 Task: Find connections with filter location Kumbhrāj with filter topic #Socialmediaadvertisingwith filter profile language Spanish with filter current company InfoBeans with filter school MEERUT INSTITUTE OF TECHNOLOGY, BARAL, PARTAPUR, MEERUT with filter industry Building Finishing Contractors with filter service category Packaging Design with filter keywords title Marketing Communications Manager
Action: Mouse pressed left at (351, 292)
Screenshot: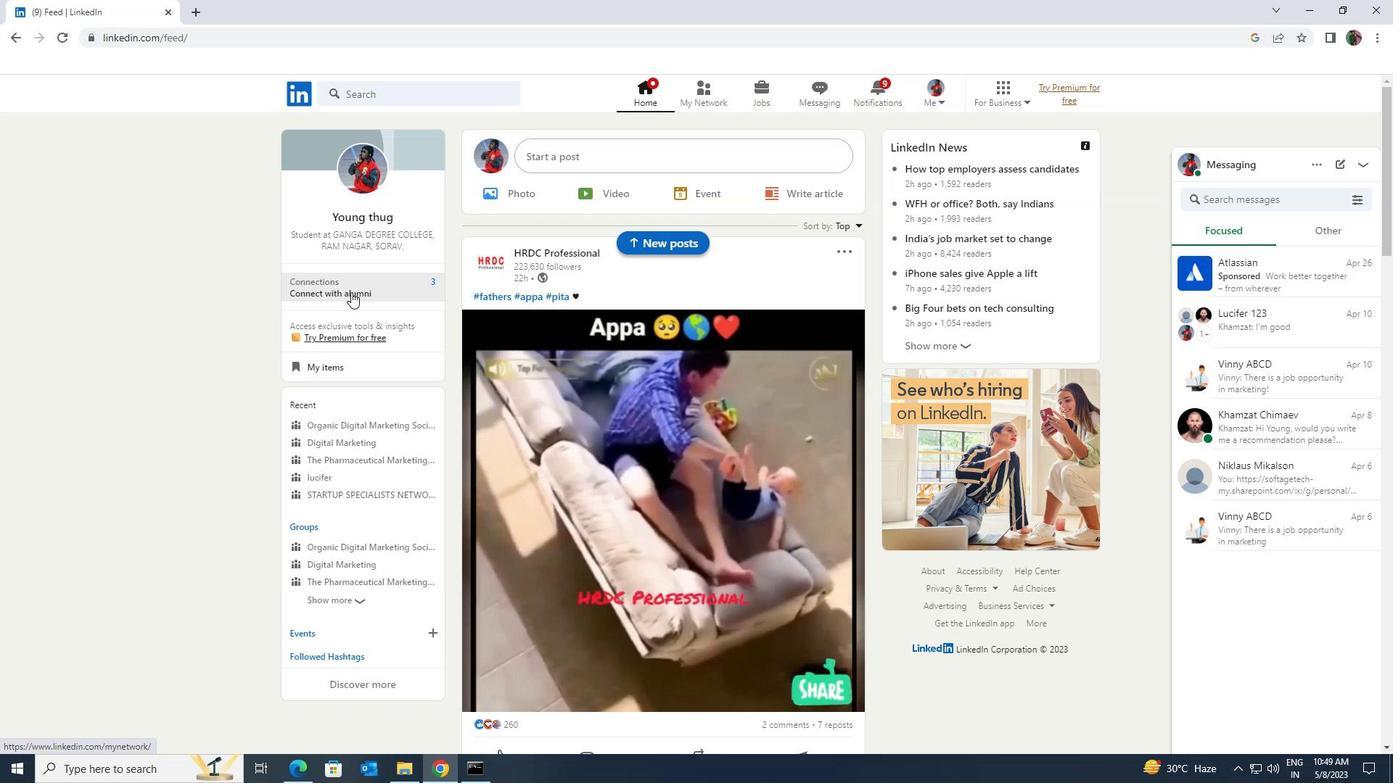 
Action: Mouse moved to (359, 177)
Screenshot: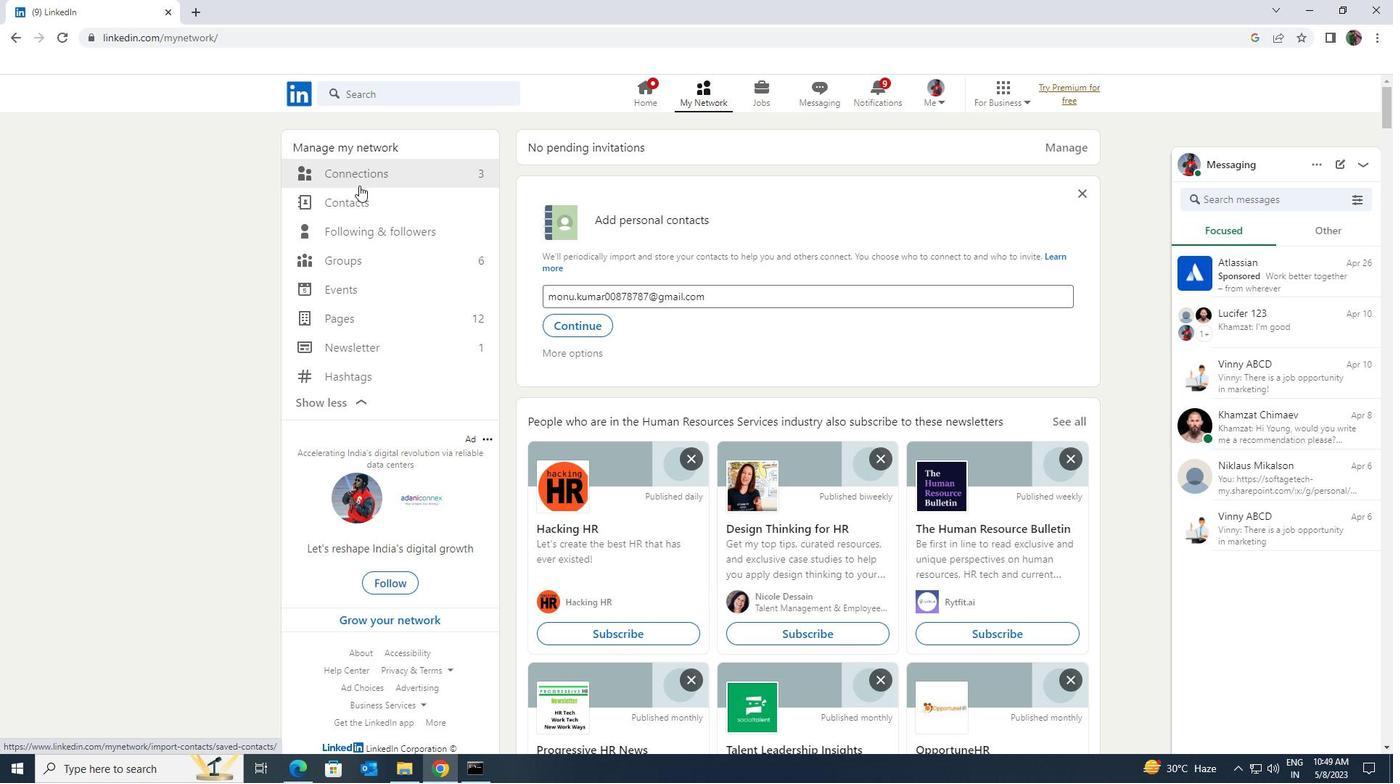 
Action: Mouse pressed left at (359, 177)
Screenshot: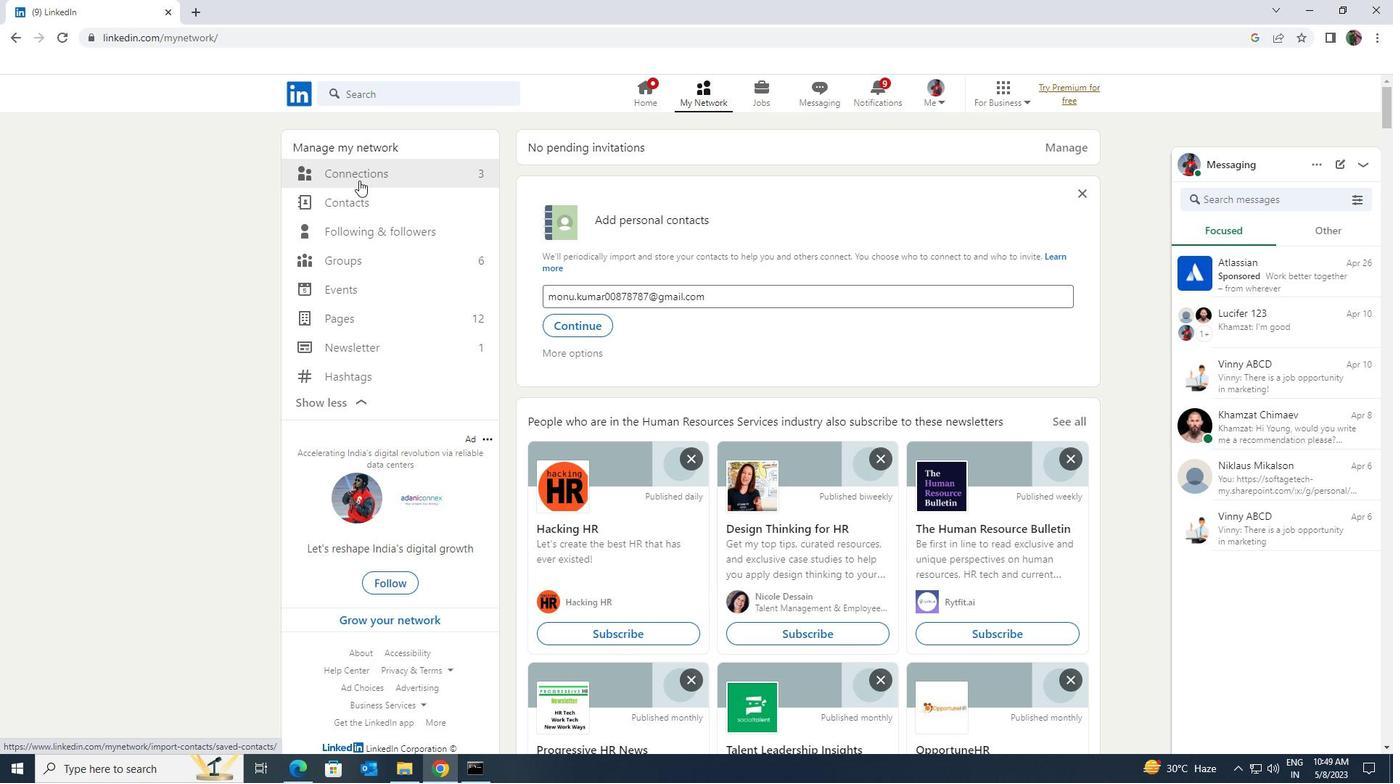 
Action: Mouse moved to (772, 173)
Screenshot: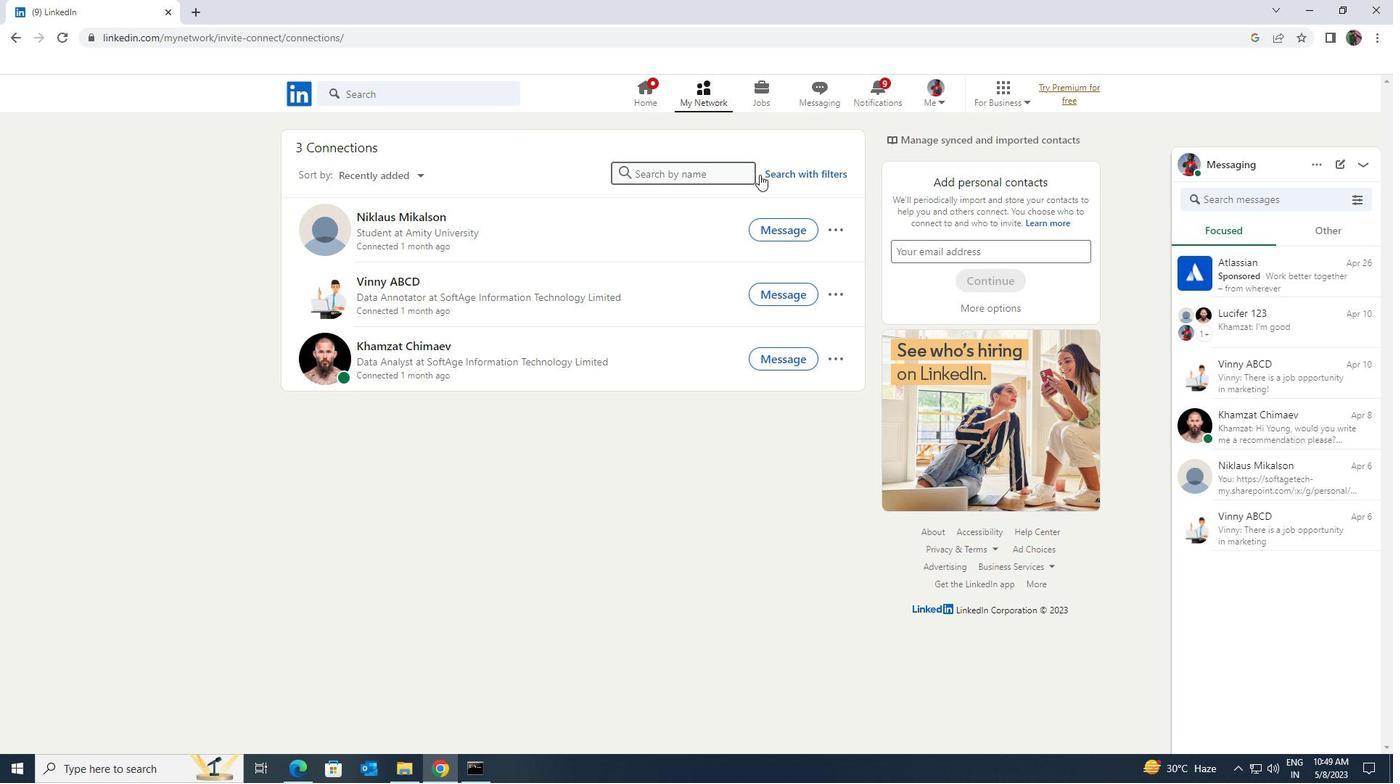 
Action: Mouse pressed left at (772, 173)
Screenshot: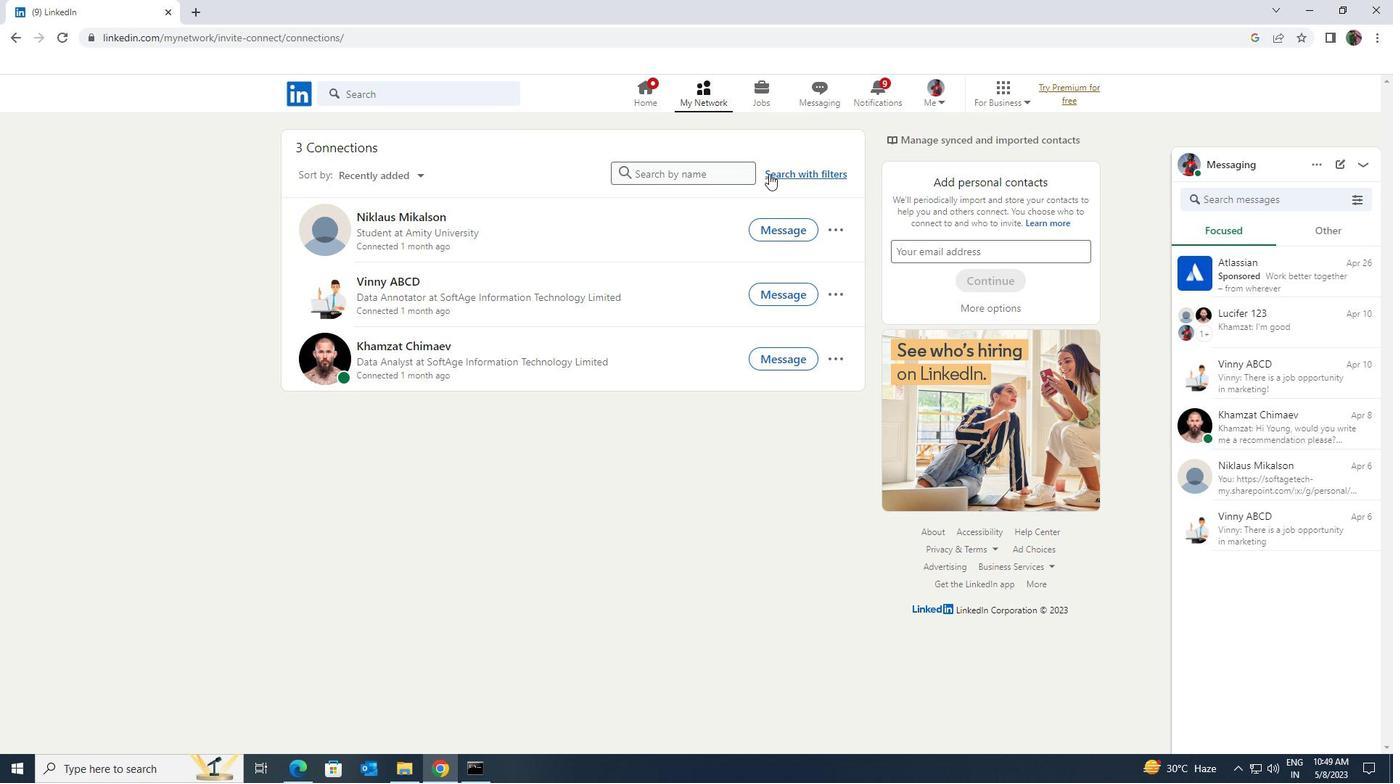 
Action: Mouse moved to (745, 133)
Screenshot: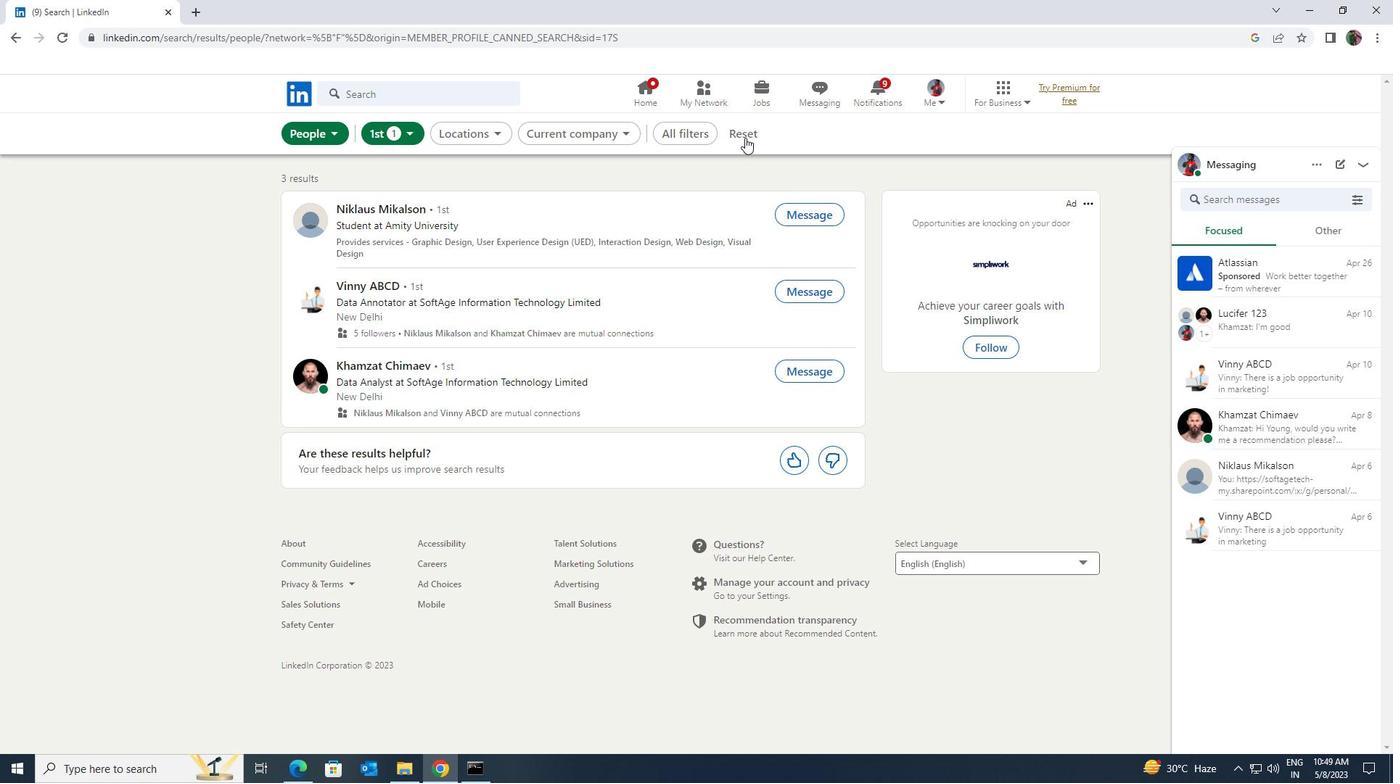 
Action: Mouse pressed left at (745, 133)
Screenshot: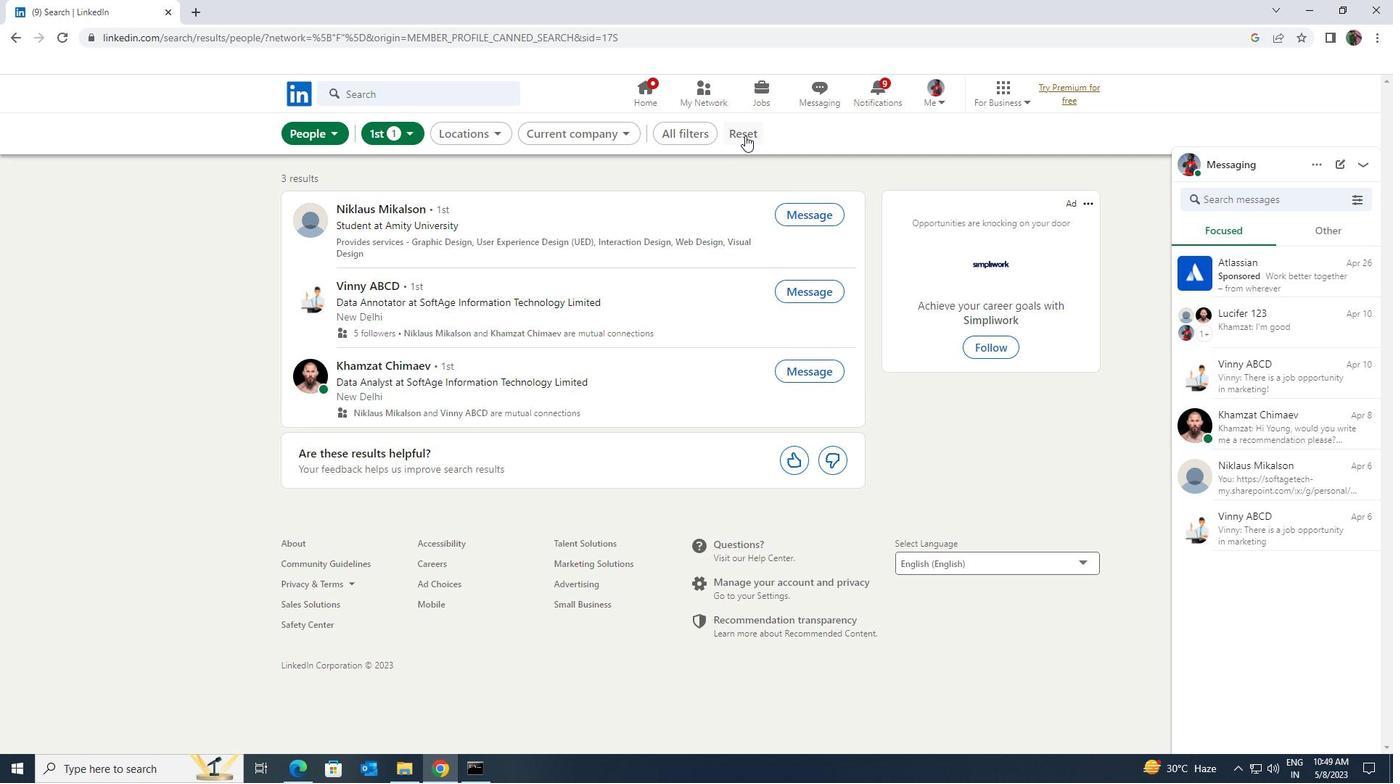 
Action: Mouse moved to (712, 130)
Screenshot: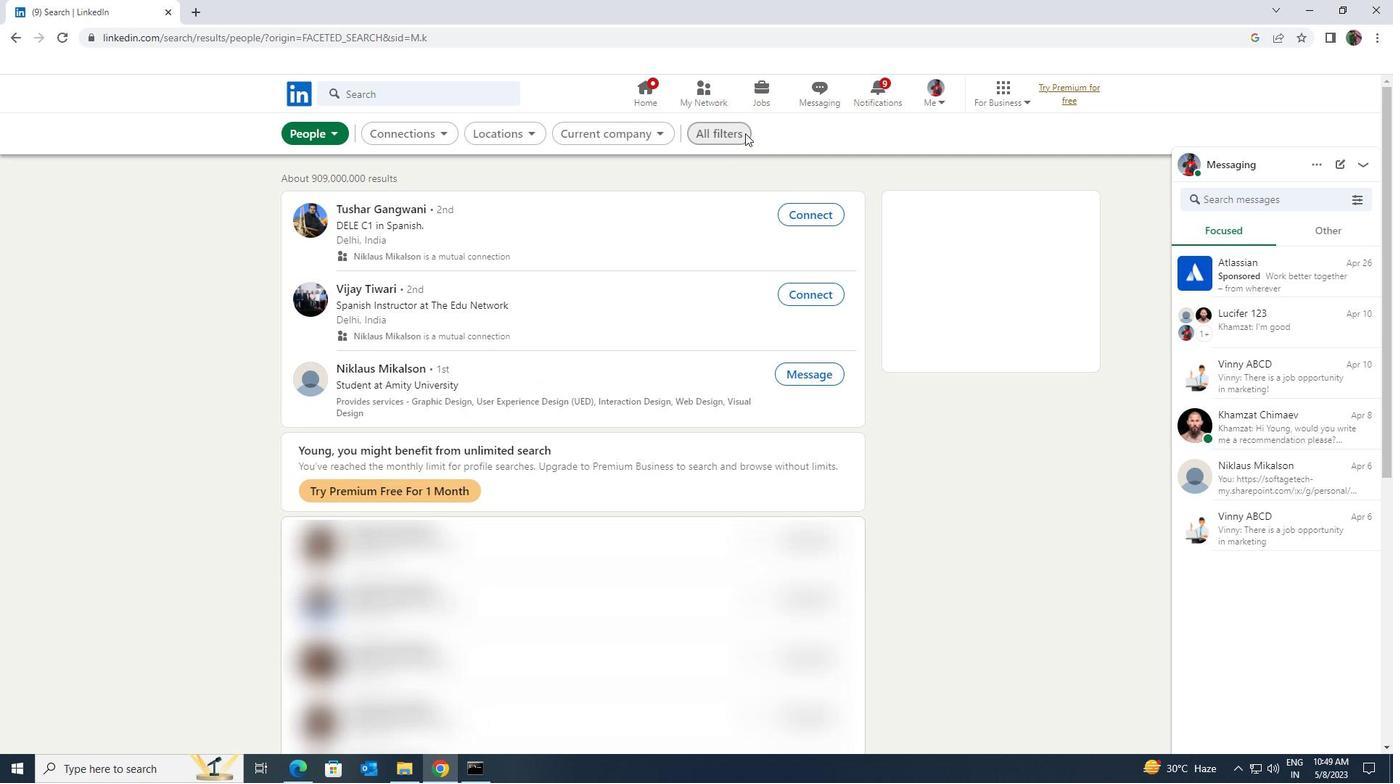 
Action: Mouse pressed left at (712, 130)
Screenshot: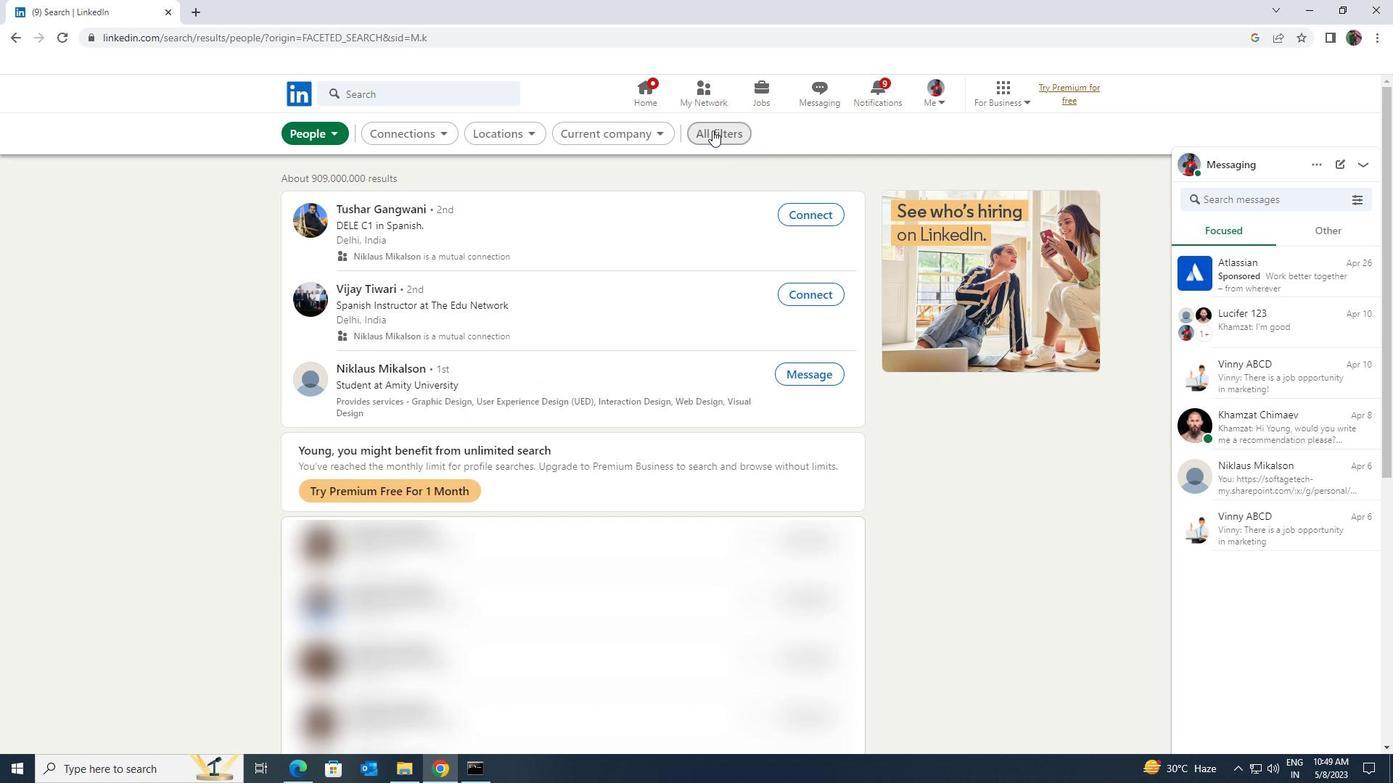 
Action: Mouse moved to (1245, 571)
Screenshot: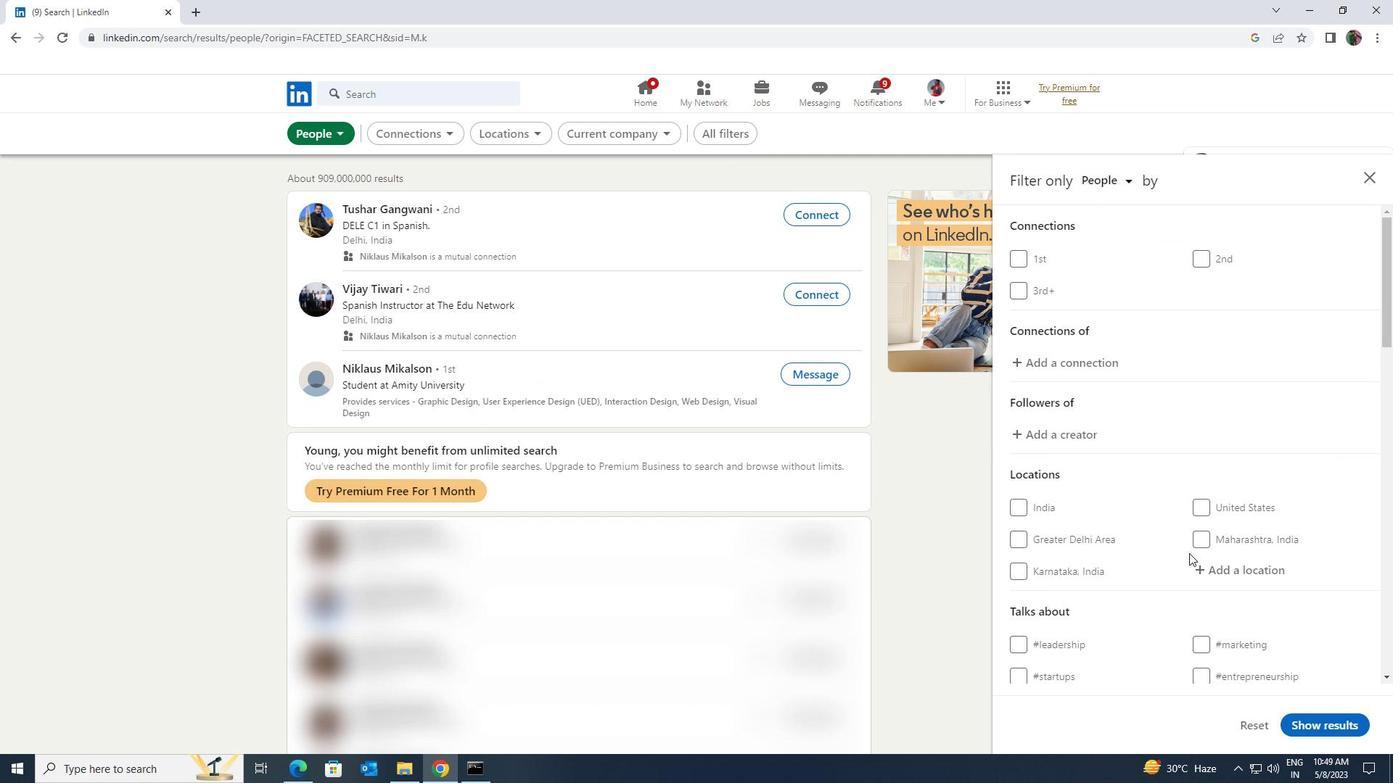 
Action: Mouse pressed left at (1245, 571)
Screenshot: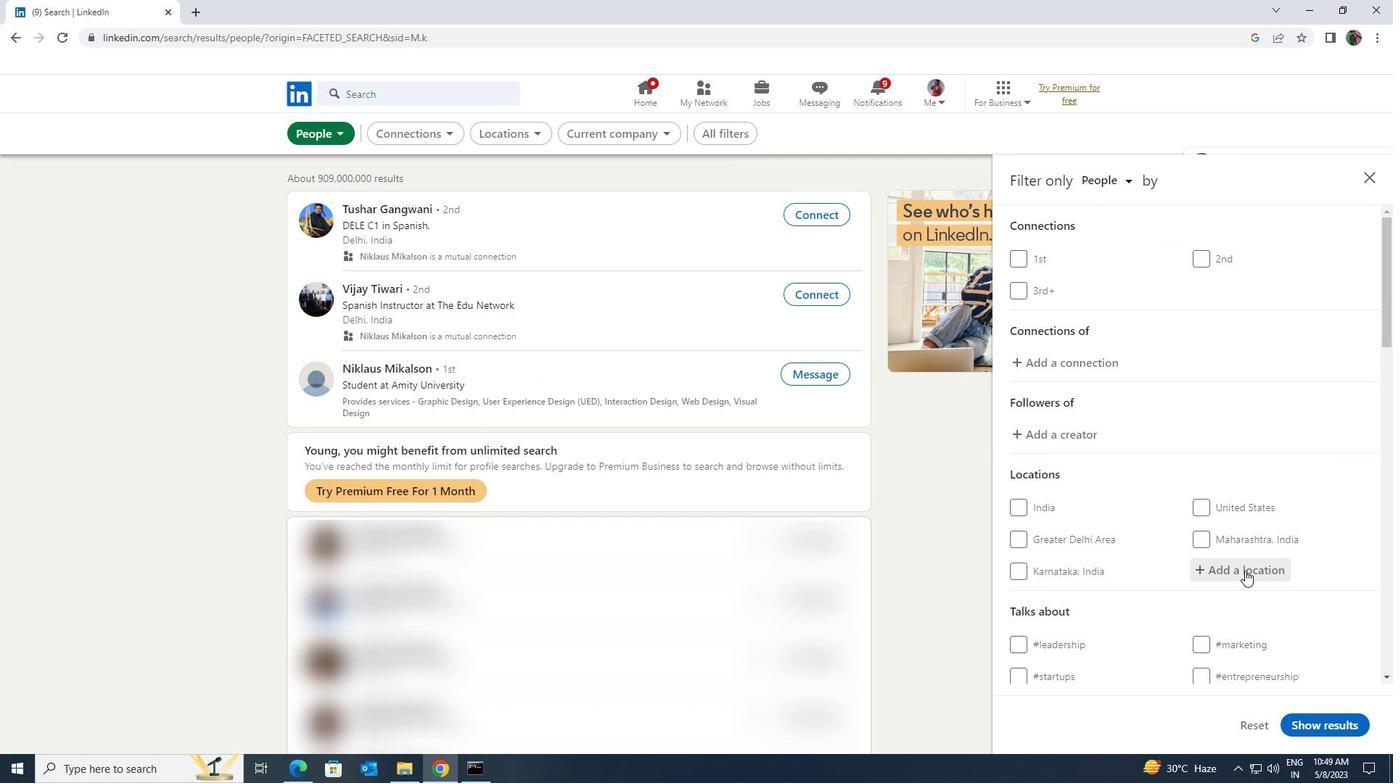 
Action: Key pressed <Key.shift>KUMBHRAJ
Screenshot: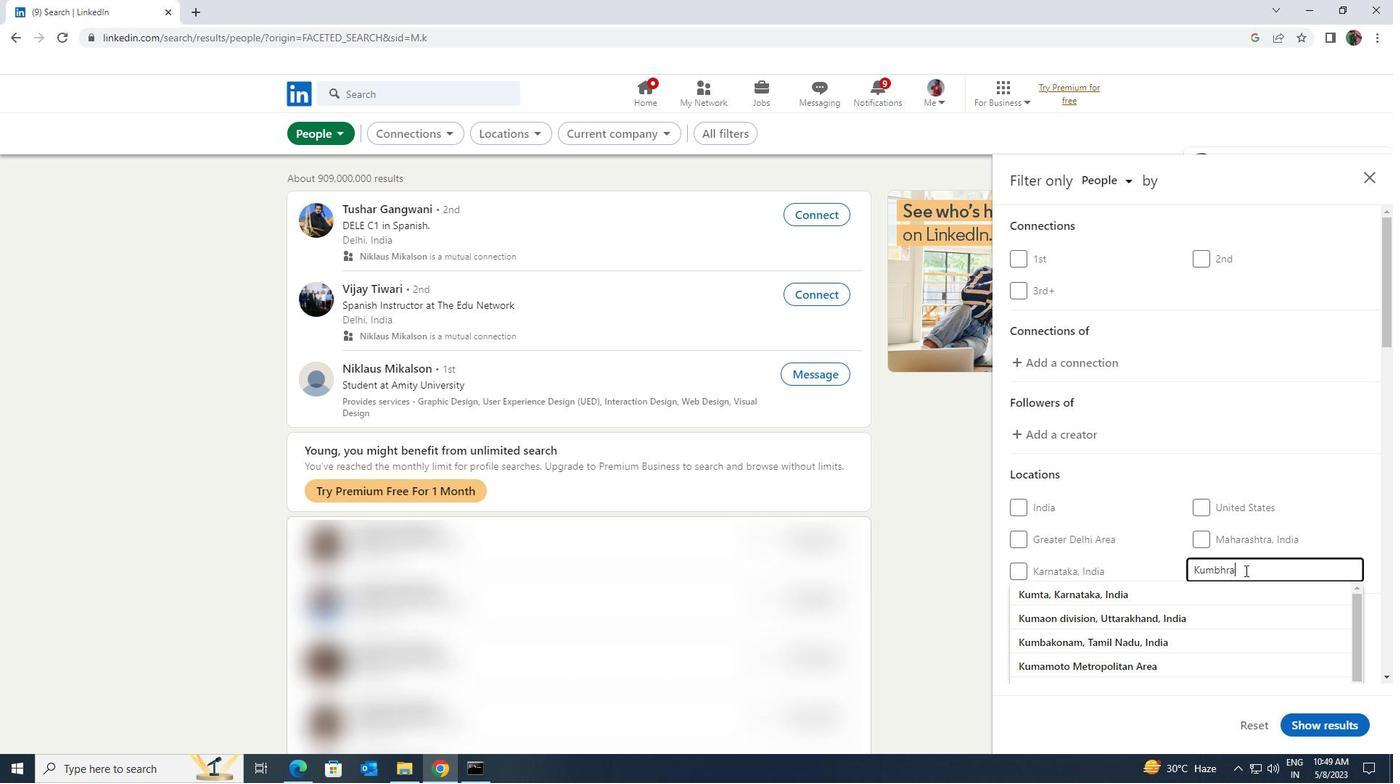 
Action: Mouse moved to (1243, 595)
Screenshot: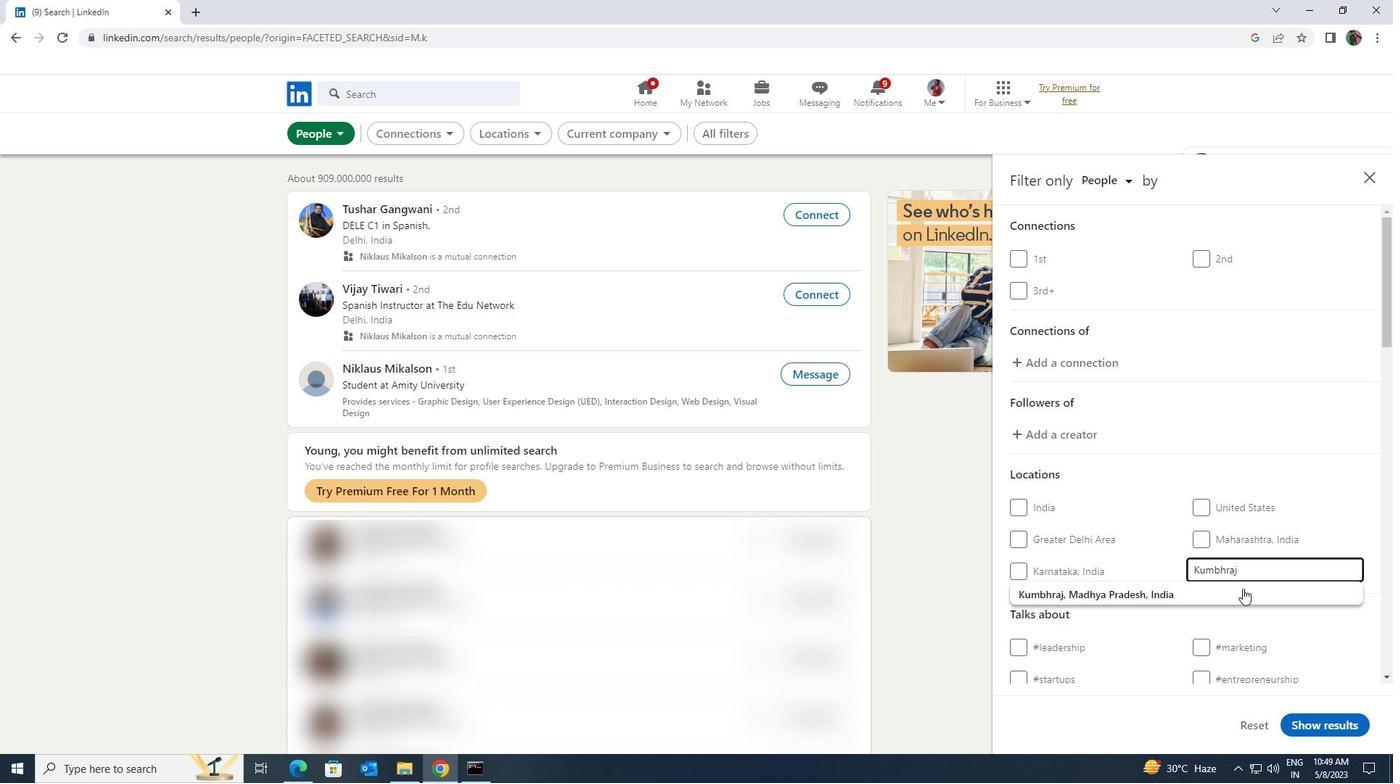
Action: Mouse pressed left at (1243, 595)
Screenshot: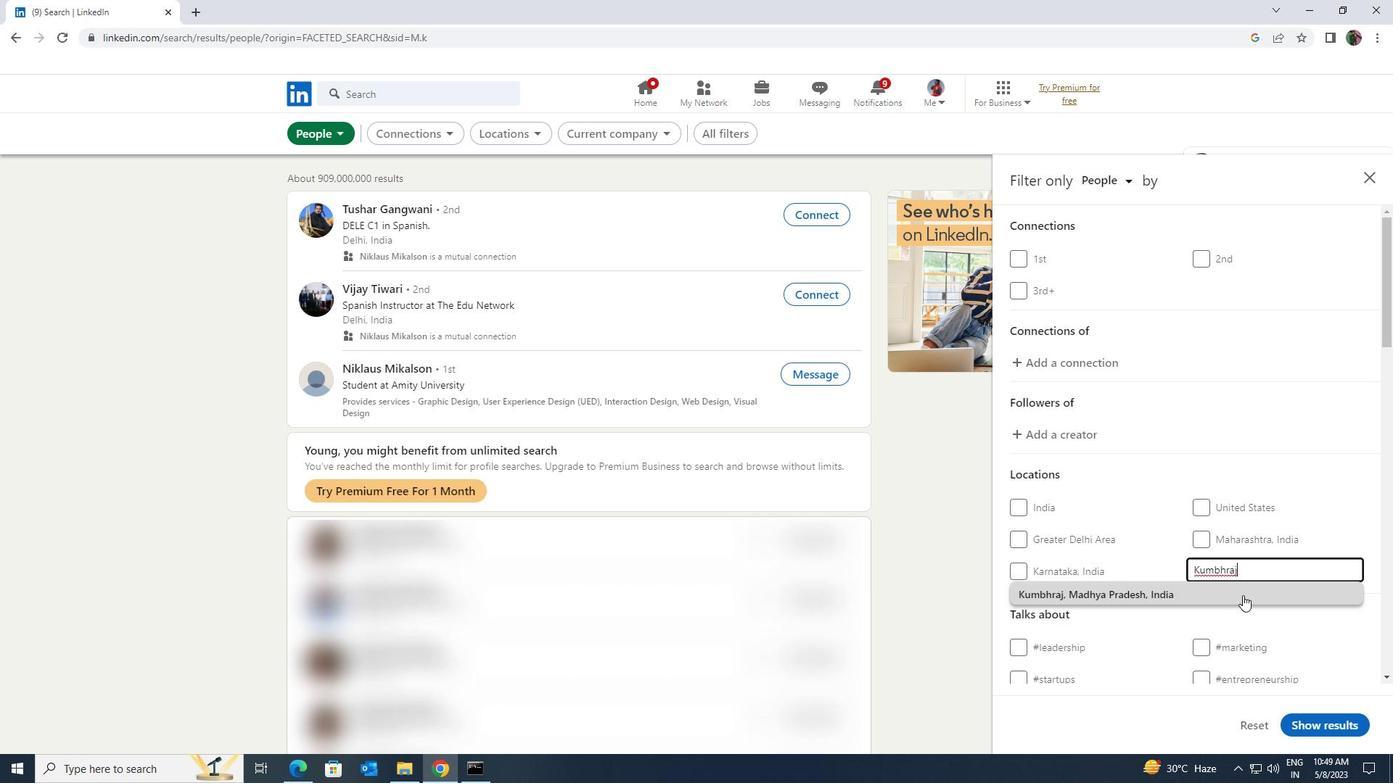 
Action: Mouse scrolled (1243, 595) with delta (0, 0)
Screenshot: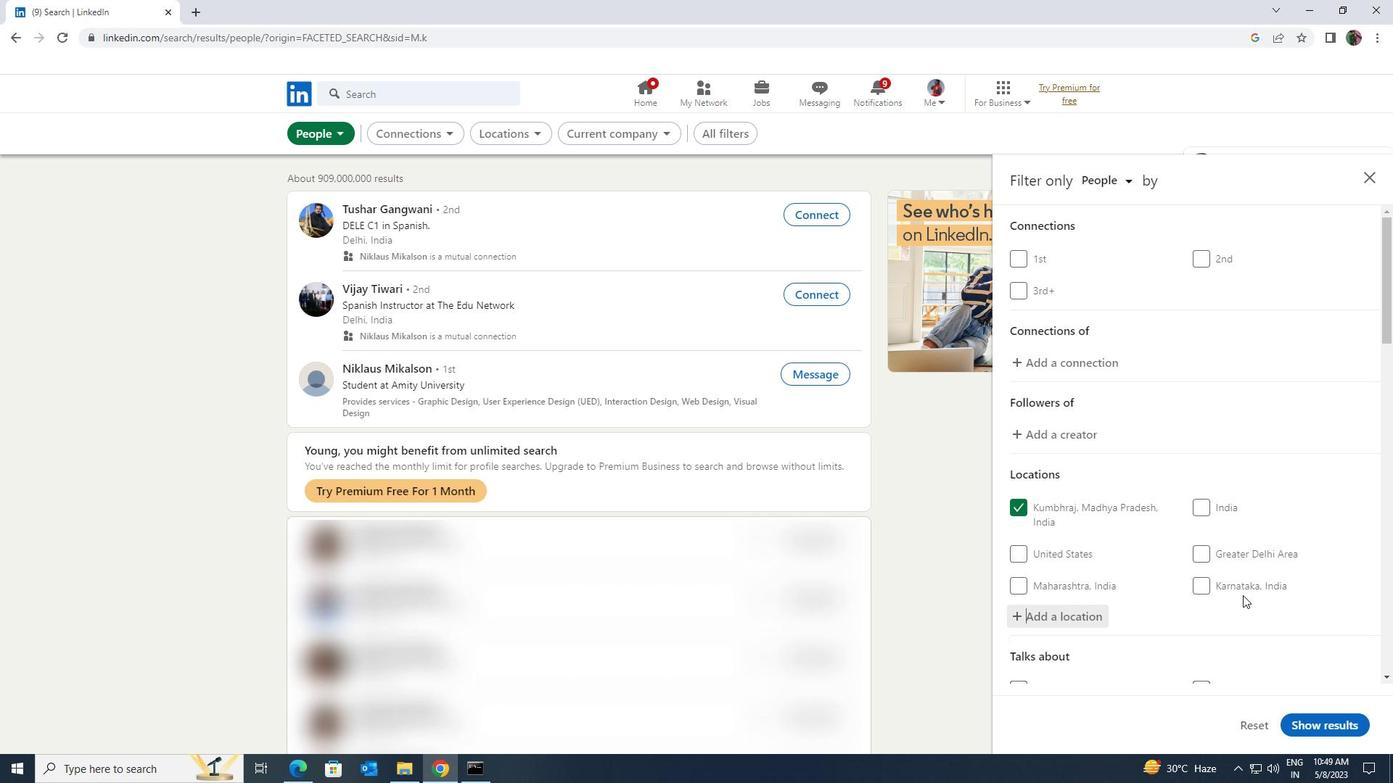 
Action: Mouse scrolled (1243, 595) with delta (0, 0)
Screenshot: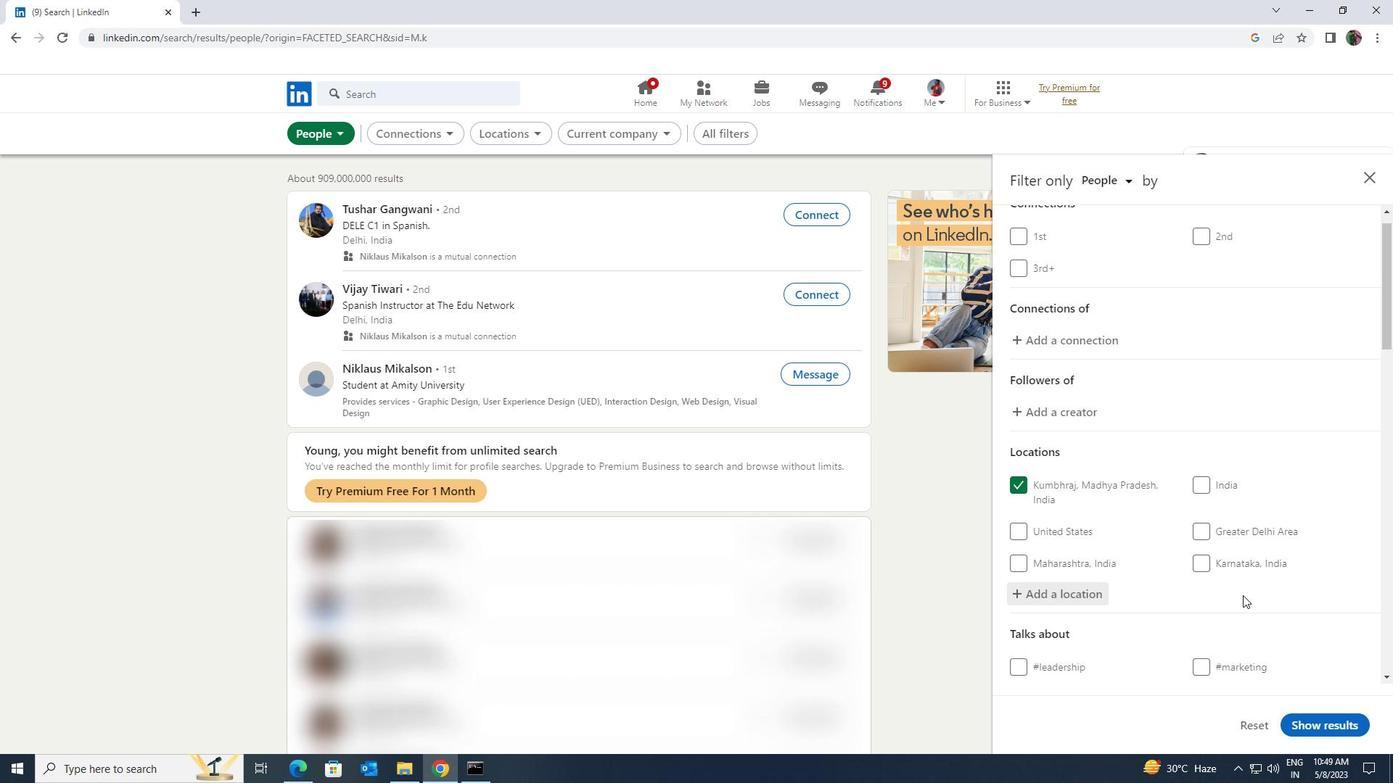 
Action: Mouse scrolled (1243, 595) with delta (0, 0)
Screenshot: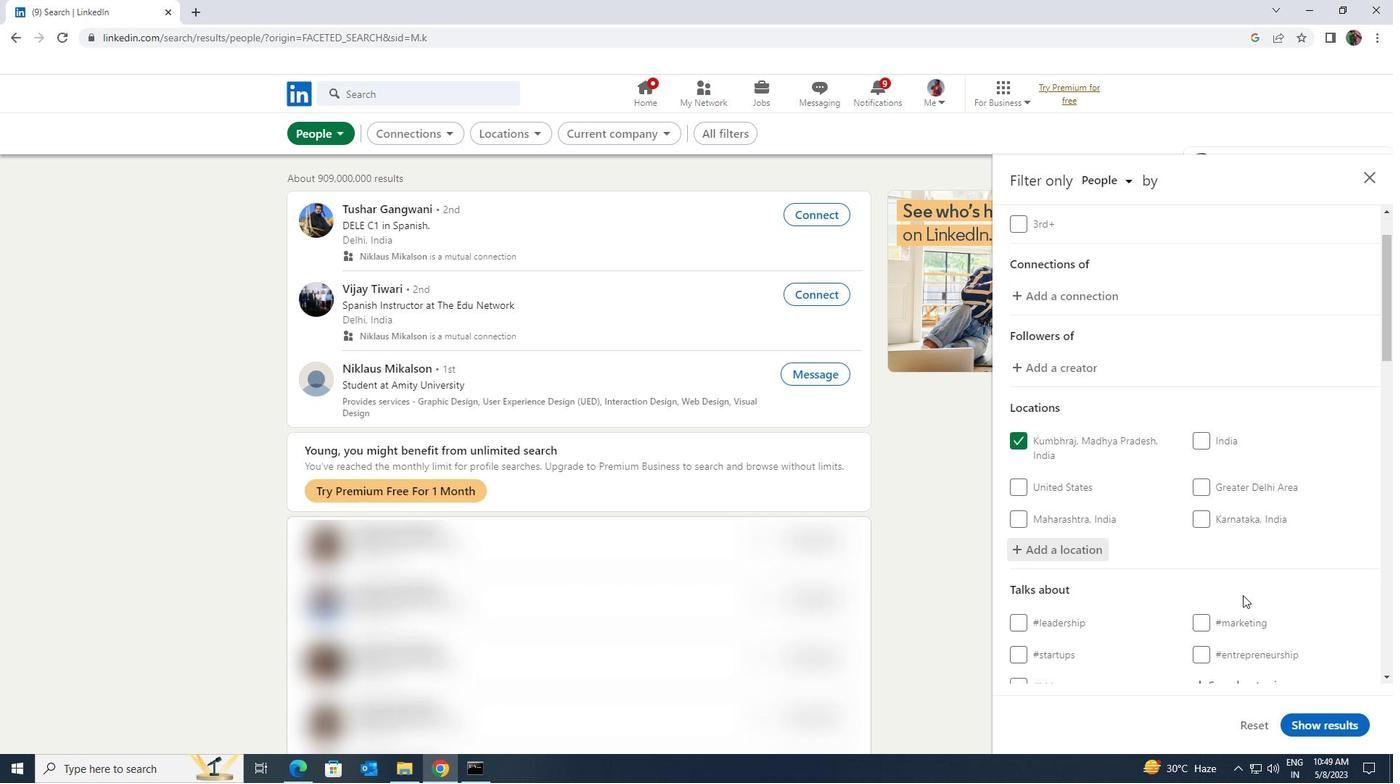 
Action: Mouse moved to (1225, 537)
Screenshot: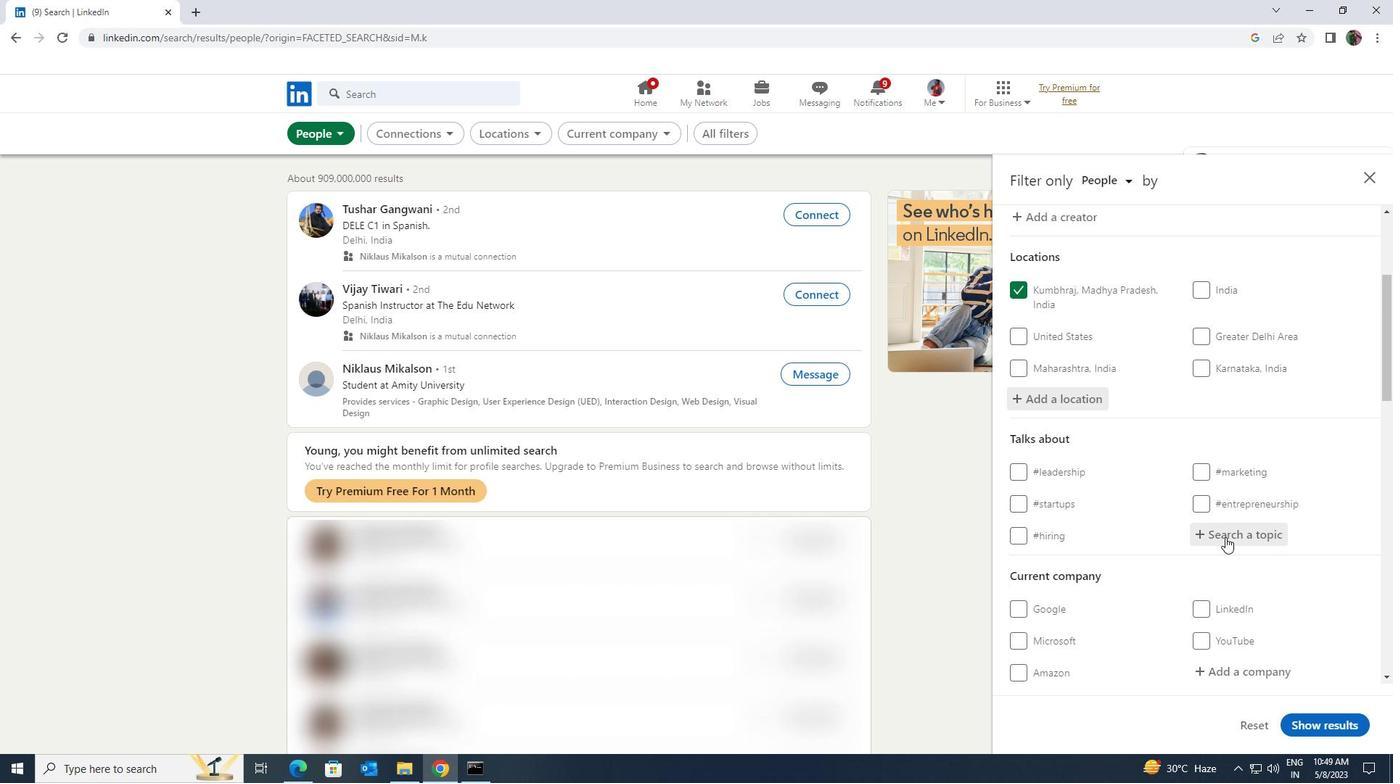 
Action: Mouse pressed left at (1225, 537)
Screenshot: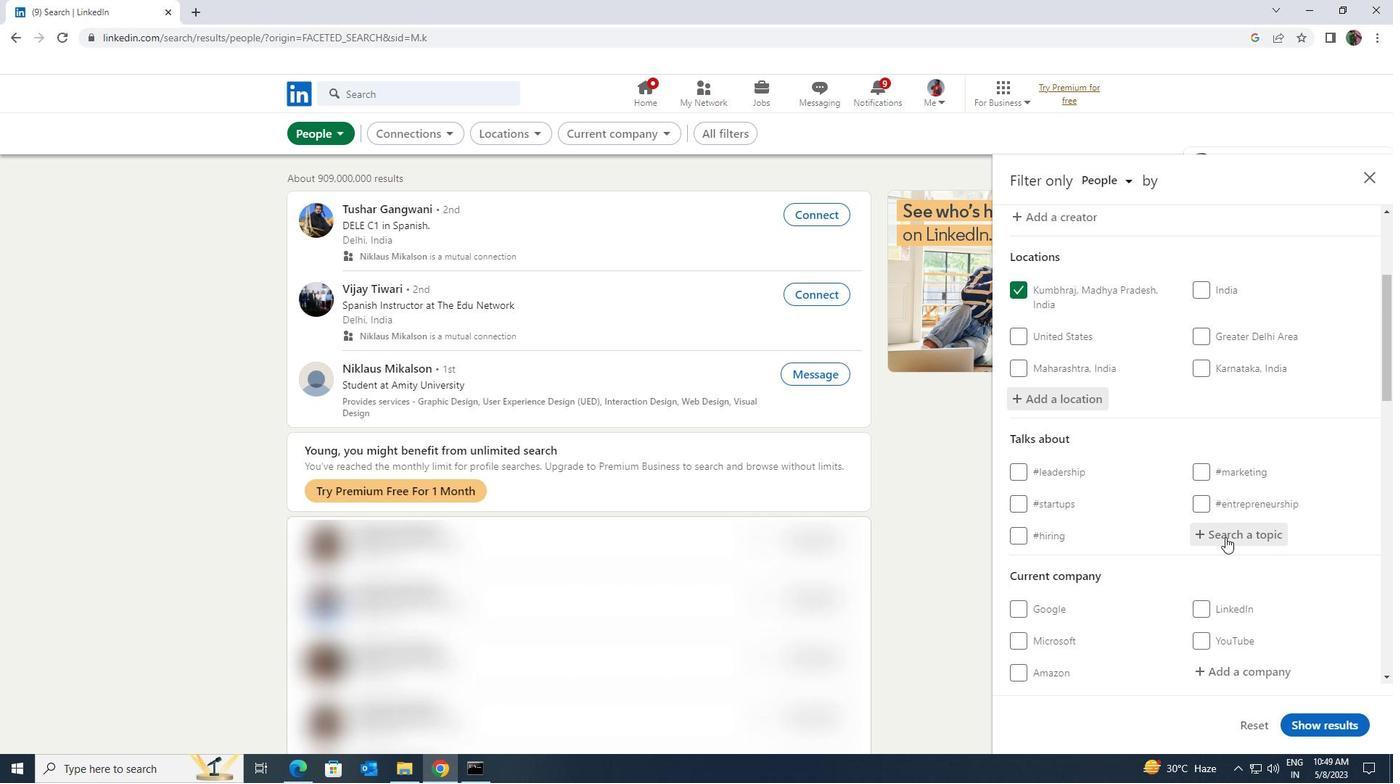 
Action: Key pressed <Key.shift>SOCIALMEDIAADVERT
Screenshot: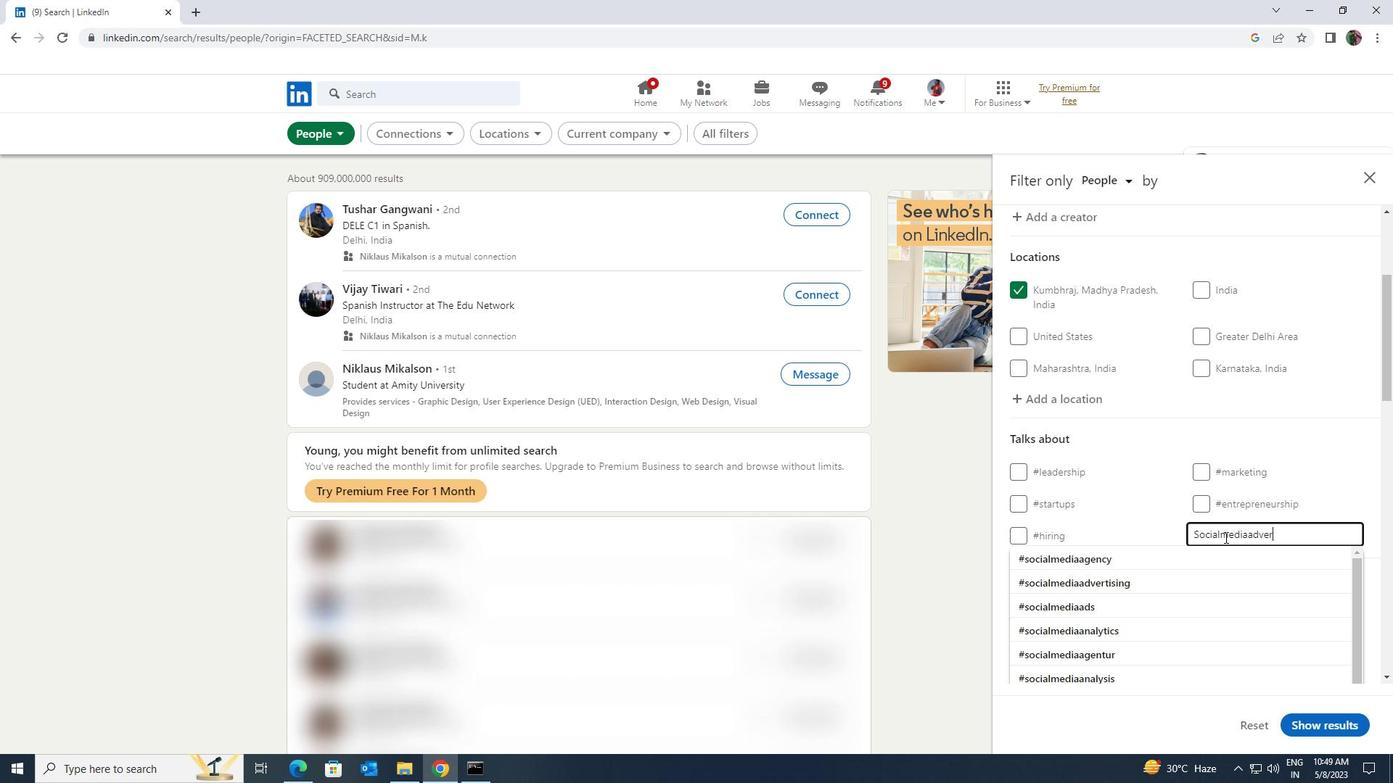 
Action: Mouse moved to (1221, 552)
Screenshot: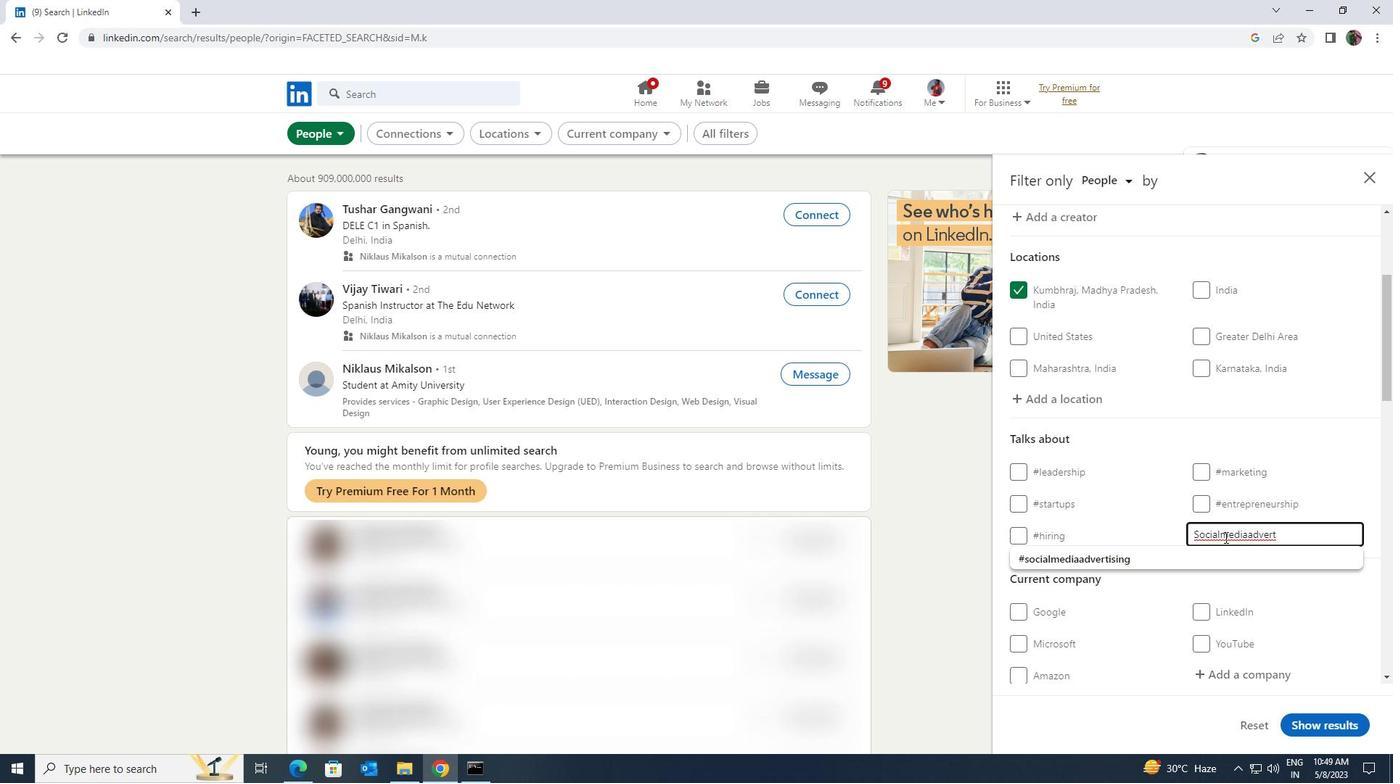 
Action: Mouse pressed left at (1221, 552)
Screenshot: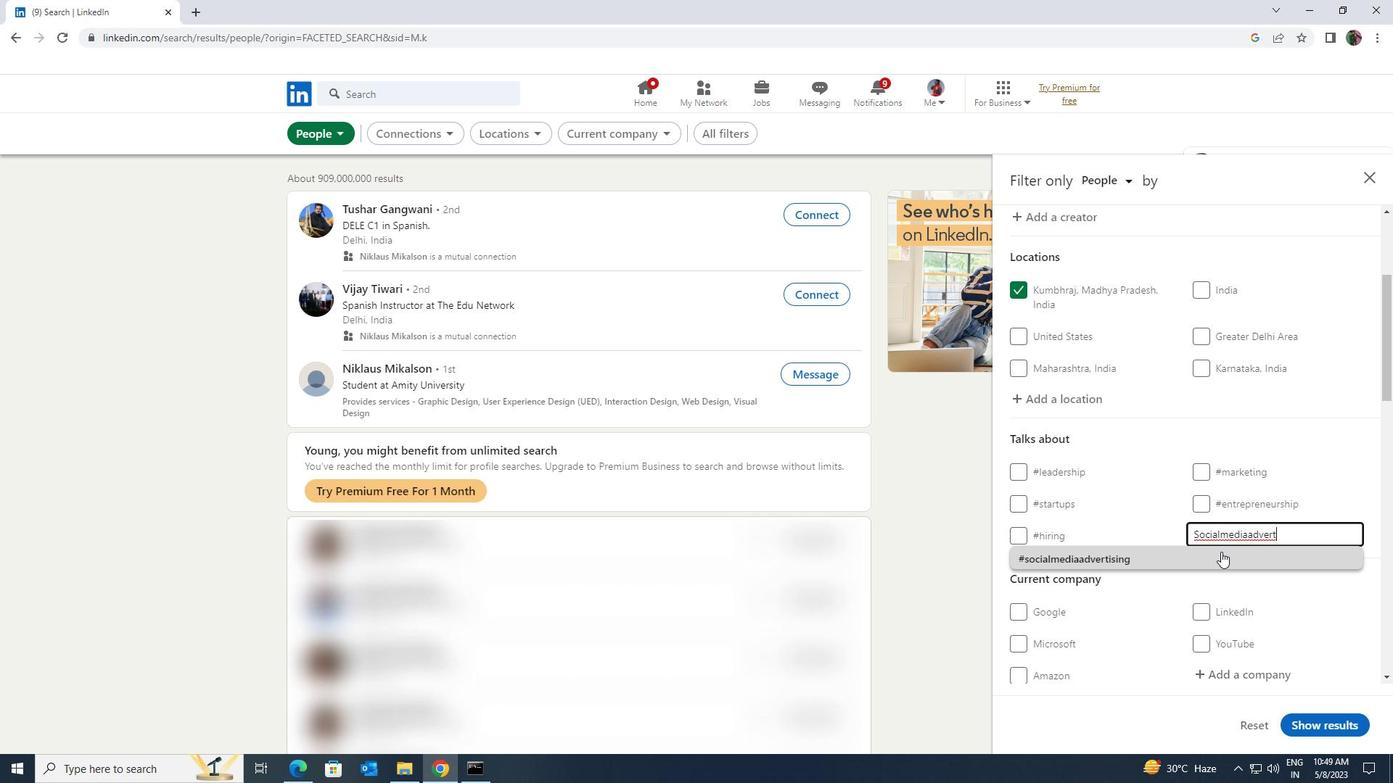 
Action: Mouse scrolled (1221, 551) with delta (0, 0)
Screenshot: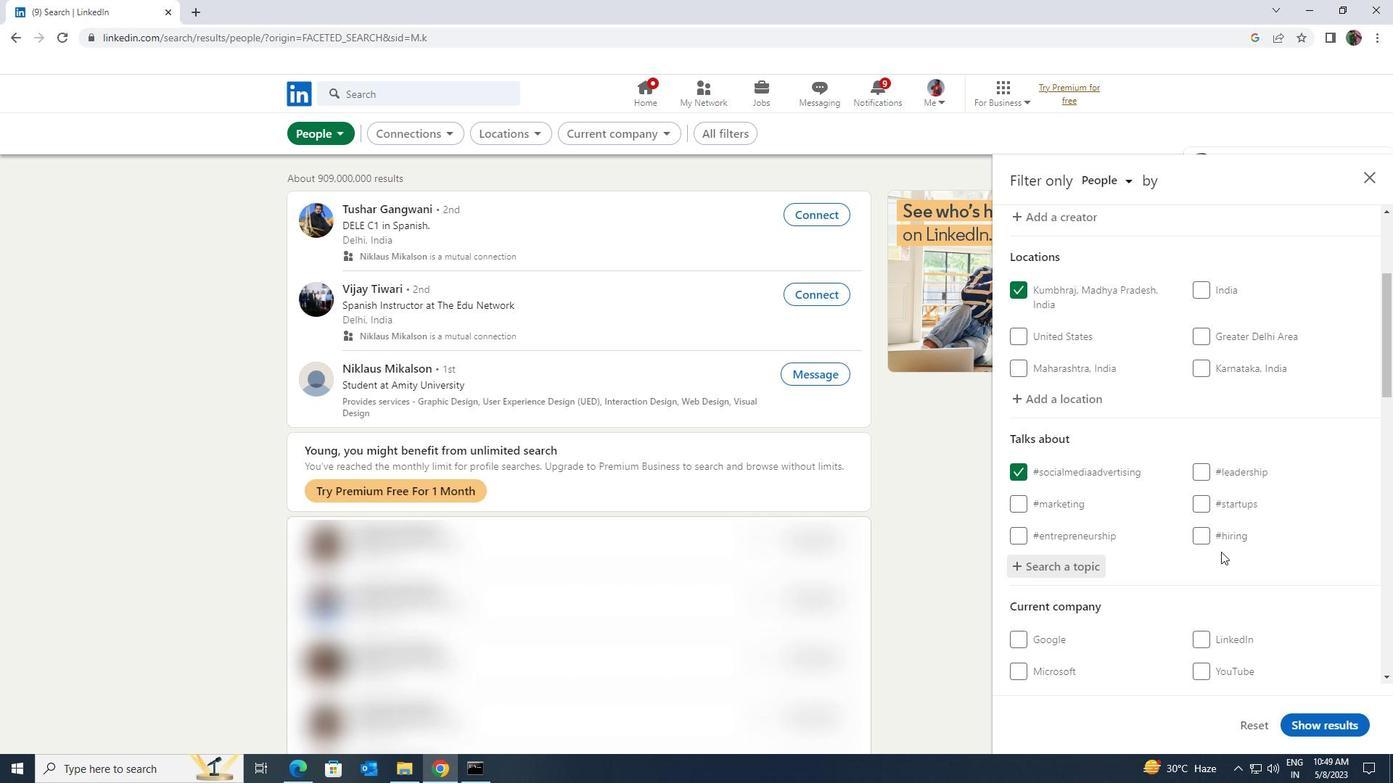 
Action: Mouse scrolled (1221, 551) with delta (0, 0)
Screenshot: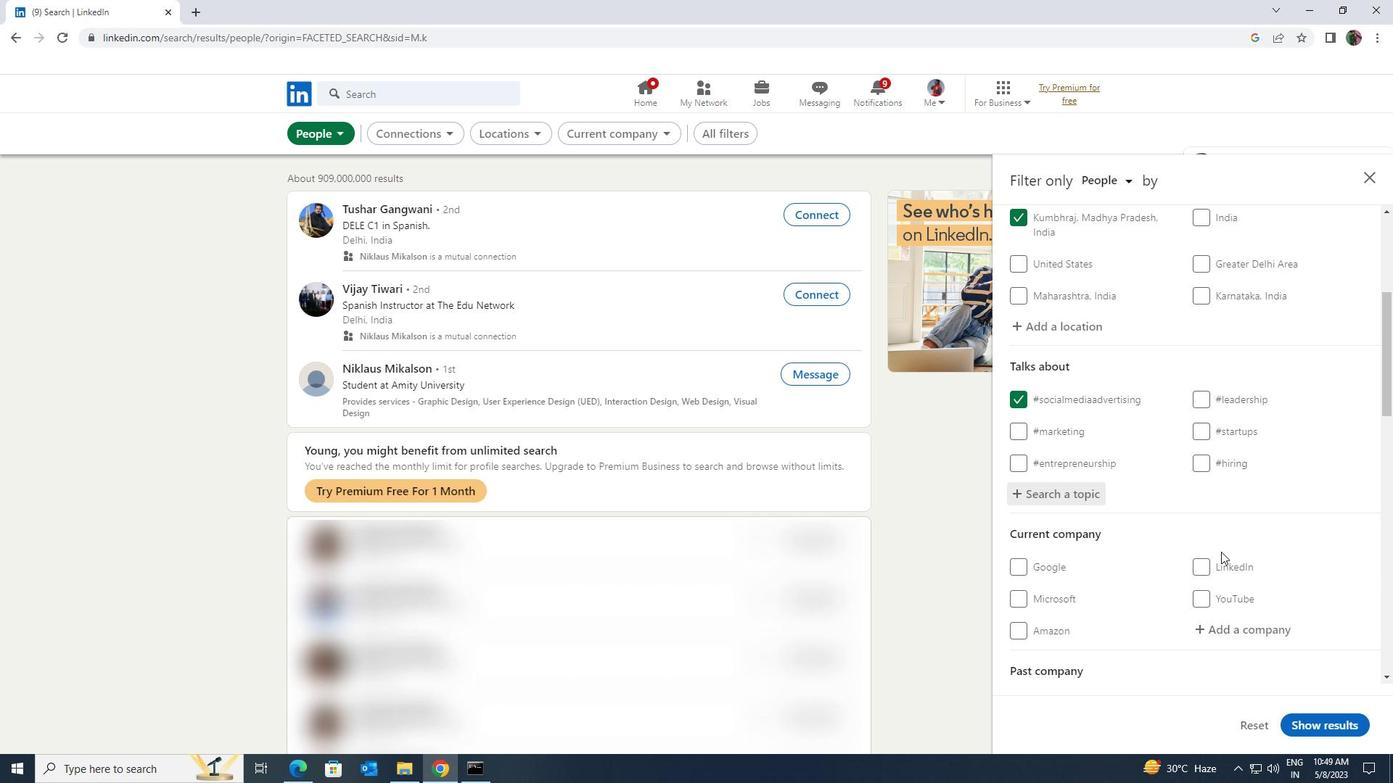 
Action: Mouse scrolled (1221, 551) with delta (0, 0)
Screenshot: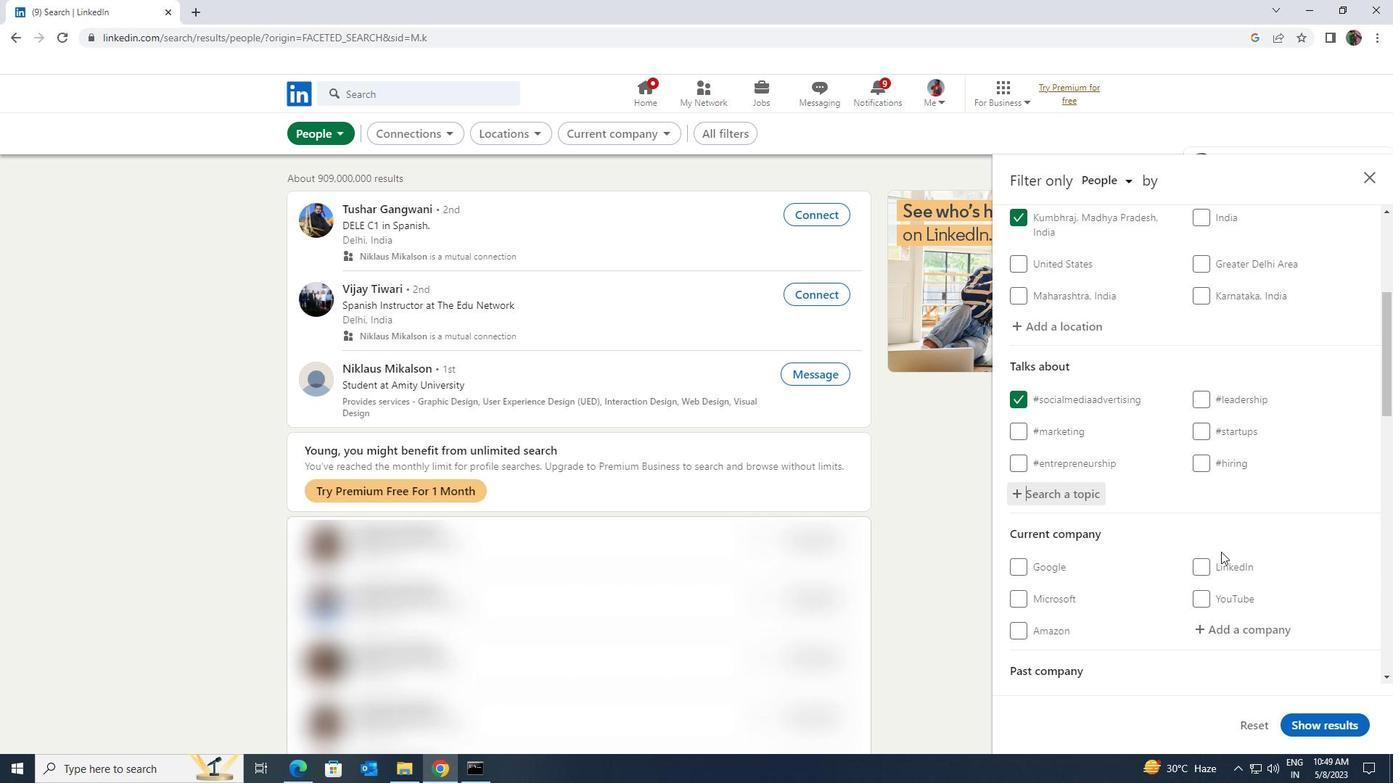
Action: Mouse moved to (1220, 552)
Screenshot: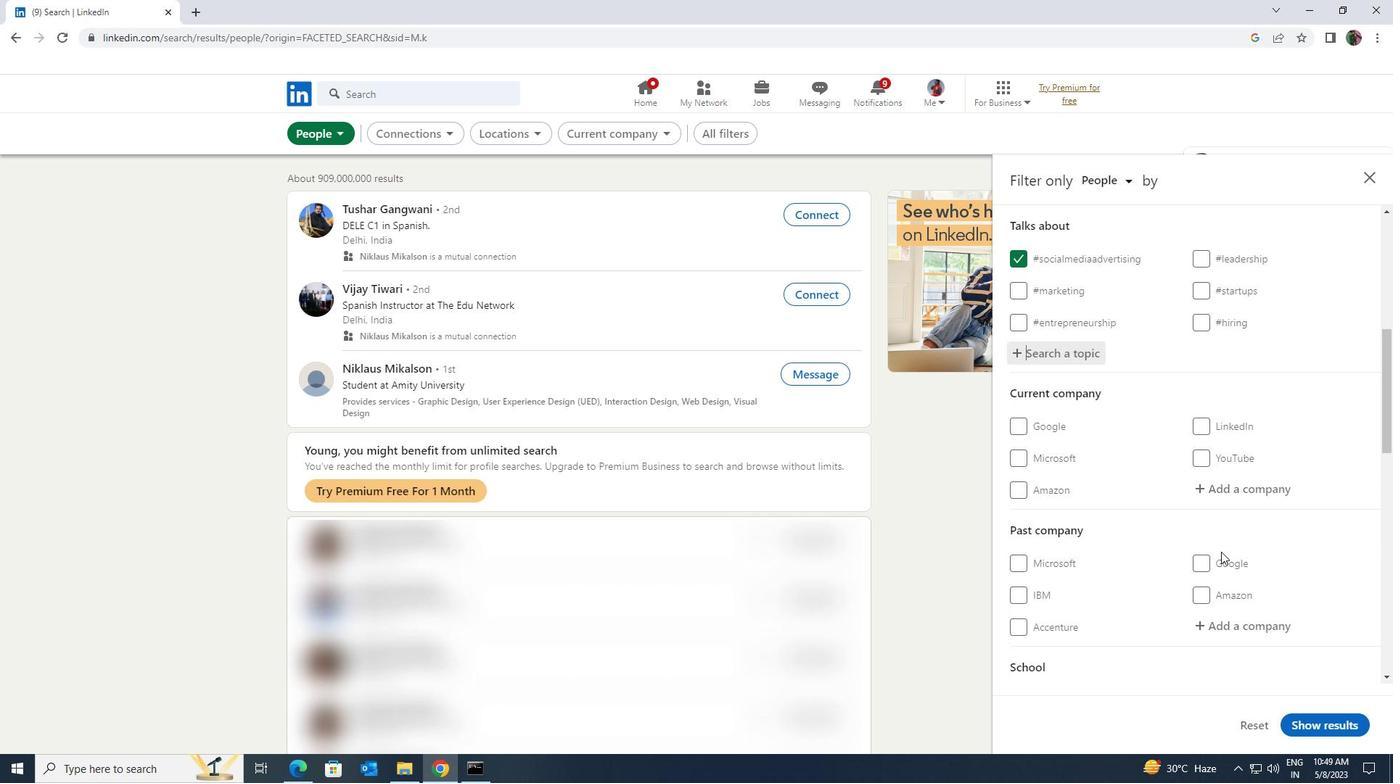 
Action: Mouse scrolled (1220, 552) with delta (0, 0)
Screenshot: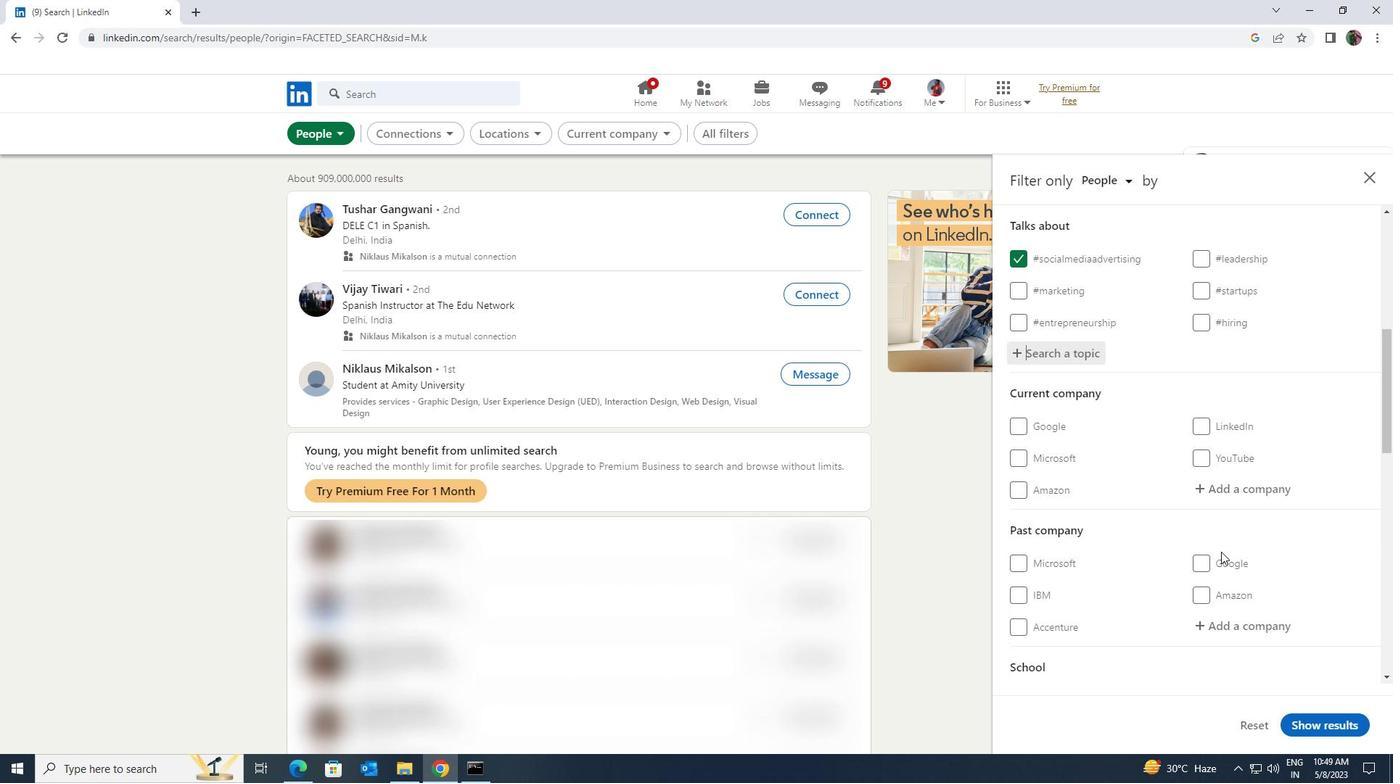 
Action: Mouse scrolled (1220, 552) with delta (0, 0)
Screenshot: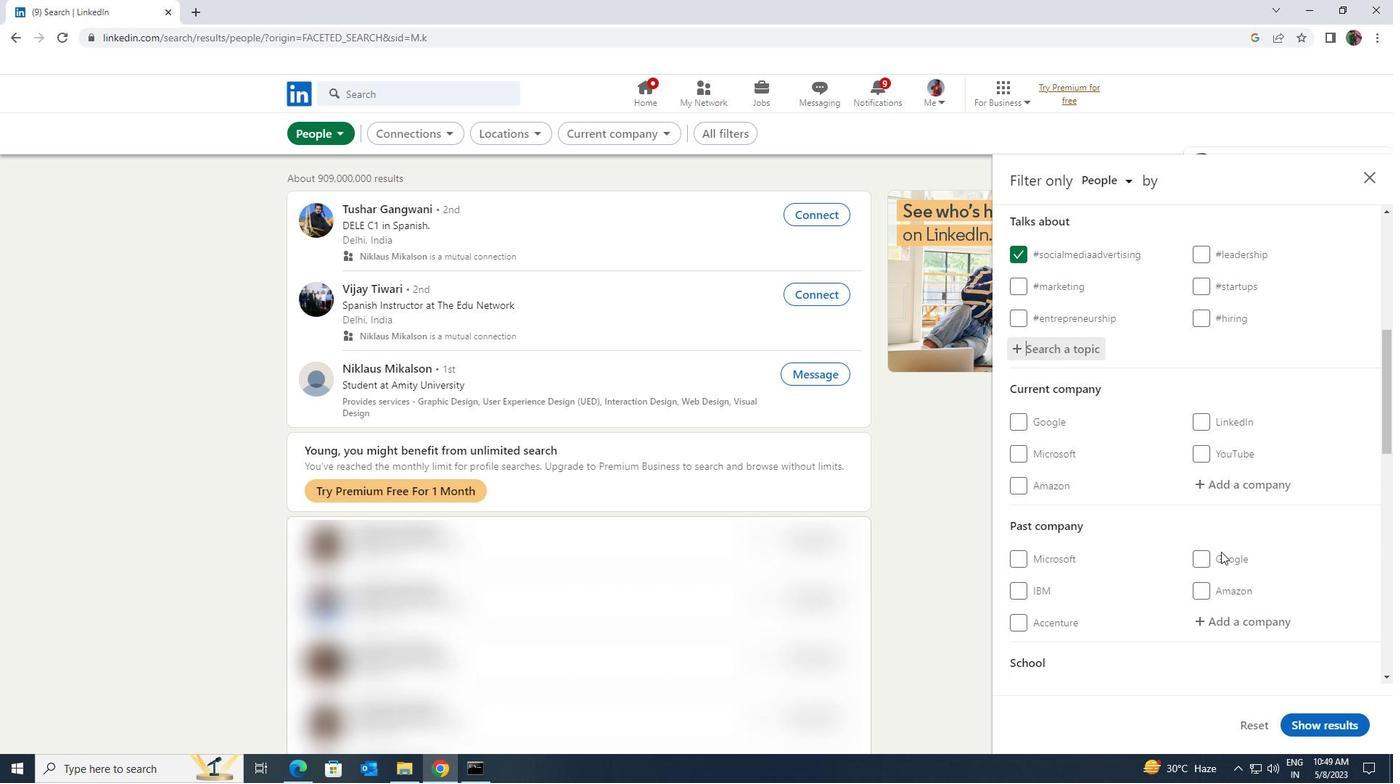 
Action: Mouse scrolled (1220, 552) with delta (0, 0)
Screenshot: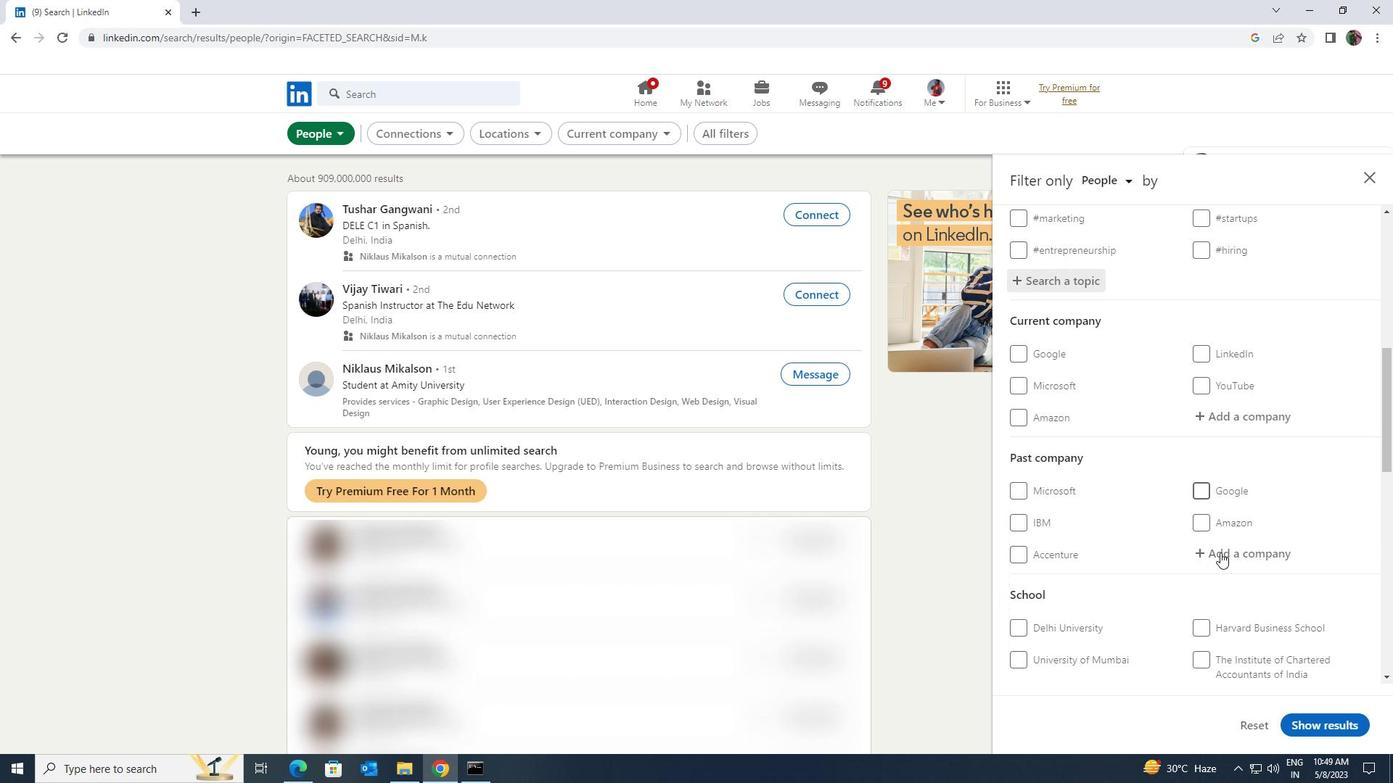 
Action: Mouse scrolled (1220, 552) with delta (0, 0)
Screenshot: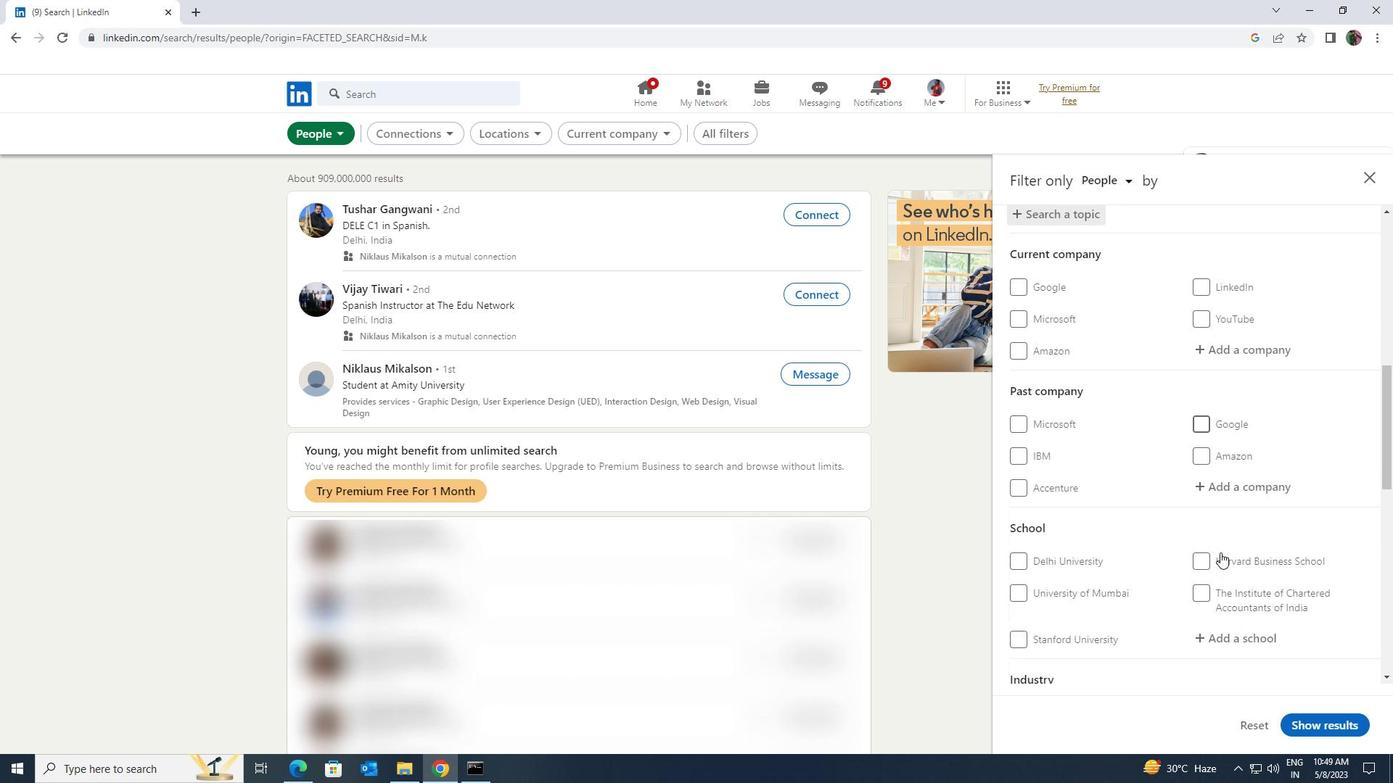 
Action: Mouse moved to (1219, 554)
Screenshot: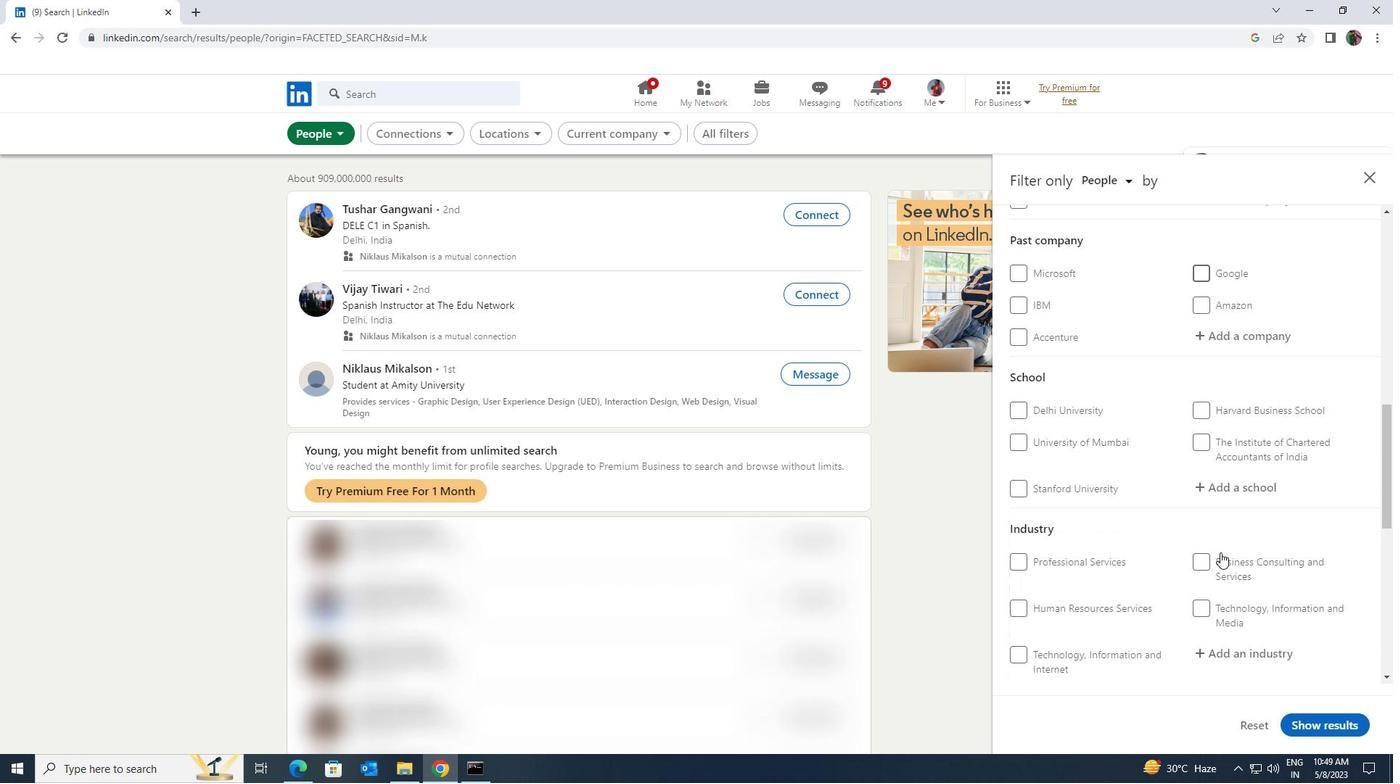 
Action: Mouse scrolled (1219, 553) with delta (0, 0)
Screenshot: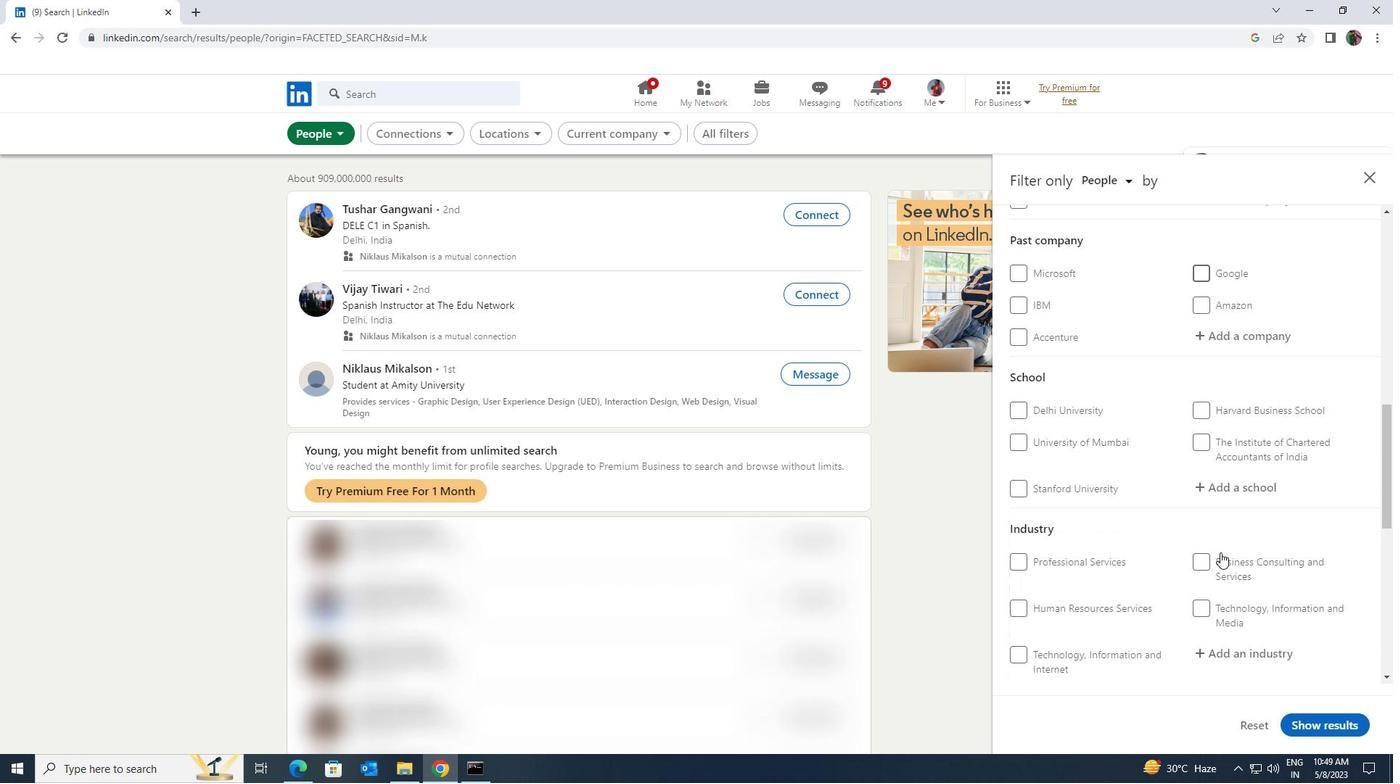 
Action: Mouse scrolled (1219, 553) with delta (0, 0)
Screenshot: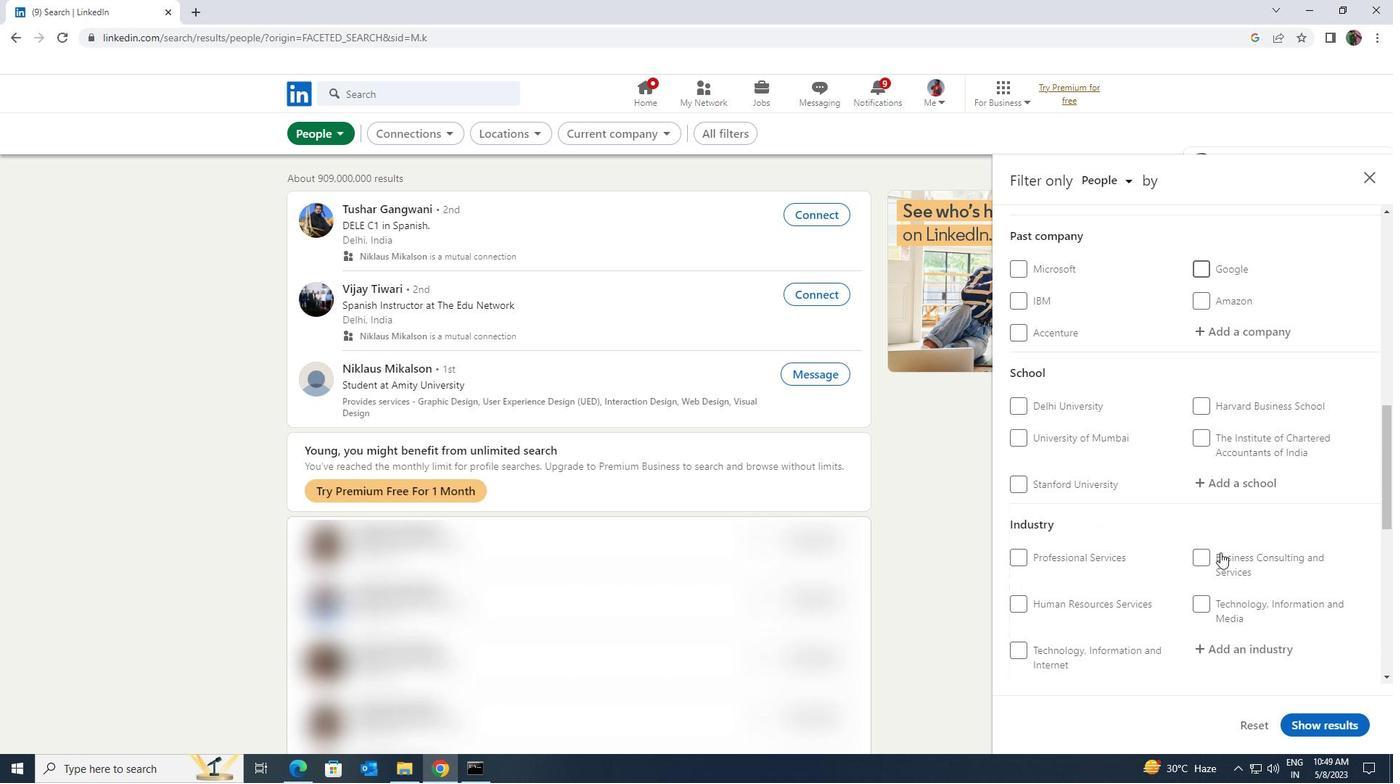 
Action: Mouse scrolled (1219, 553) with delta (0, 0)
Screenshot: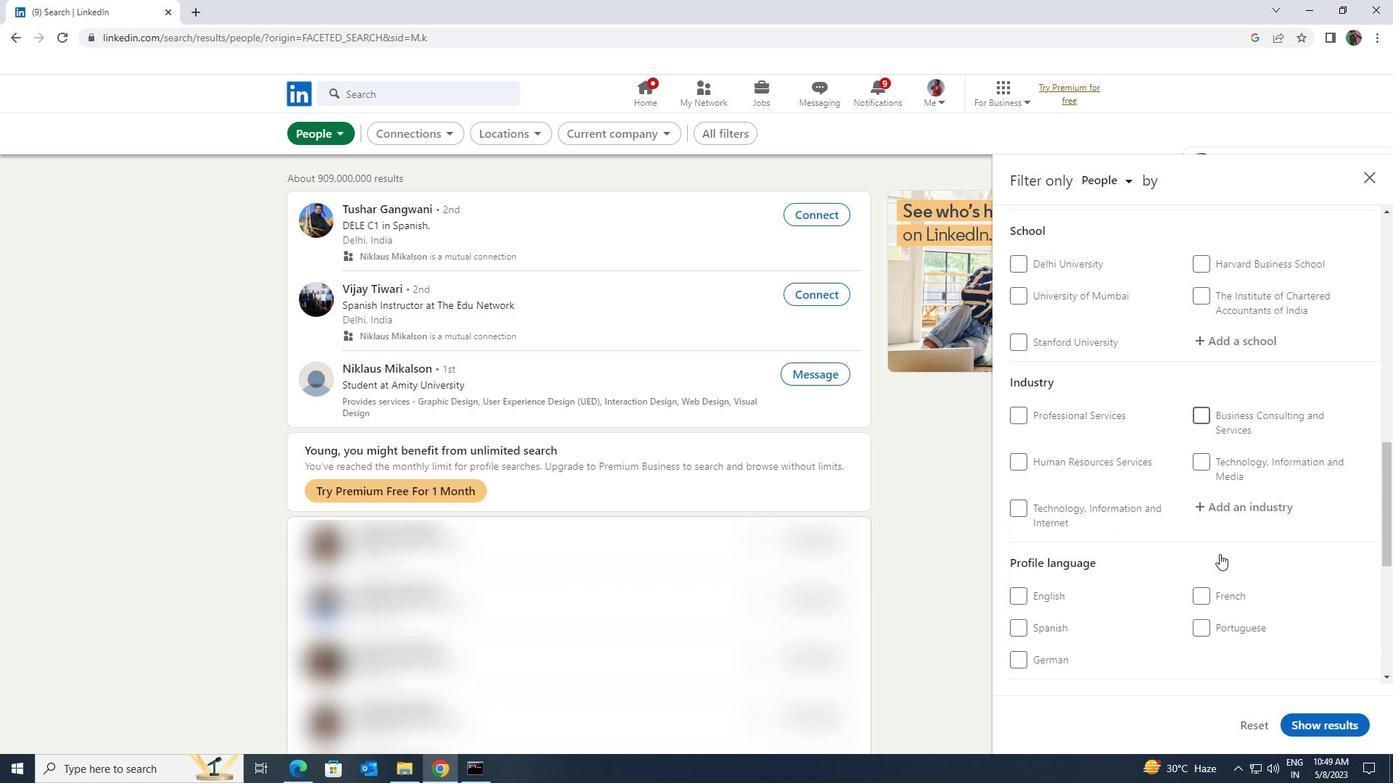 
Action: Mouse moved to (1027, 556)
Screenshot: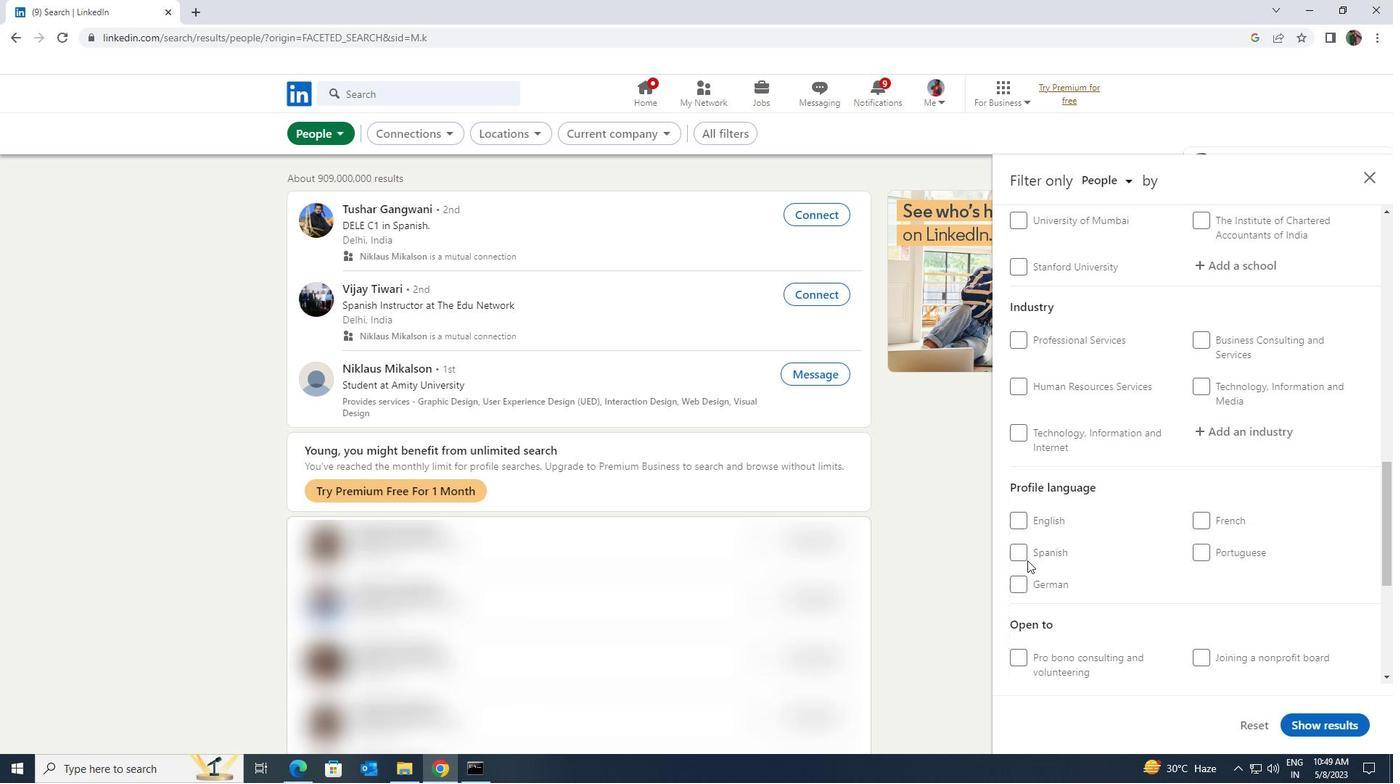 
Action: Mouse pressed left at (1027, 556)
Screenshot: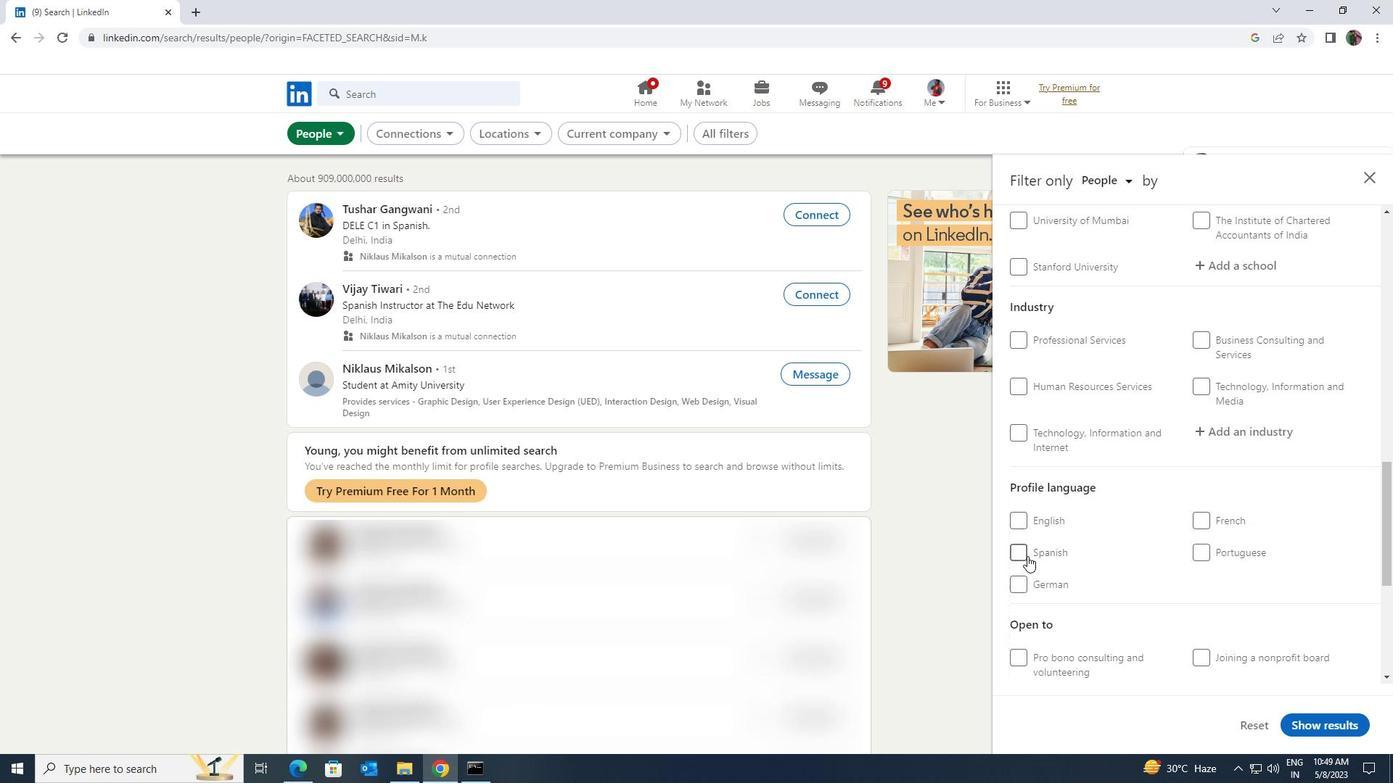 
Action: Mouse moved to (1092, 539)
Screenshot: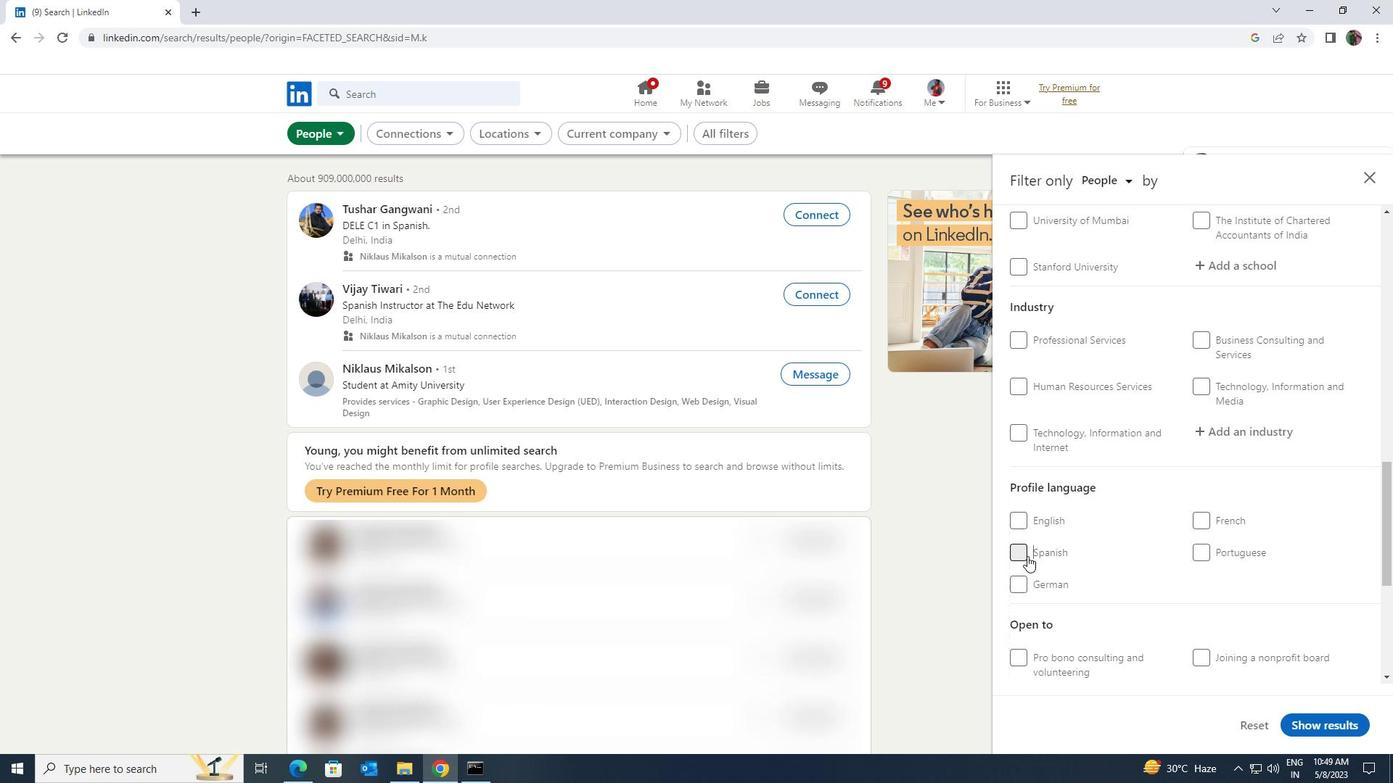 
Action: Mouse scrolled (1092, 540) with delta (0, 0)
Screenshot: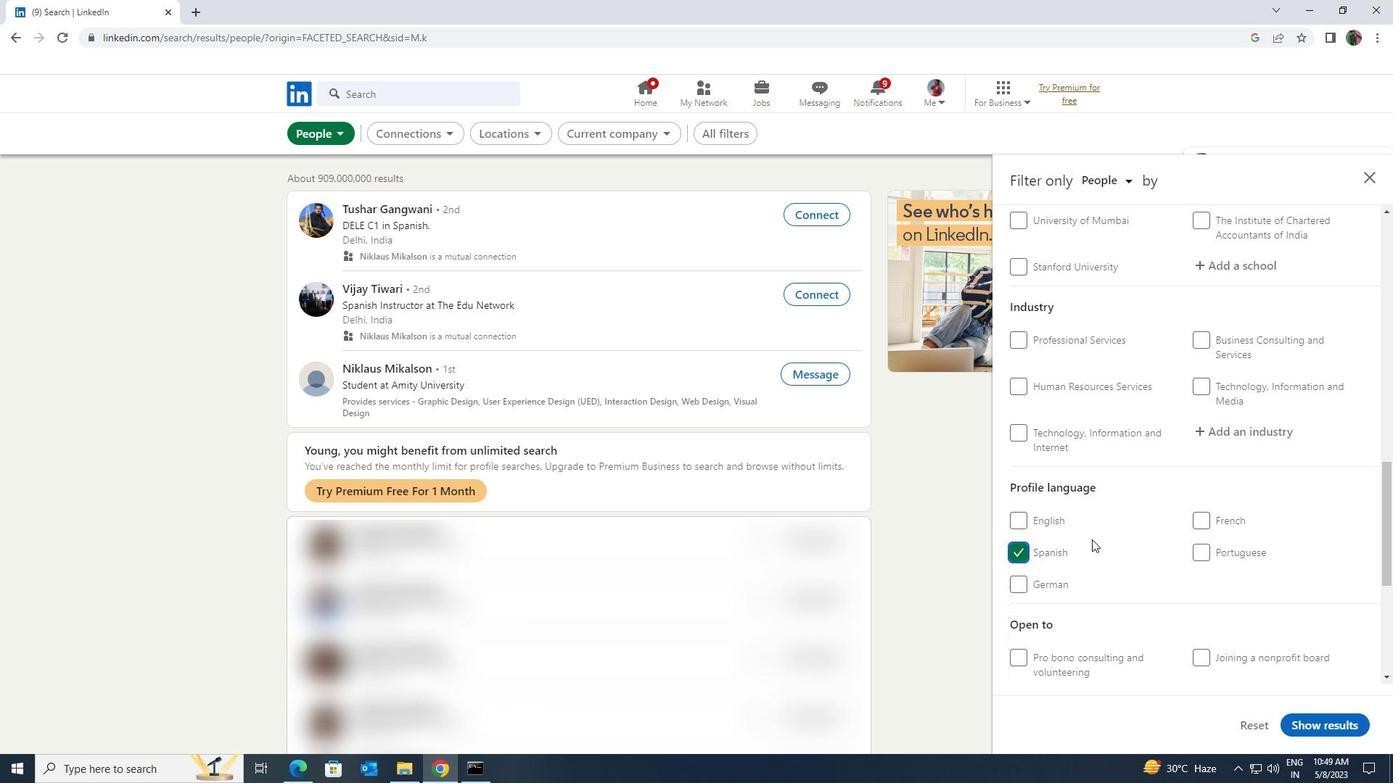 
Action: Mouse scrolled (1092, 540) with delta (0, 0)
Screenshot: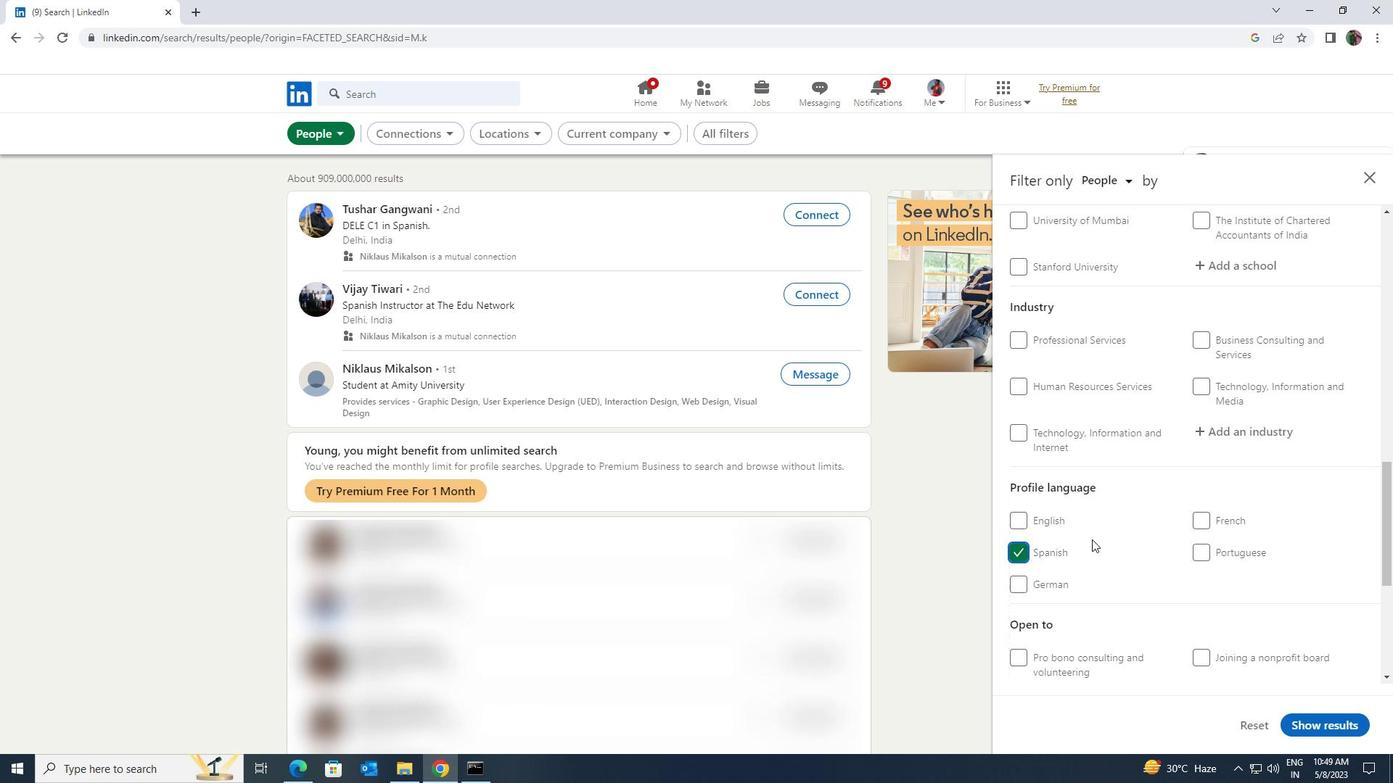 
Action: Mouse moved to (1093, 539)
Screenshot: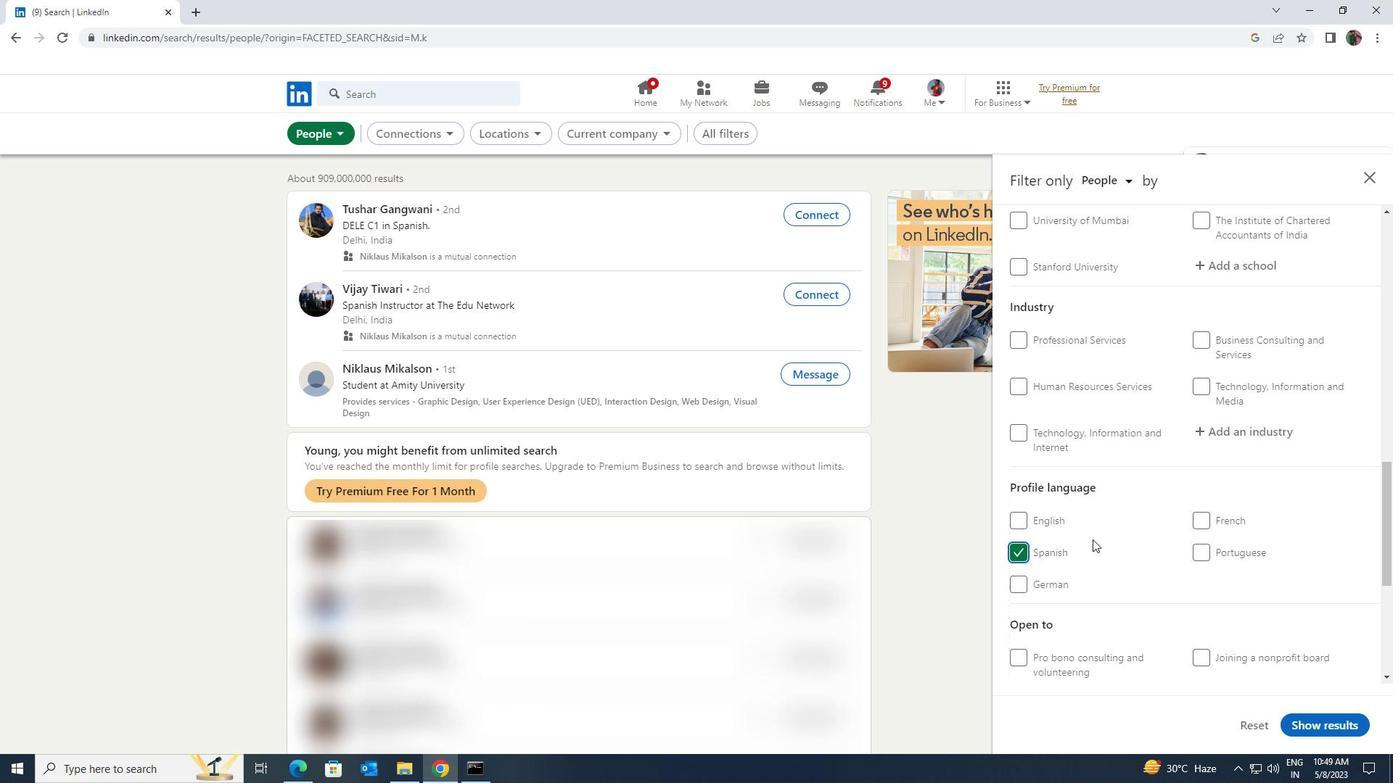 
Action: Mouse scrolled (1093, 540) with delta (0, 0)
Screenshot: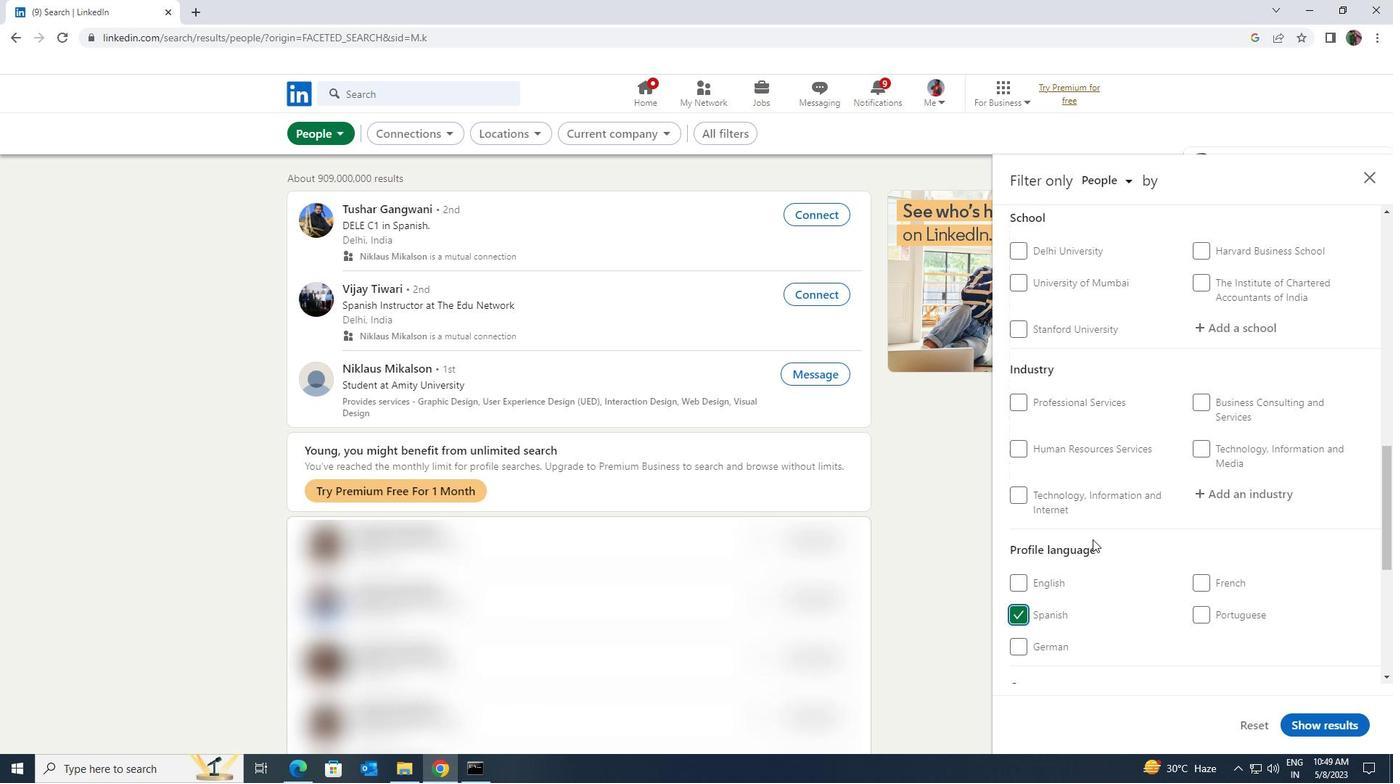 
Action: Mouse scrolled (1093, 540) with delta (0, 0)
Screenshot: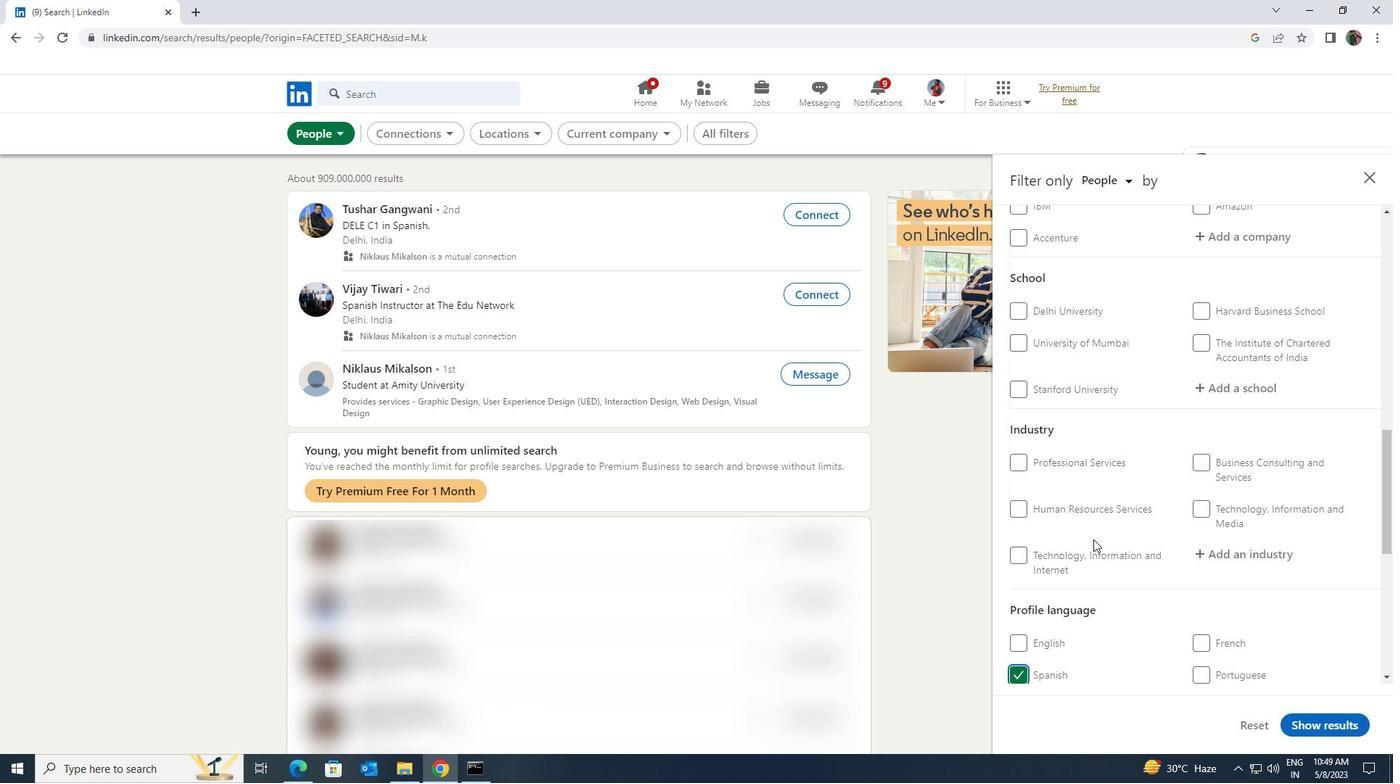 
Action: Mouse scrolled (1093, 540) with delta (0, 0)
Screenshot: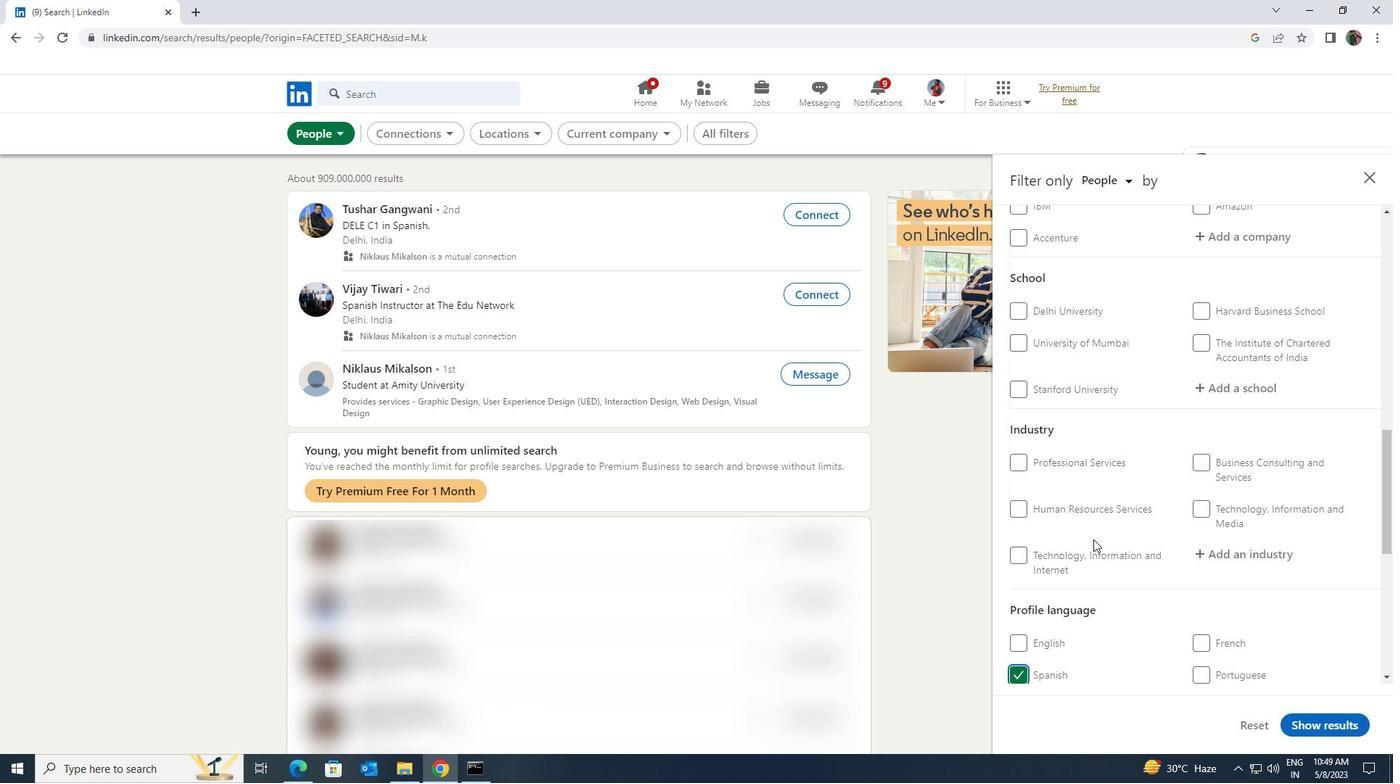 
Action: Mouse scrolled (1093, 540) with delta (0, 0)
Screenshot: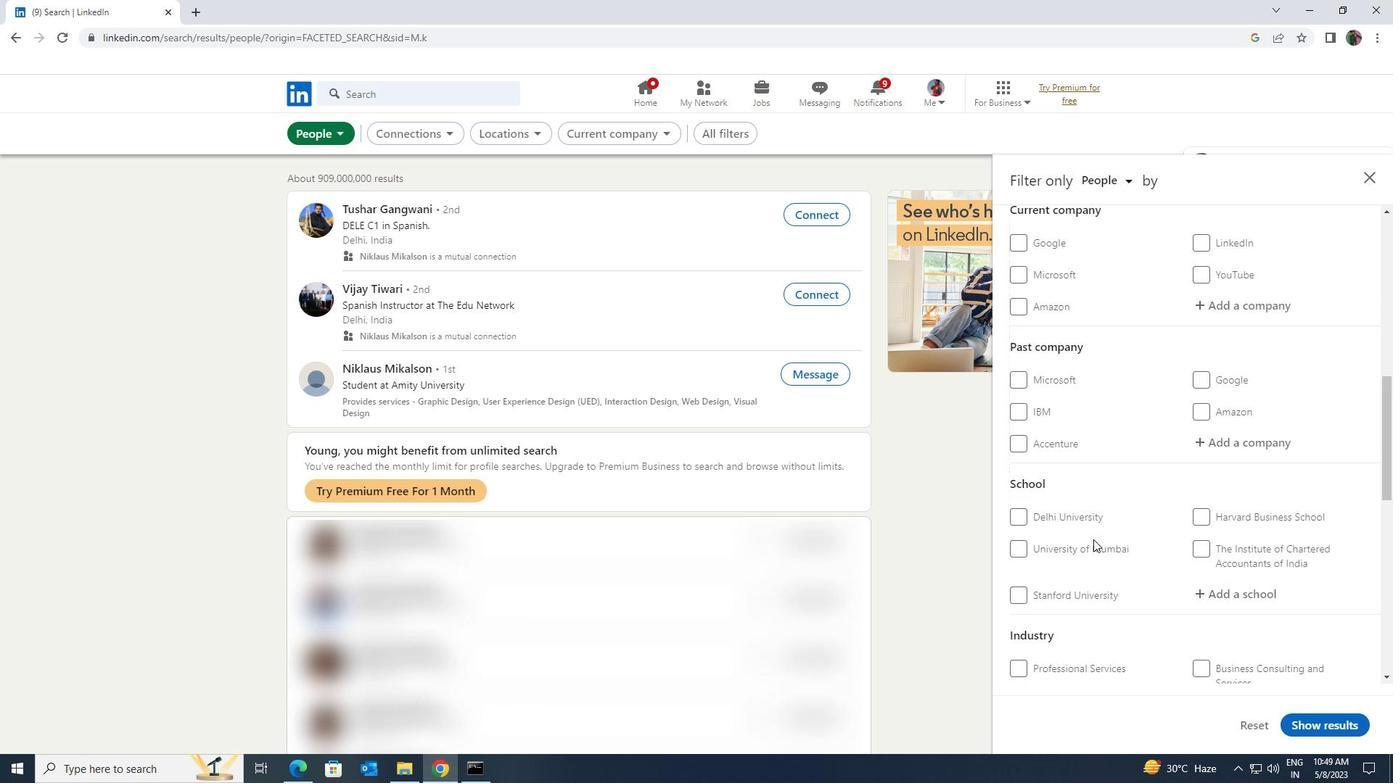 
Action: Mouse scrolled (1093, 540) with delta (0, 0)
Screenshot: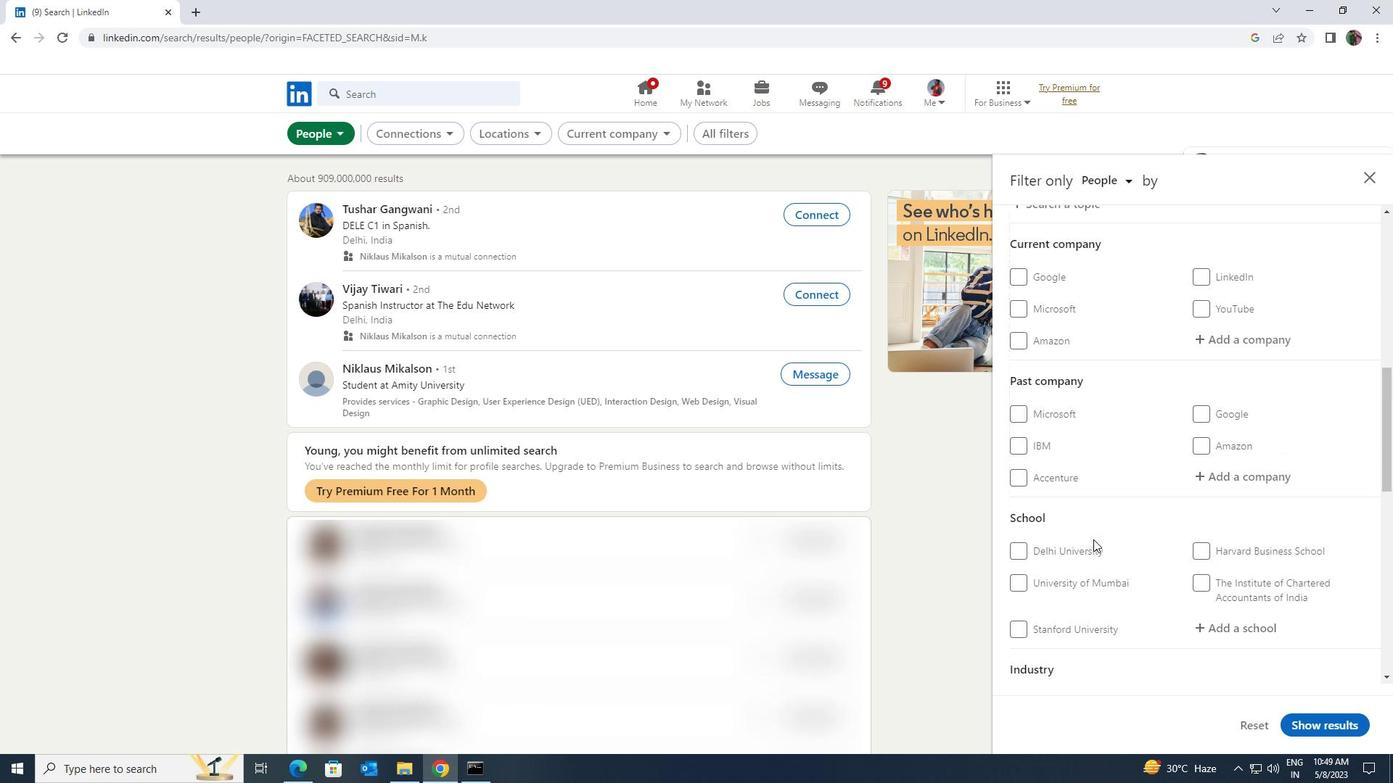 
Action: Mouse moved to (1219, 489)
Screenshot: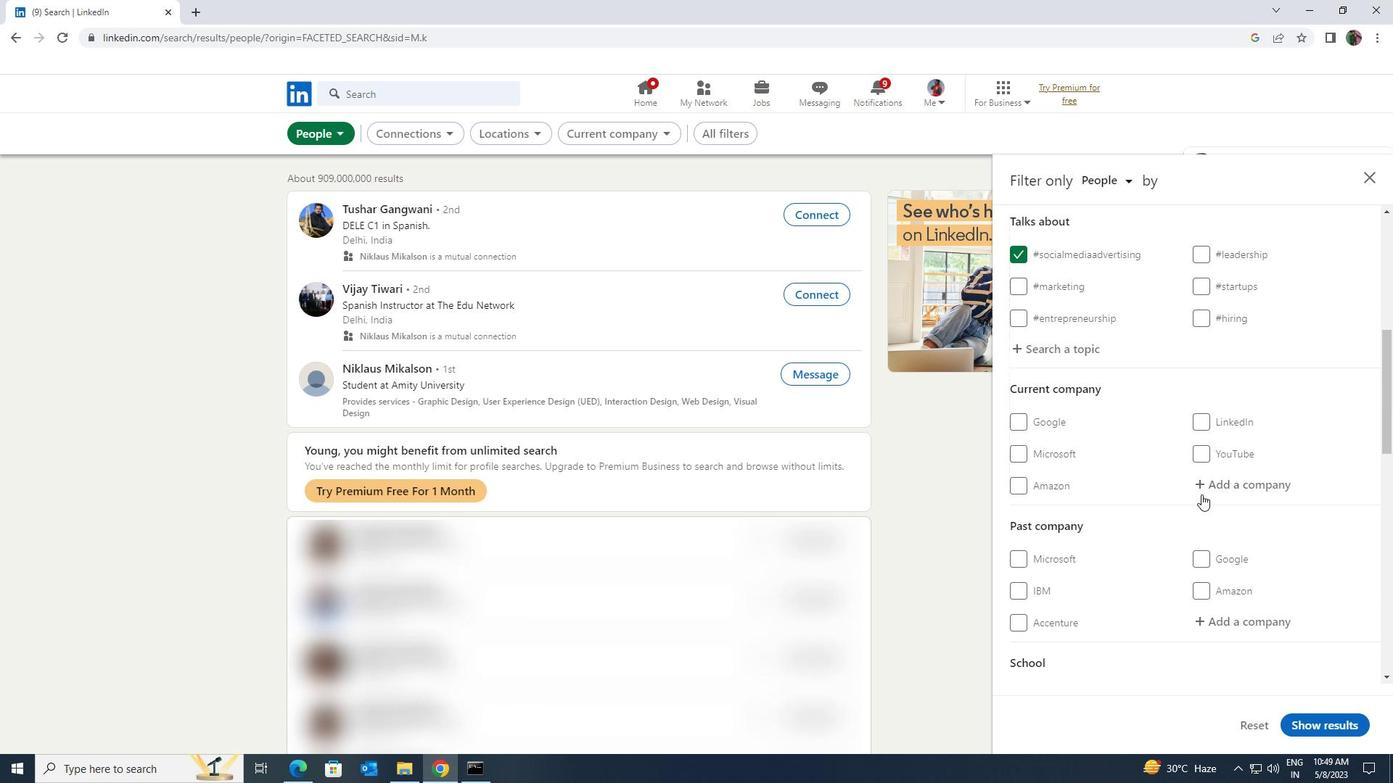 
Action: Mouse pressed left at (1219, 489)
Screenshot: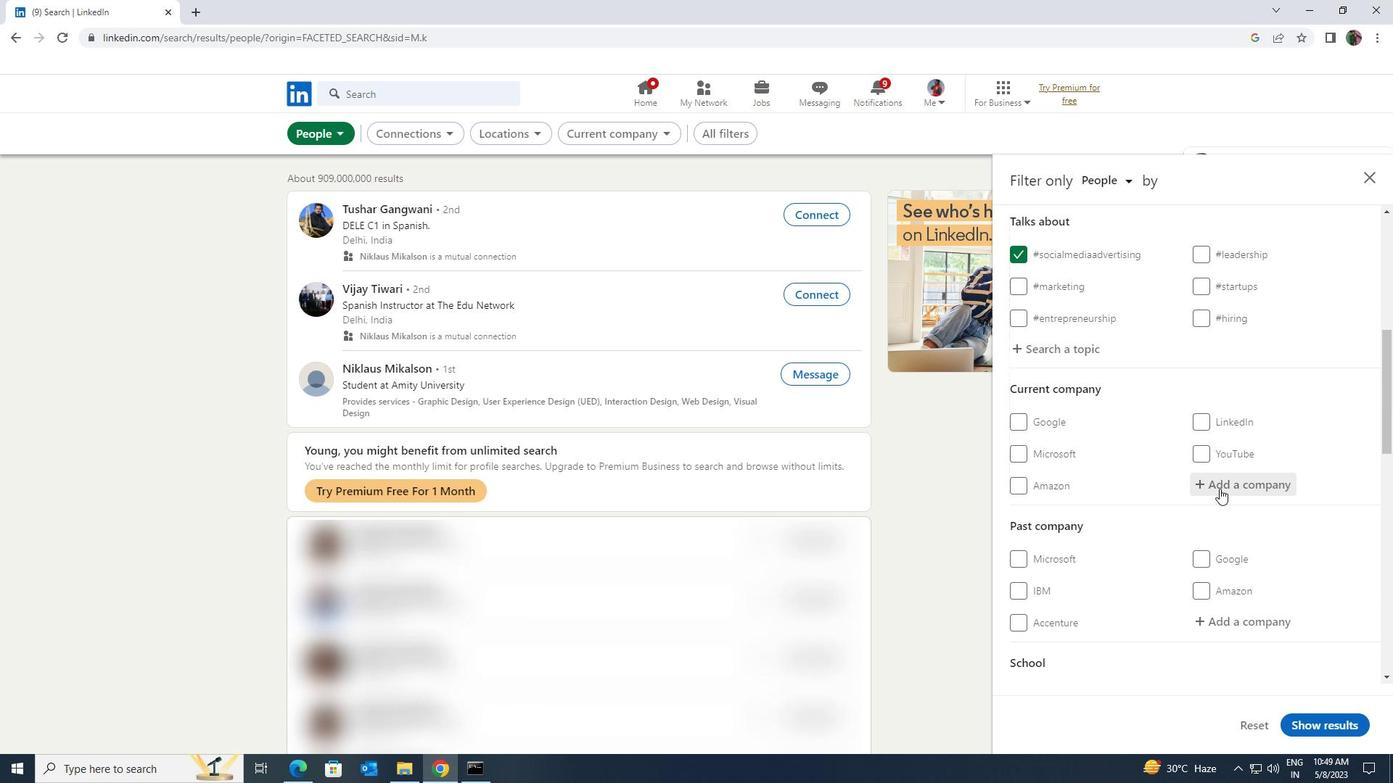 
Action: Key pressed <Key.shift><Key.shift><Key.shift><Key.shift>INFO<Key.shift>BEANS
Screenshot: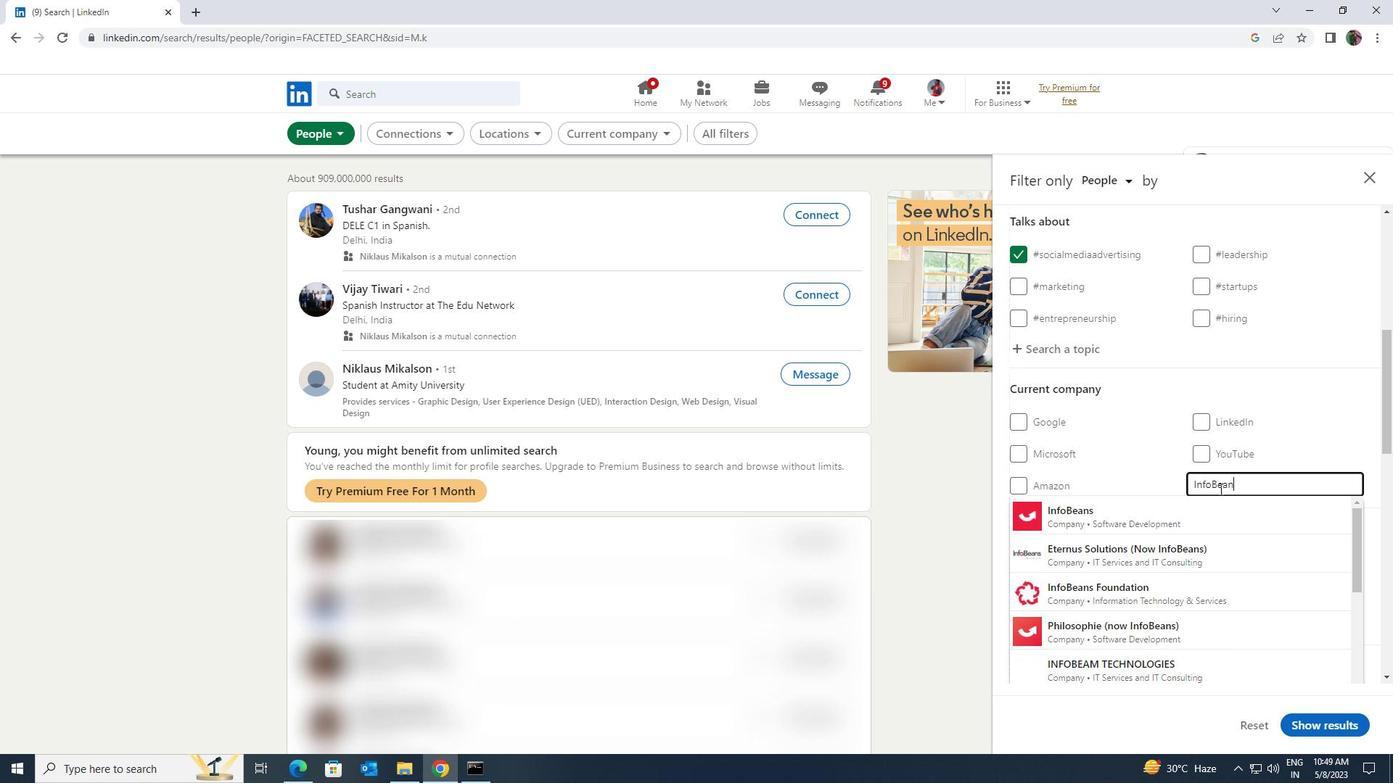 
Action: Mouse moved to (1217, 502)
Screenshot: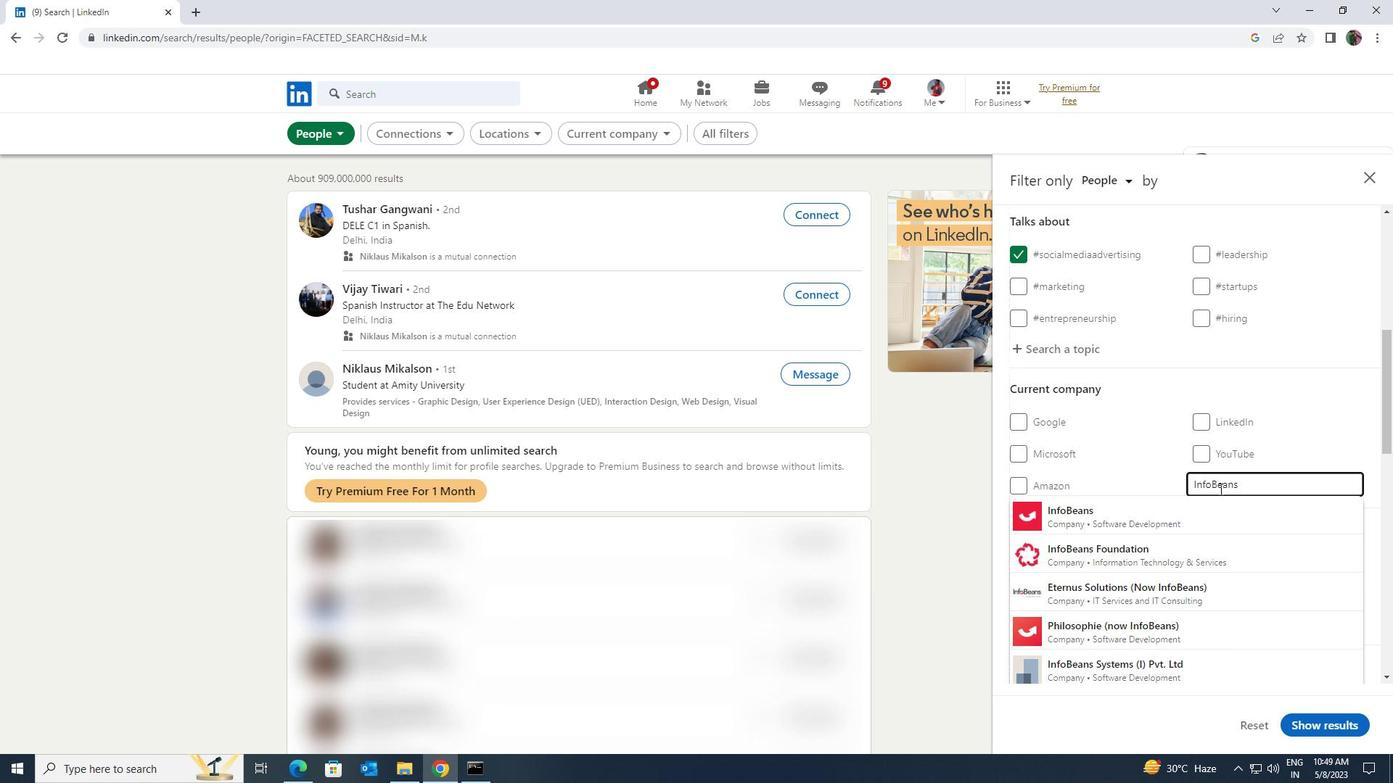 
Action: Mouse pressed left at (1217, 502)
Screenshot: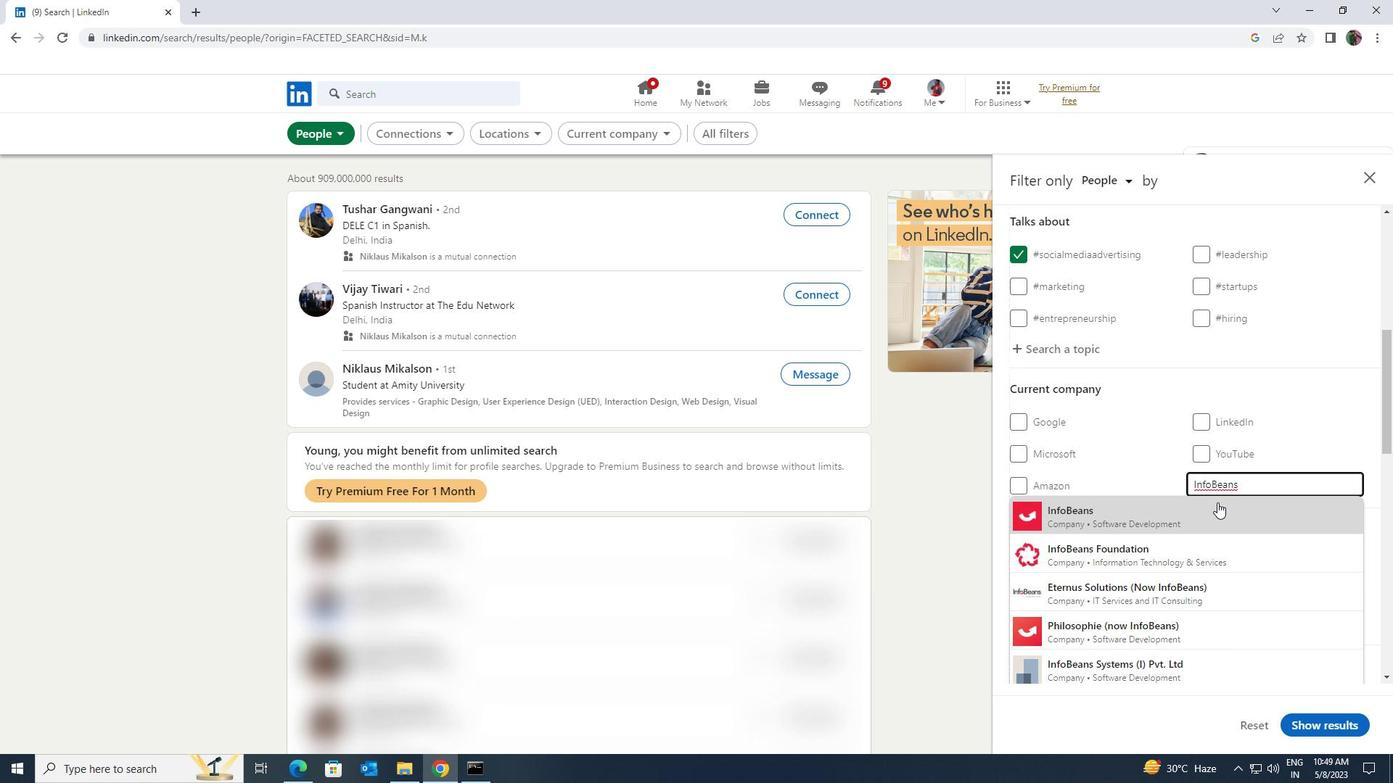 
Action: Mouse scrolled (1217, 502) with delta (0, 0)
Screenshot: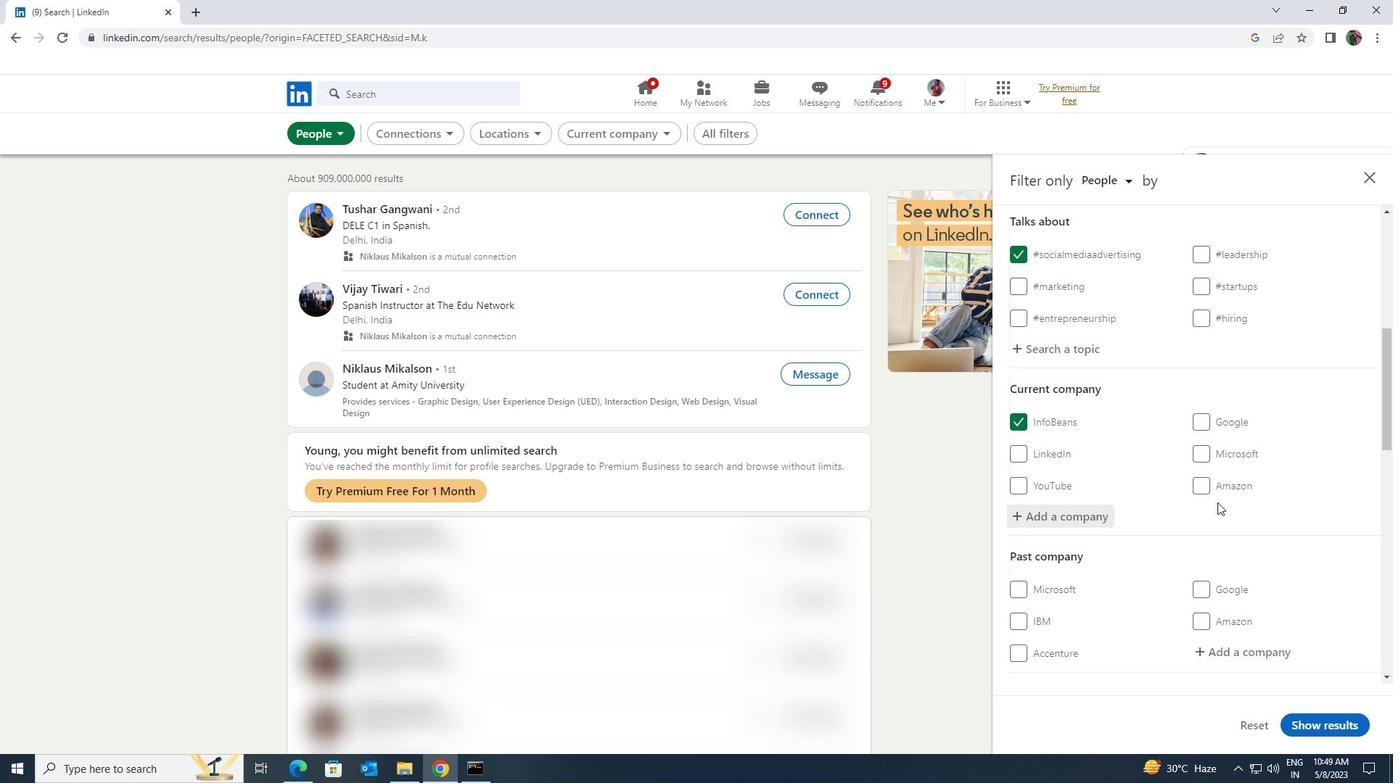 
Action: Mouse scrolled (1217, 502) with delta (0, 0)
Screenshot: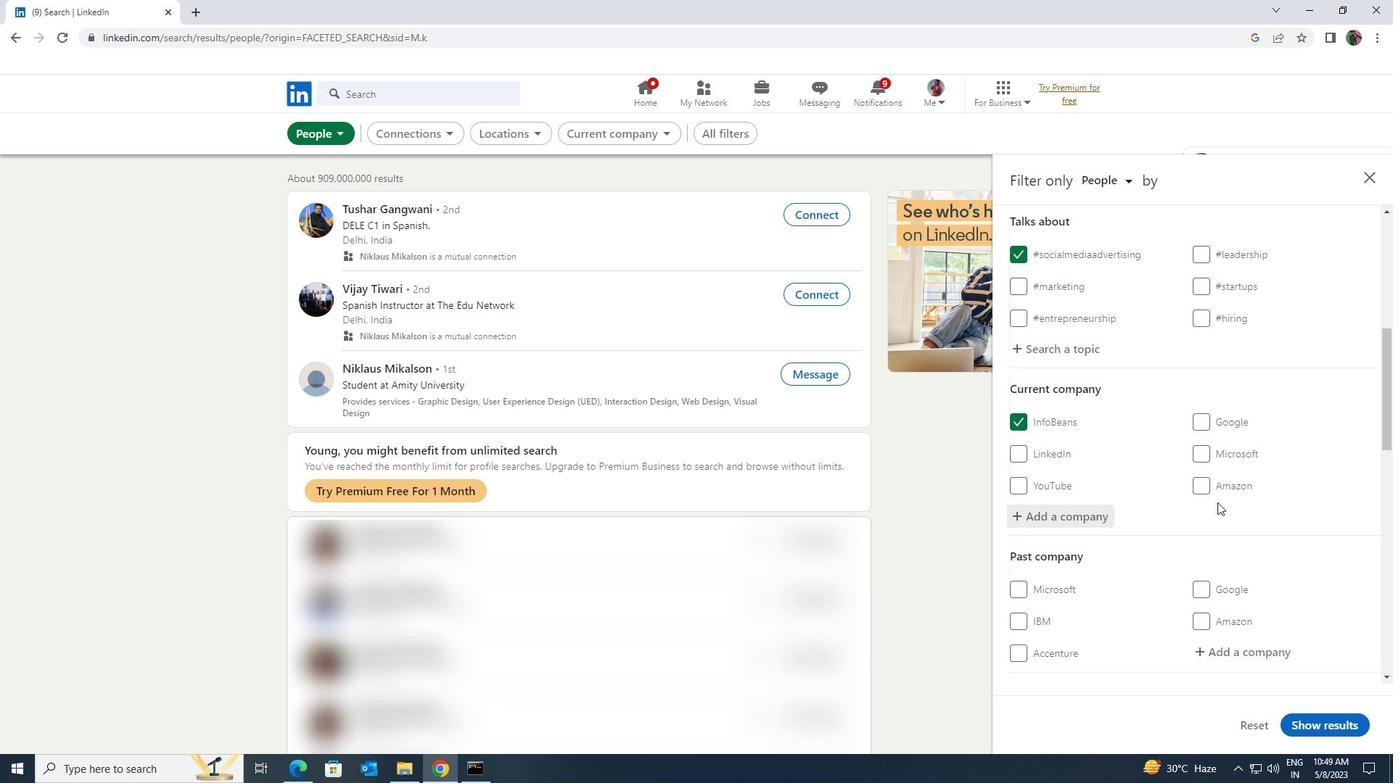 
Action: Mouse scrolled (1217, 502) with delta (0, 0)
Screenshot: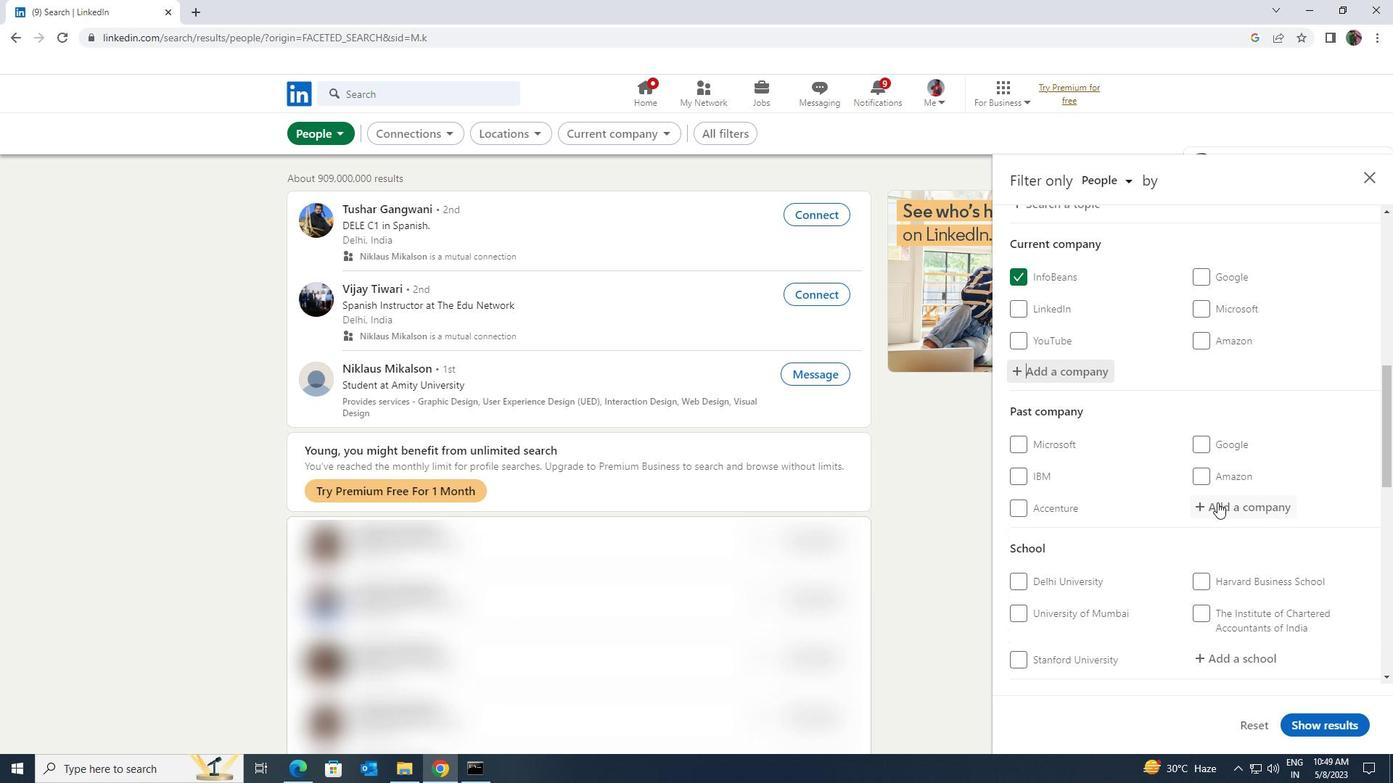 
Action: Mouse scrolled (1217, 502) with delta (0, 0)
Screenshot: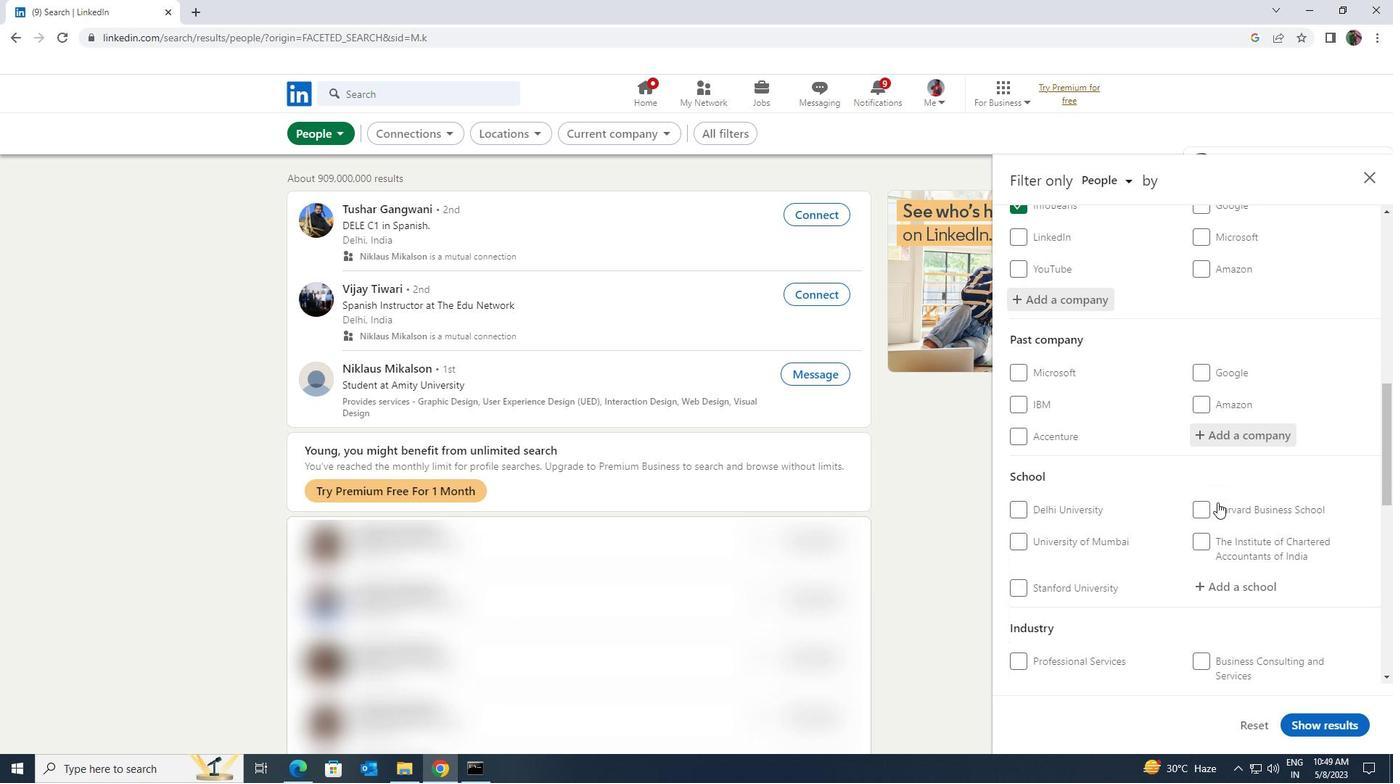 
Action: Mouse moved to (1214, 509)
Screenshot: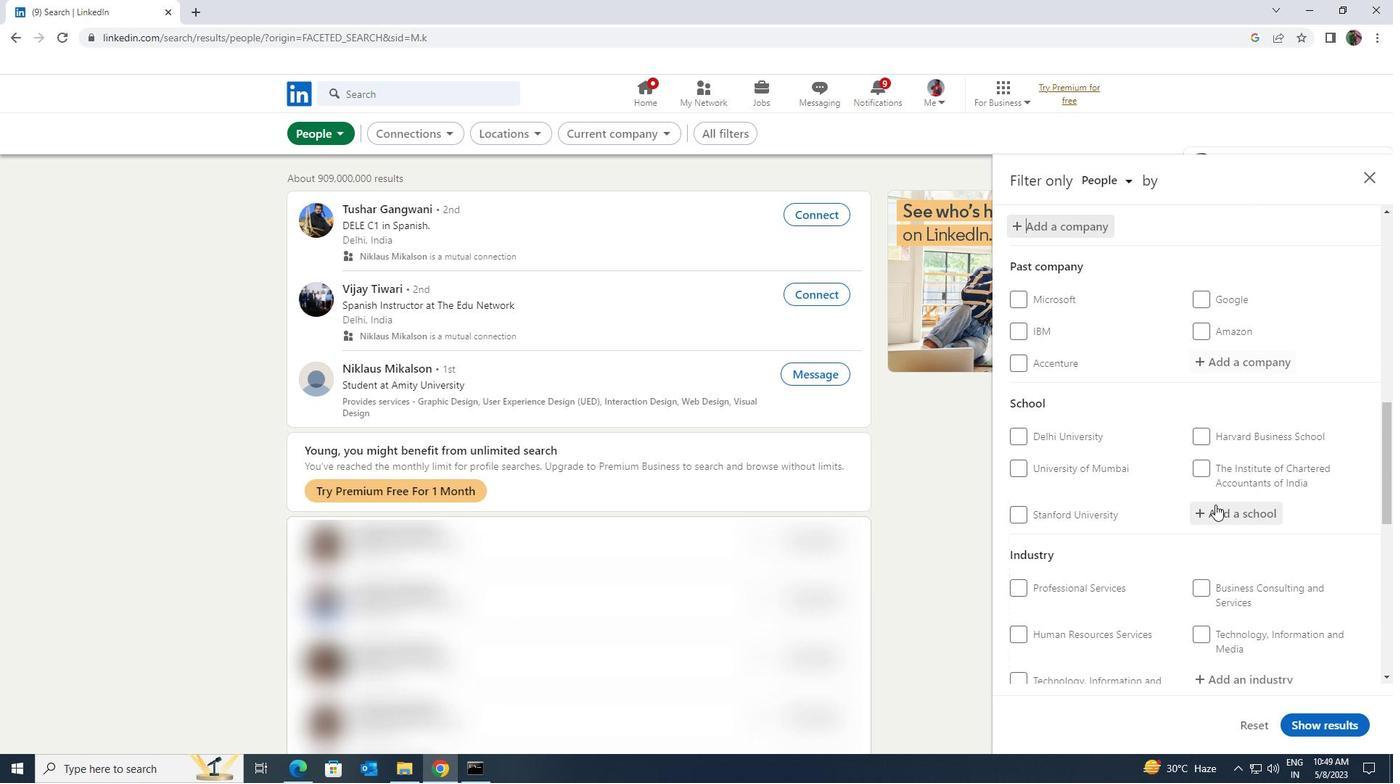 
Action: Mouse pressed left at (1214, 509)
Screenshot: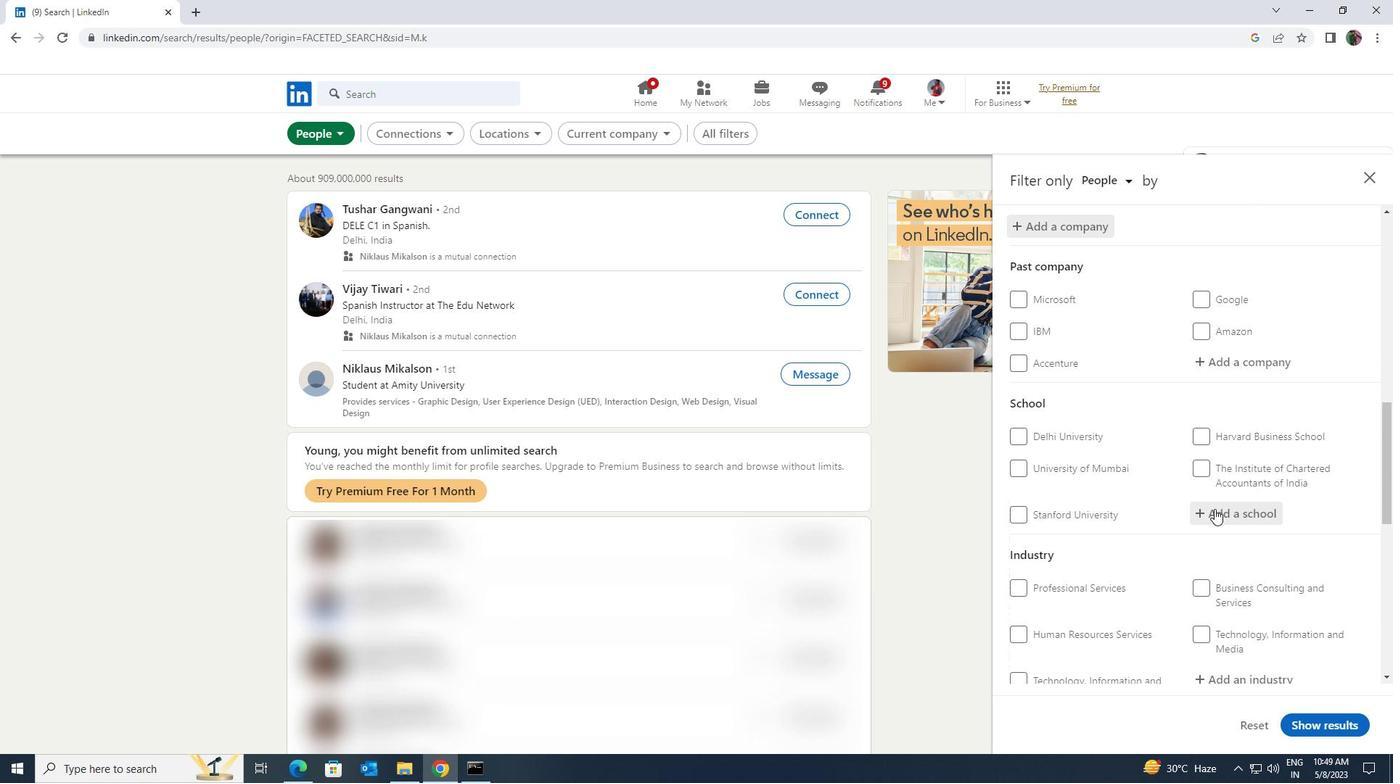 
Action: Key pressed <Key.shift><Key.shift><Key.shift><Key.shift><Key.shift><Key.shift>MEERUT<Key.space><Key.shift>INSTTUTE<Key.space><Key.shift>OF<Key.space>TECHNOLOGY<Key.space>N<Key.backspace>BARAL<Key.space>PARTAPUR<Key.space>MEERUT
Screenshot: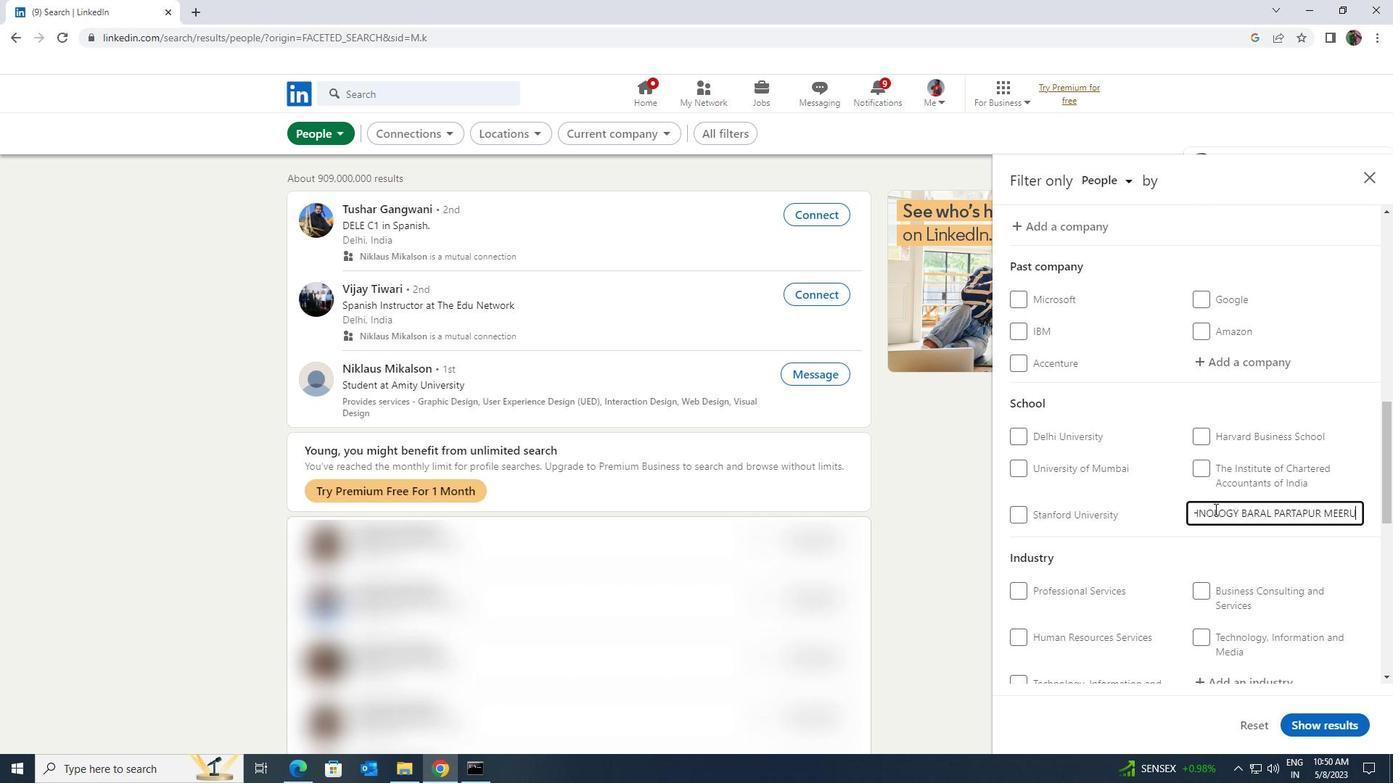
Action: Mouse scrolled (1214, 508) with delta (0, 0)
Screenshot: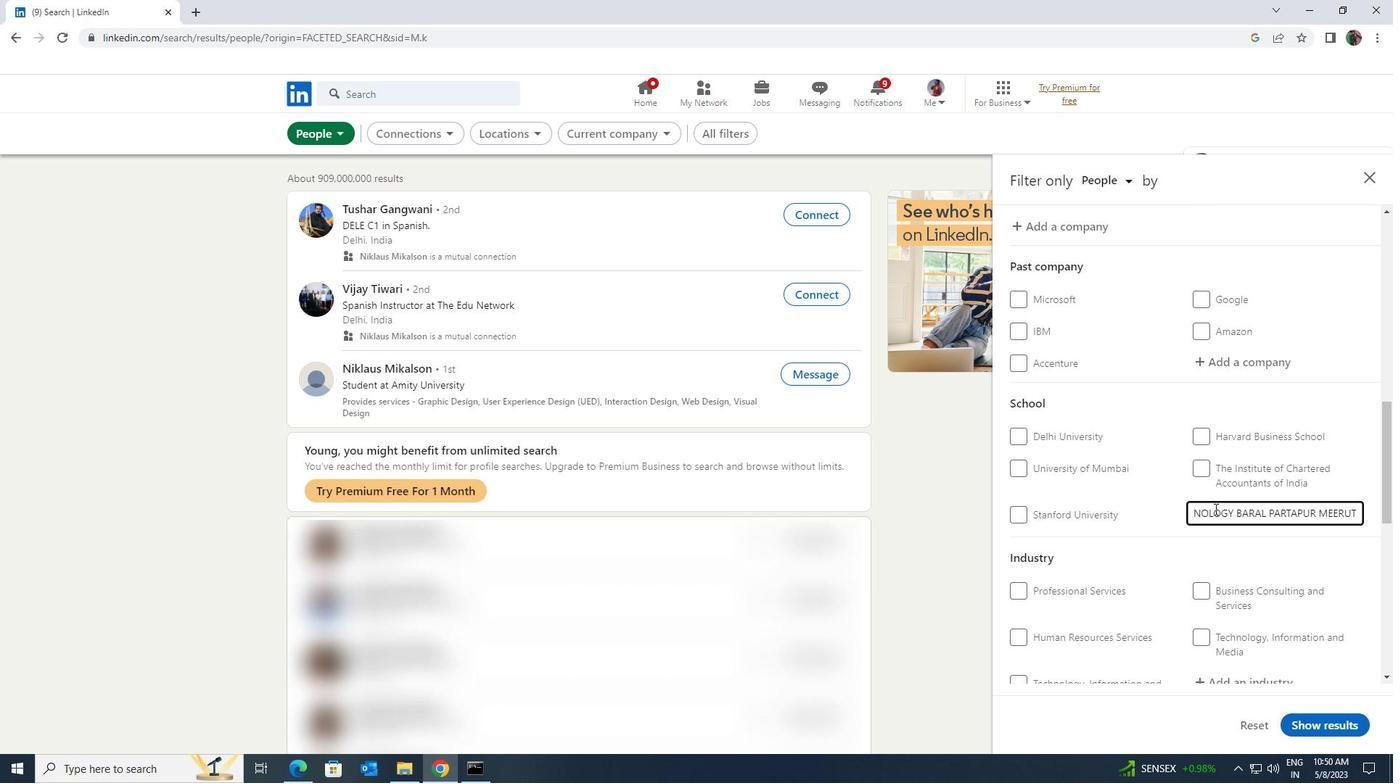 
Action: Mouse scrolled (1214, 508) with delta (0, 0)
Screenshot: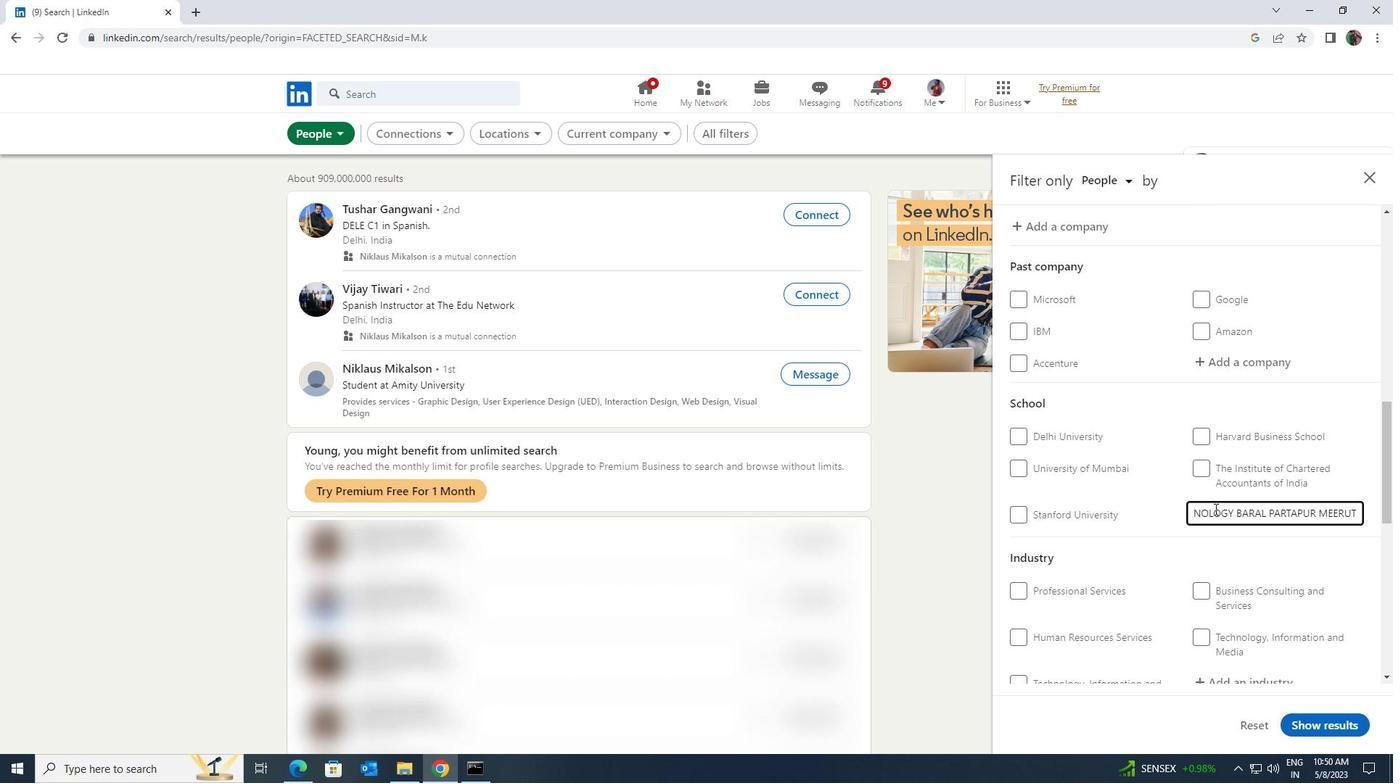 
Action: Mouse moved to (1220, 529)
Screenshot: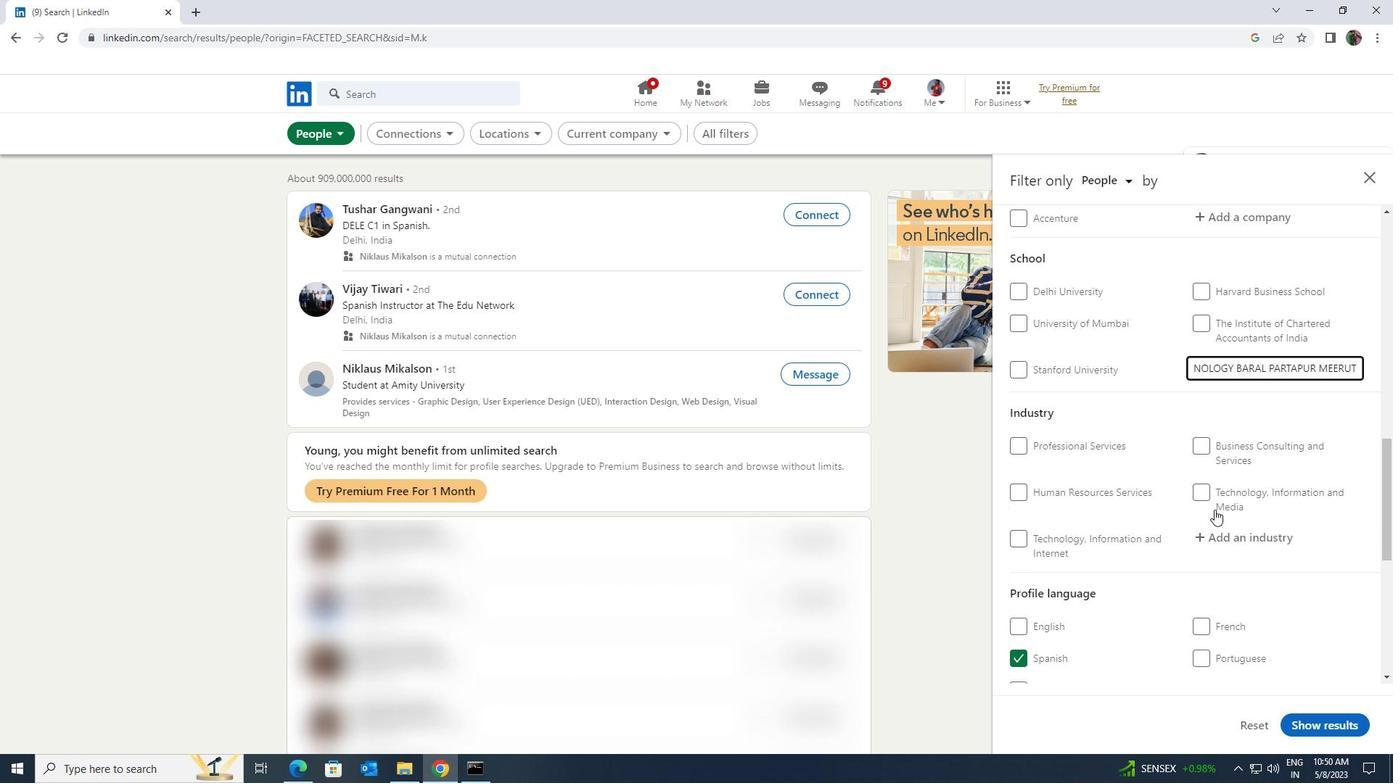 
Action: Mouse pressed left at (1220, 529)
Screenshot: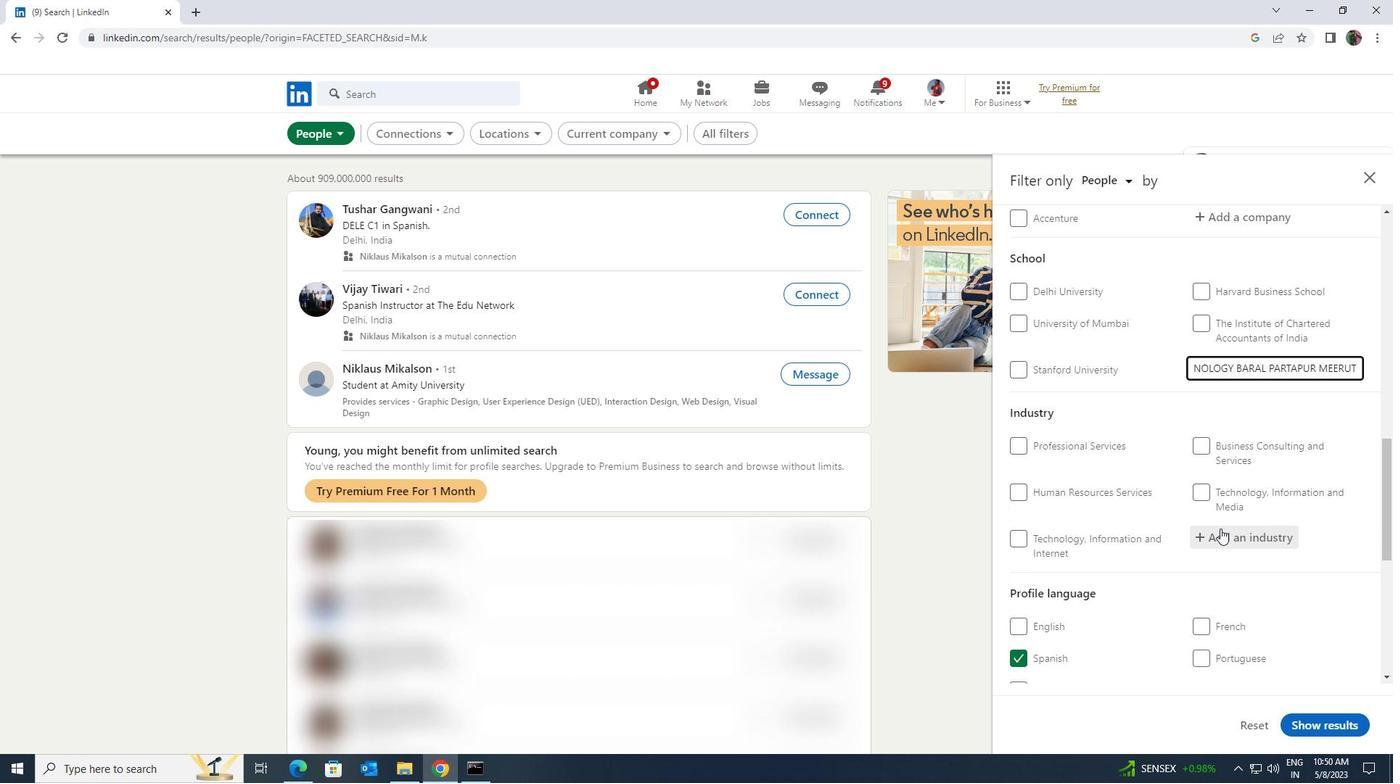 
Action: Key pressed <Key.shift><Key.shift>BUILDING<Key.space><Key.shift><Key.shift><Key.shift>FIN
Screenshot: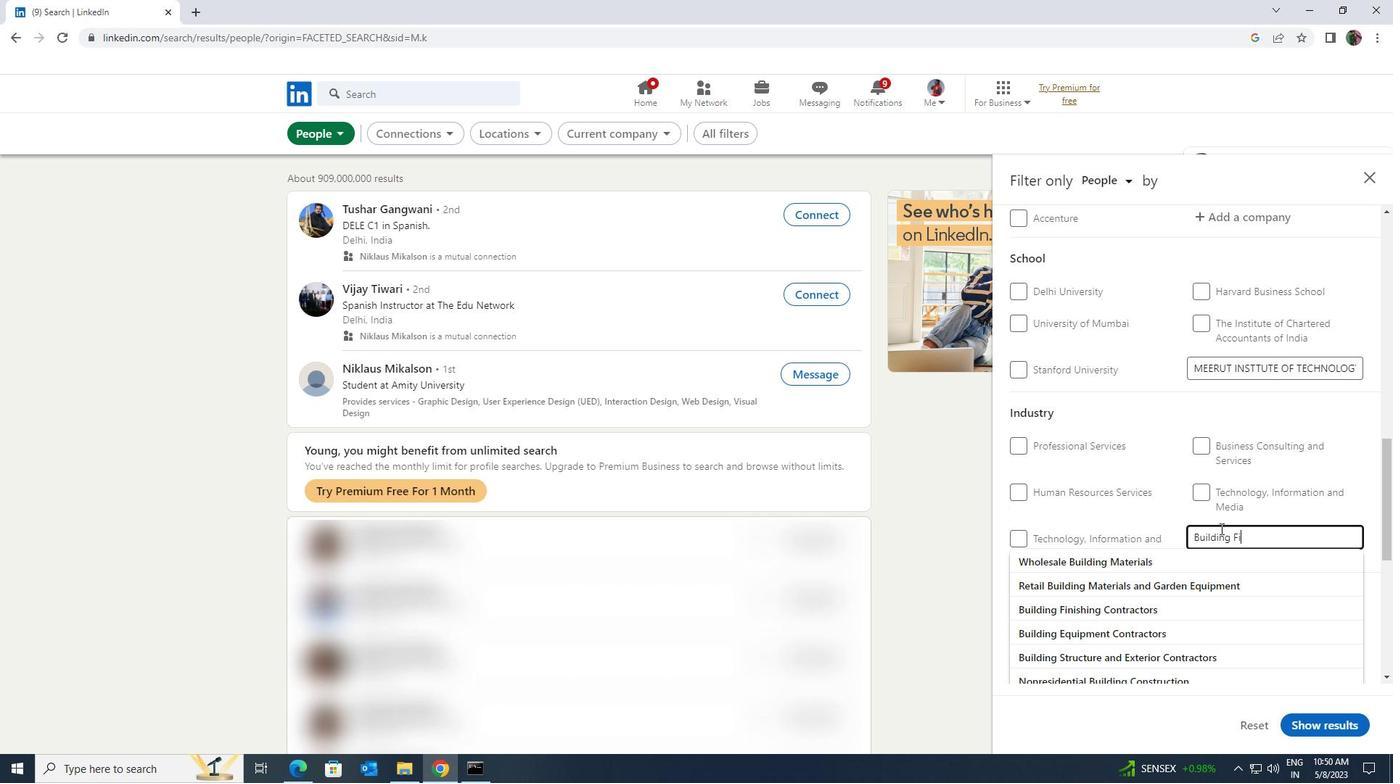 
Action: Mouse moved to (1219, 552)
Screenshot: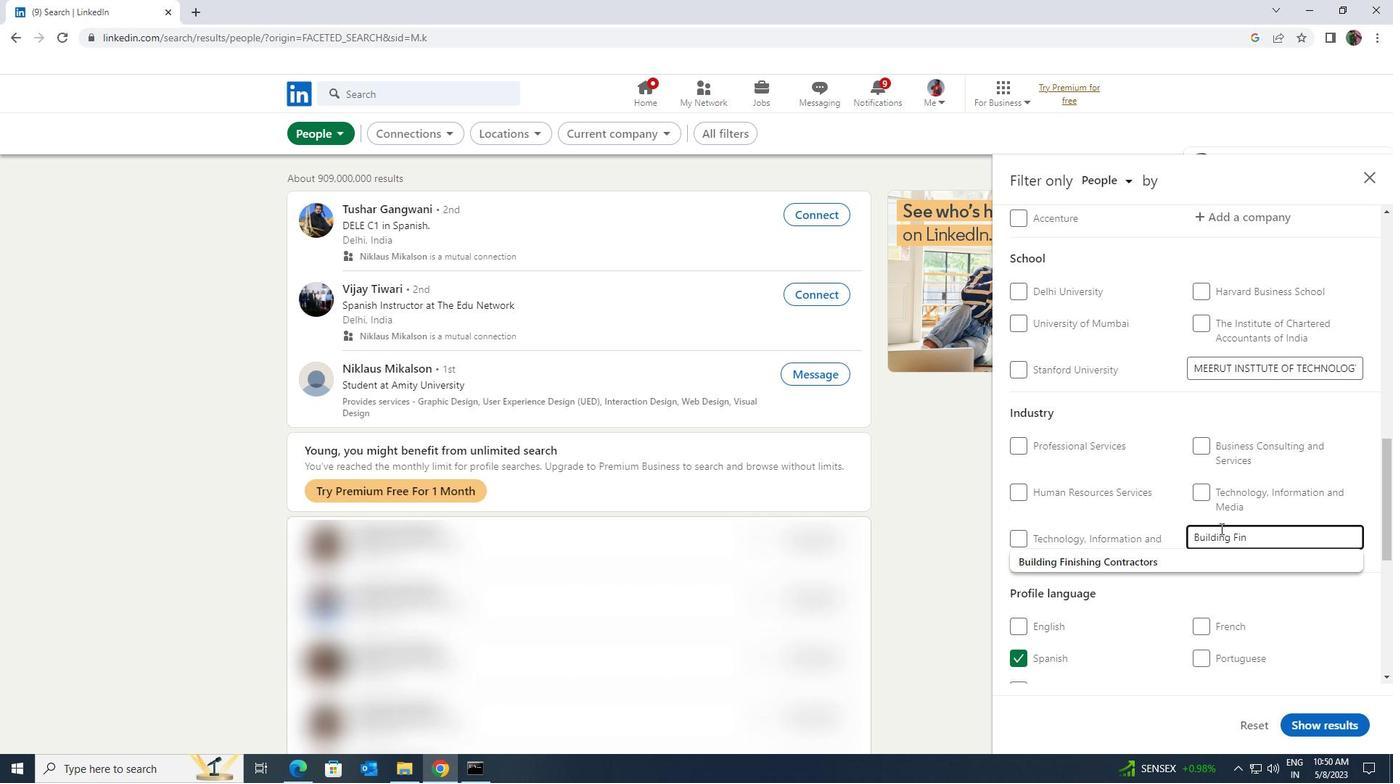 
Action: Mouse pressed left at (1219, 552)
Screenshot: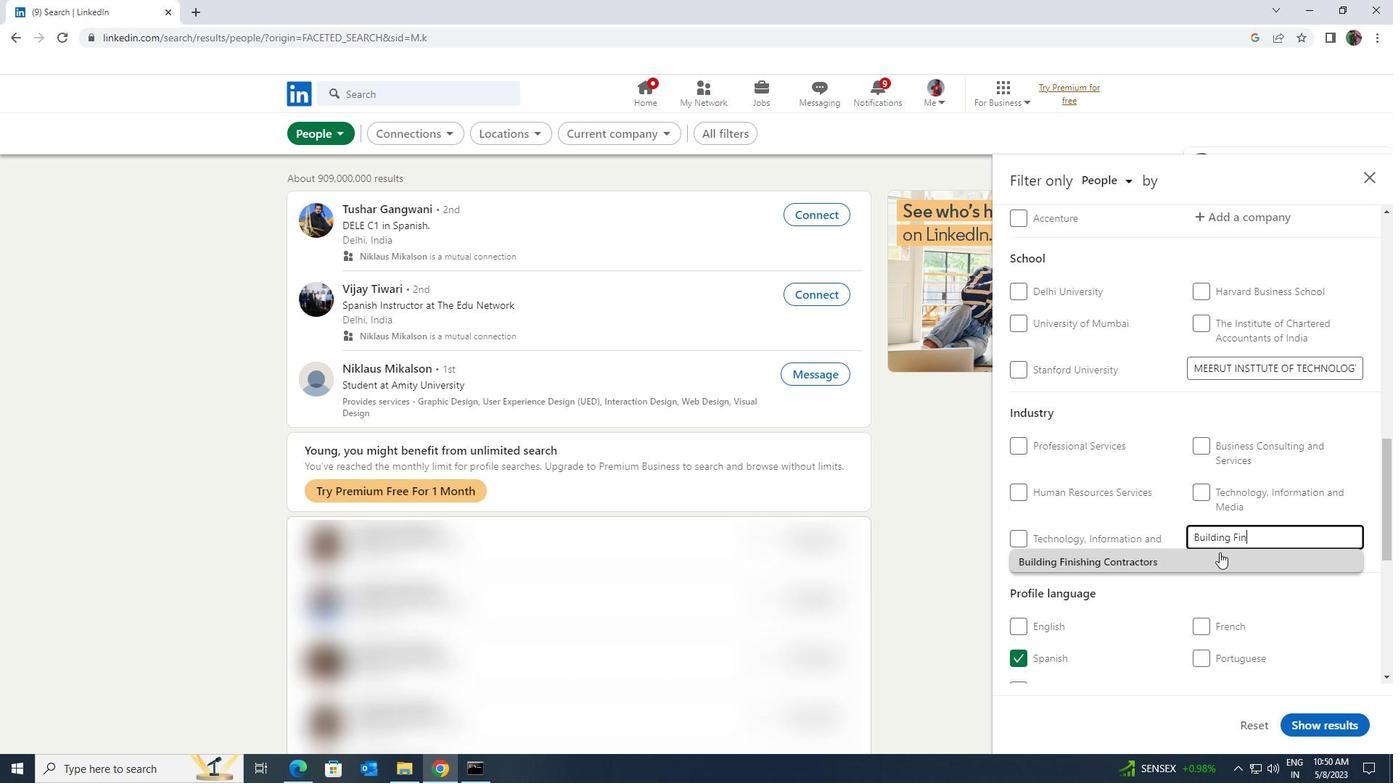 
Action: Mouse moved to (1219, 552)
Screenshot: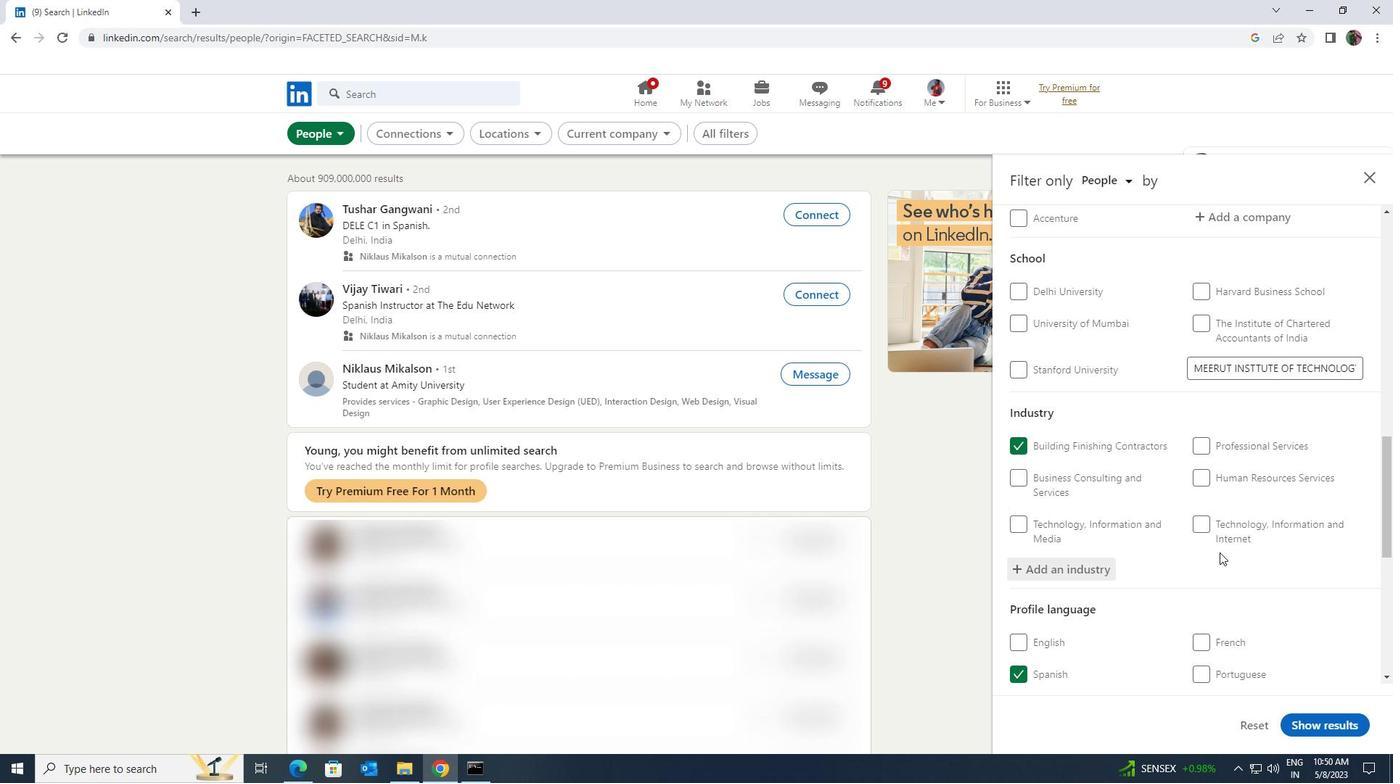 
Action: Mouse scrolled (1219, 552) with delta (0, 0)
Screenshot: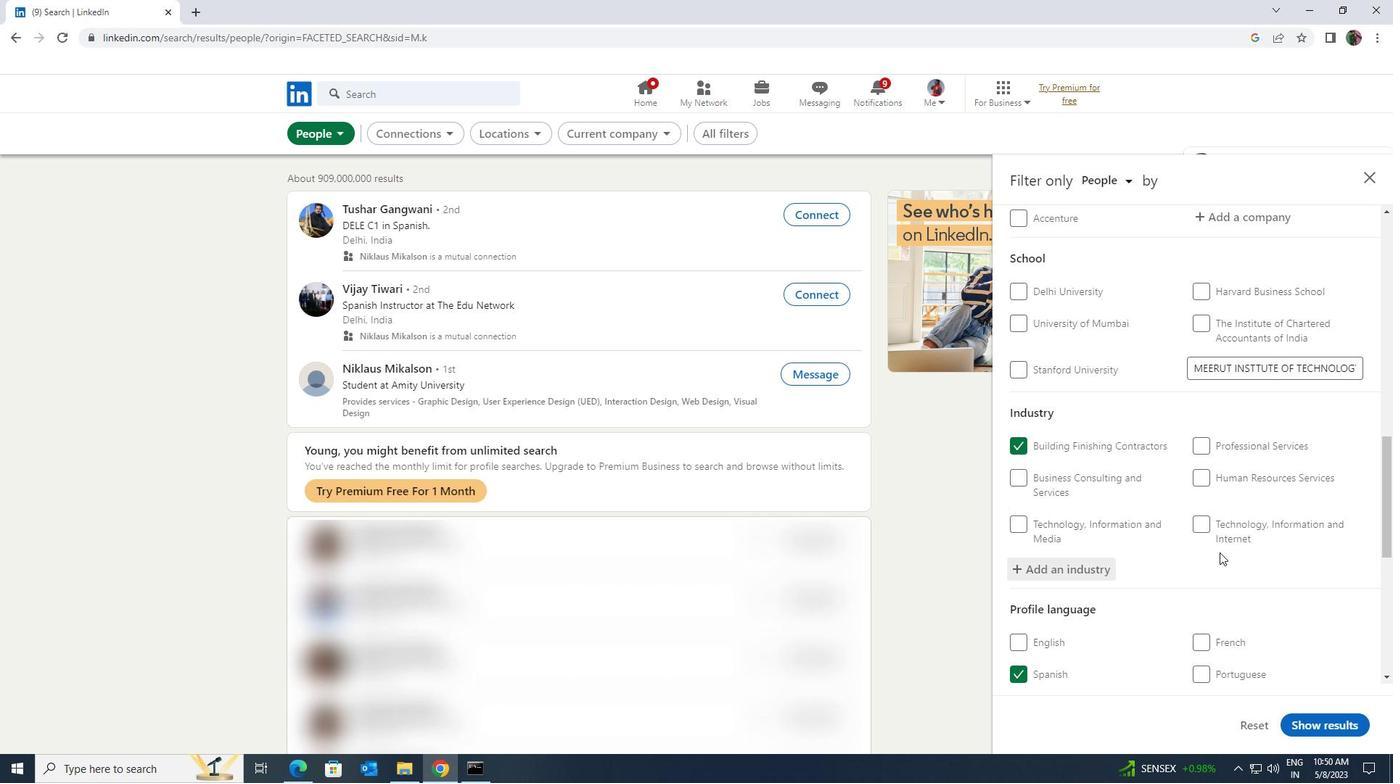 
Action: Mouse scrolled (1219, 552) with delta (0, 0)
Screenshot: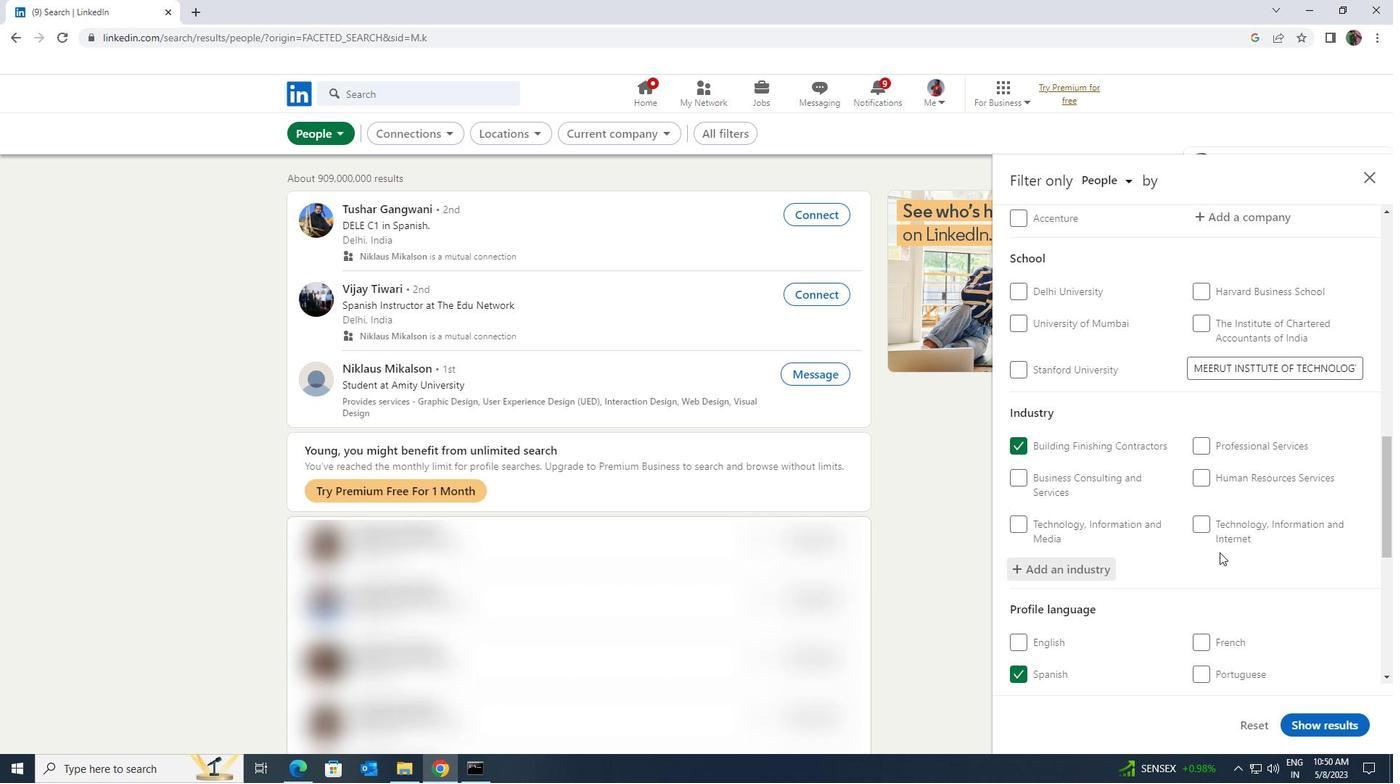 
Action: Mouse scrolled (1219, 552) with delta (0, 0)
Screenshot: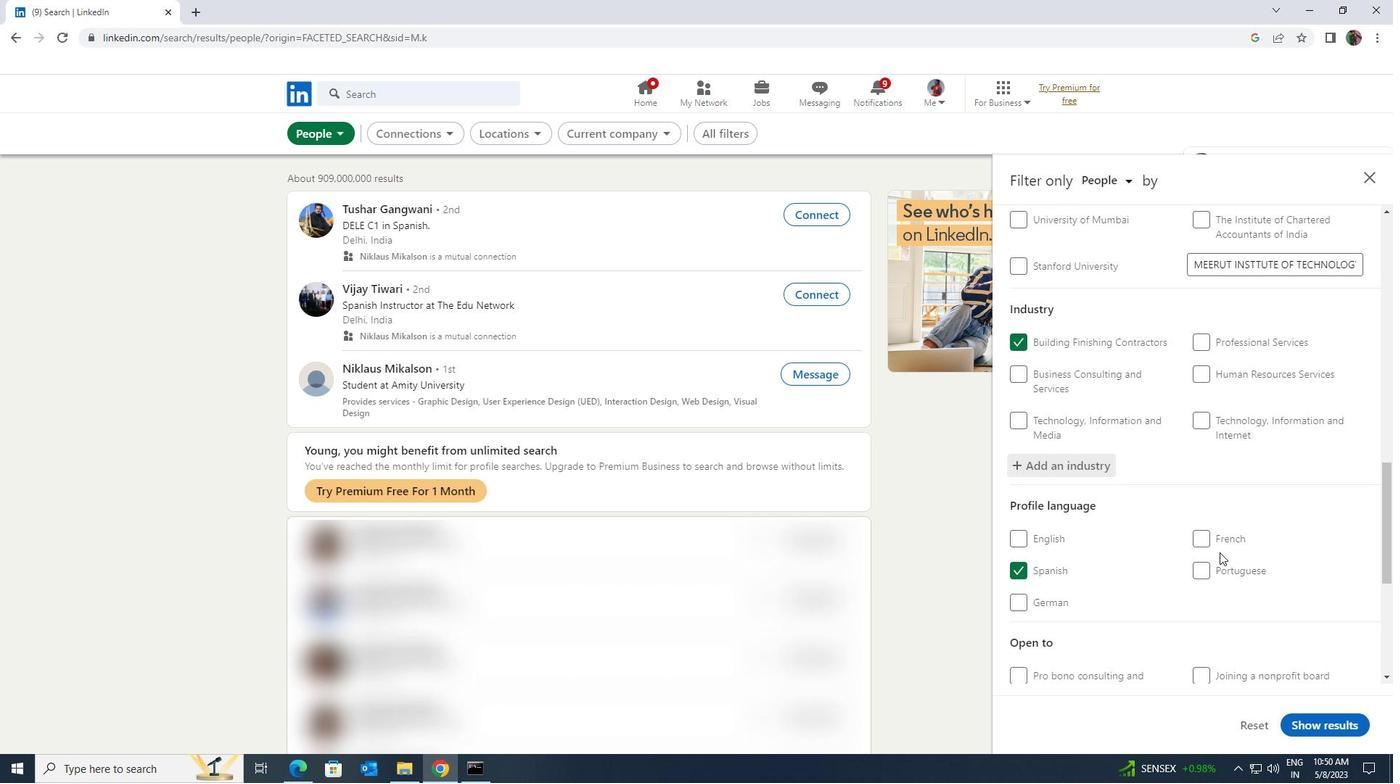 
Action: Mouse scrolled (1219, 552) with delta (0, 0)
Screenshot: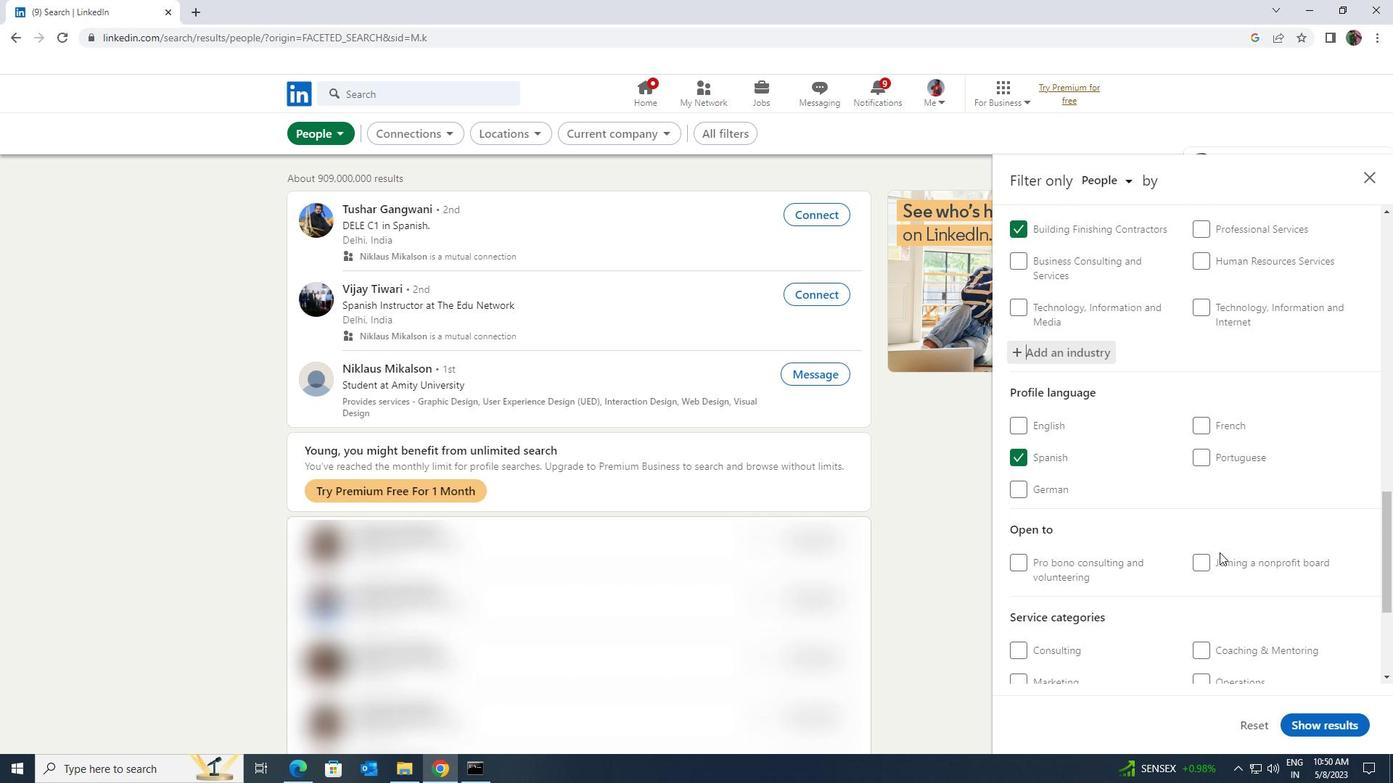 
Action: Mouse scrolled (1219, 552) with delta (0, 0)
Screenshot: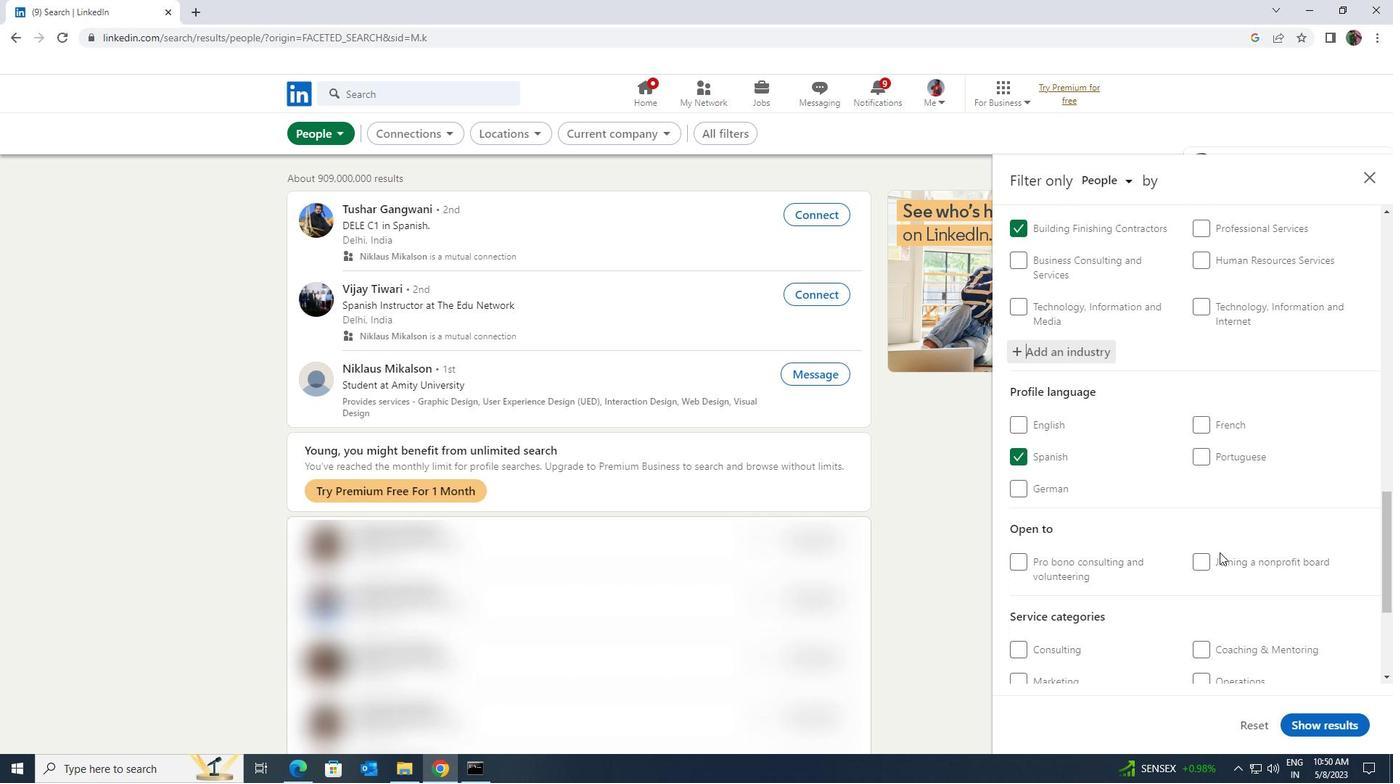 
Action: Mouse moved to (1215, 557)
Screenshot: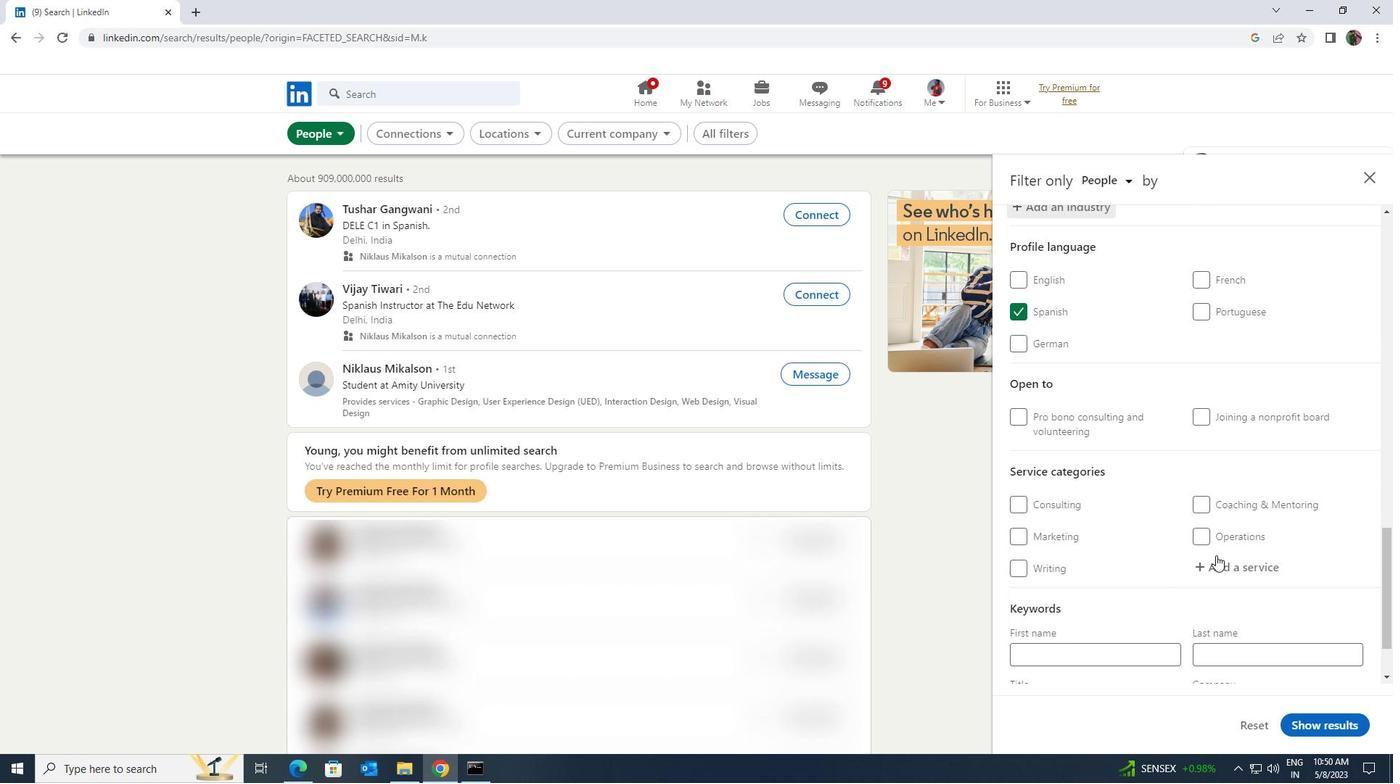 
Action: Mouse pressed left at (1215, 557)
Screenshot: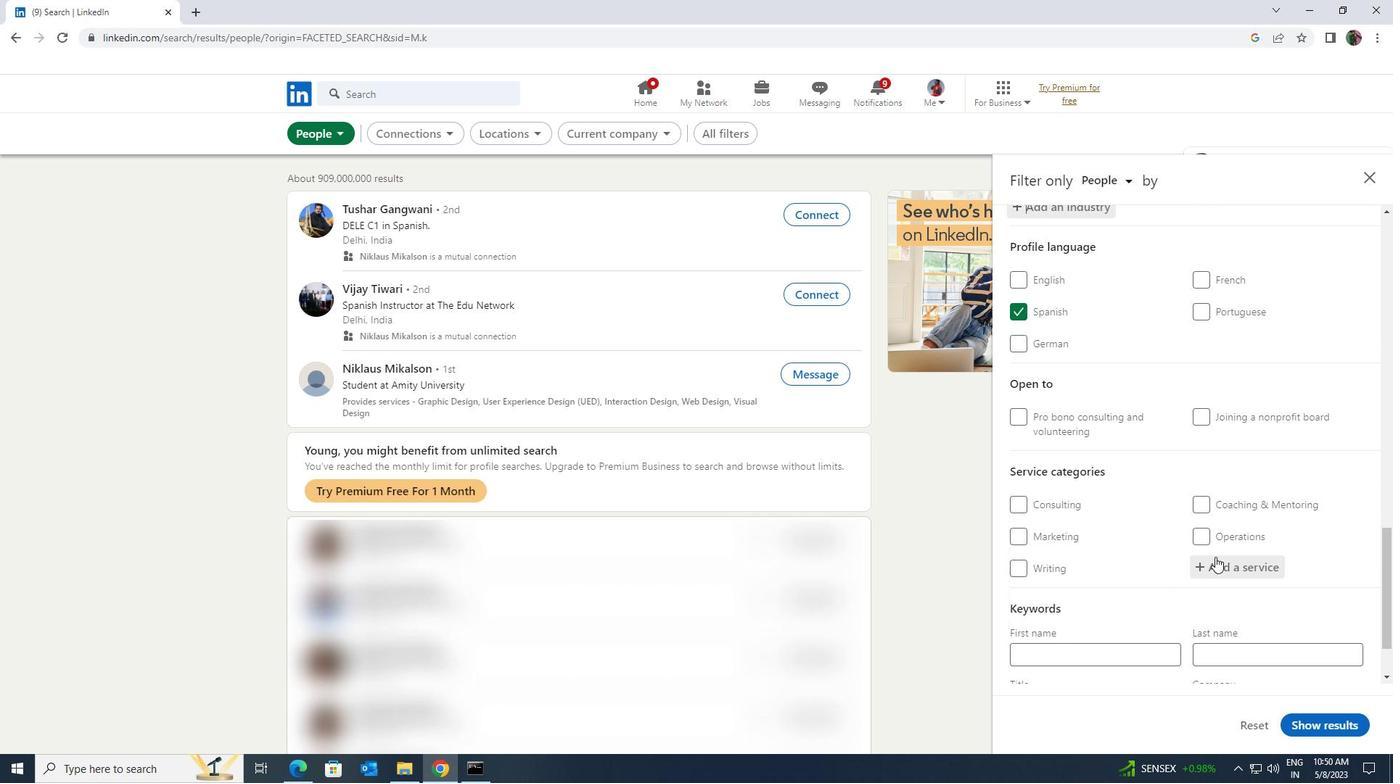 
Action: Key pressed <Key.shift><Key.shift><Key.shift><Key.shift><Key.shift><Key.shift><Key.shift><Key.shift><Key.shift><Key.shift><Key.shift><Key.shift><Key.shift><Key.shift><Key.shift><Key.shift><Key.shift><Key.shift>PACK
Screenshot: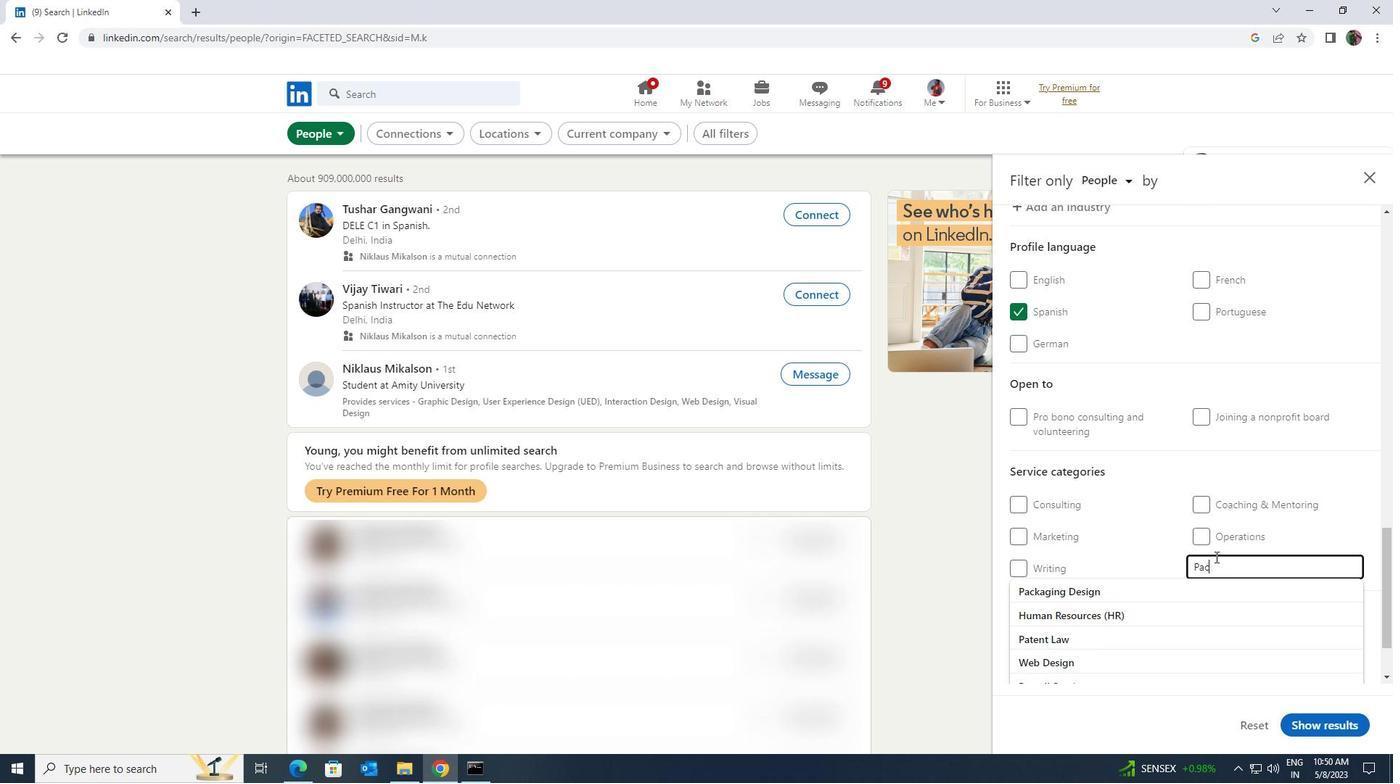 
Action: Mouse moved to (1201, 590)
Screenshot: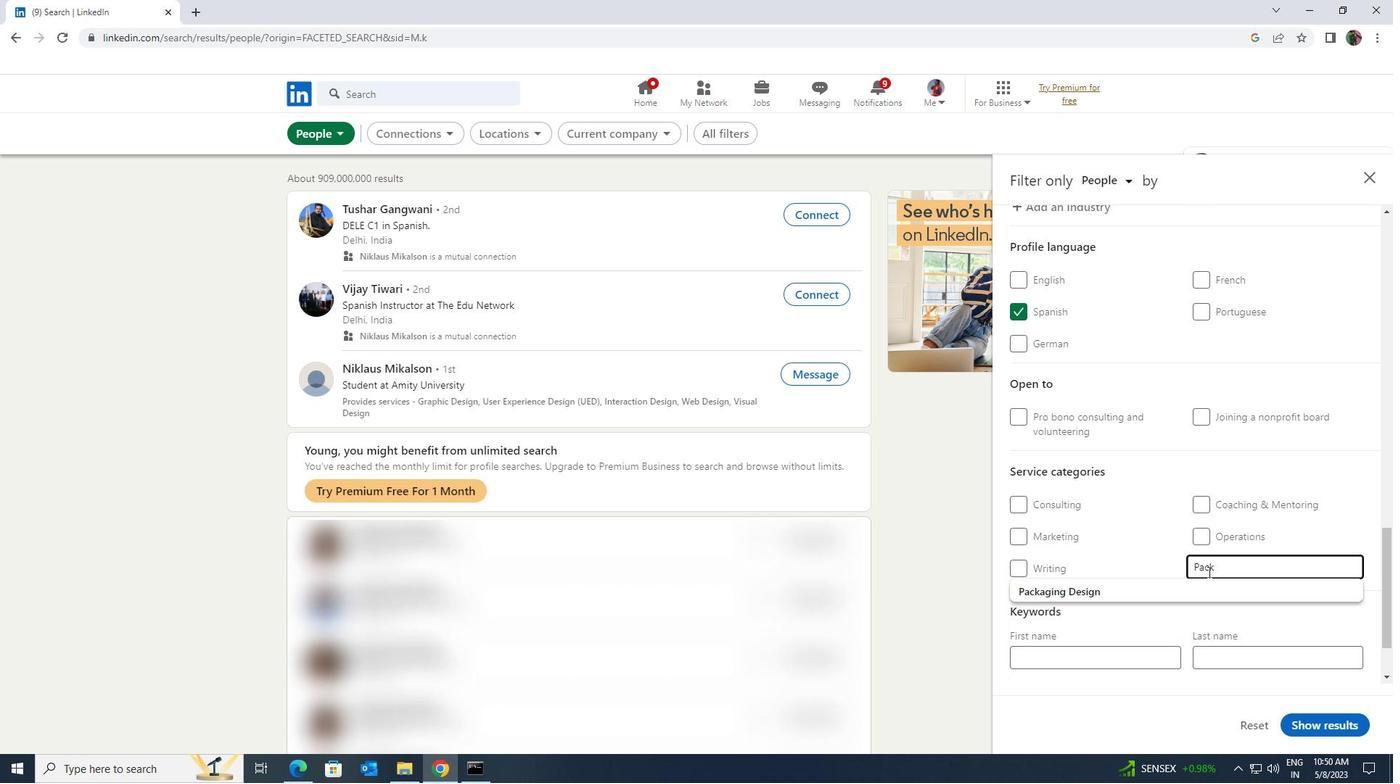
Action: Mouse pressed left at (1201, 590)
Screenshot: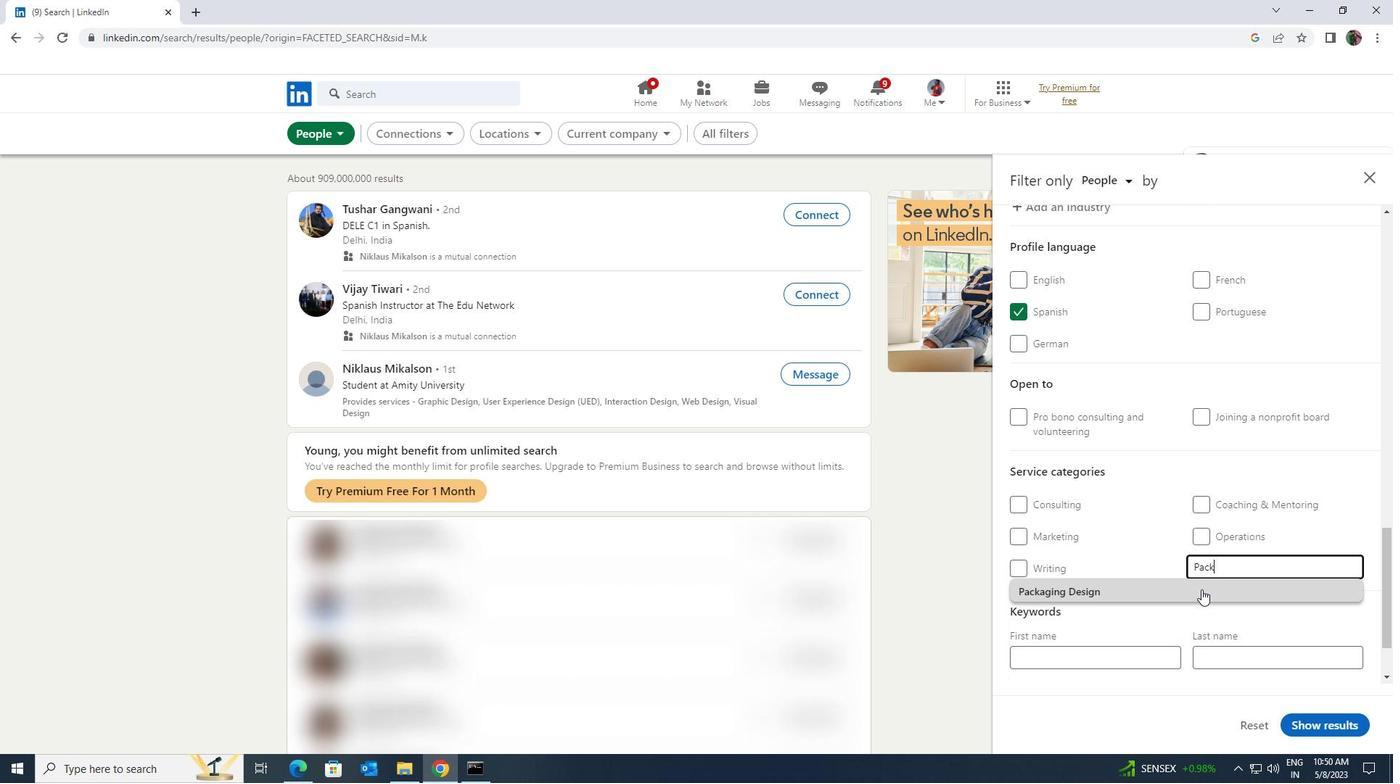 
Action: Mouse scrolled (1201, 589) with delta (0, 0)
Screenshot: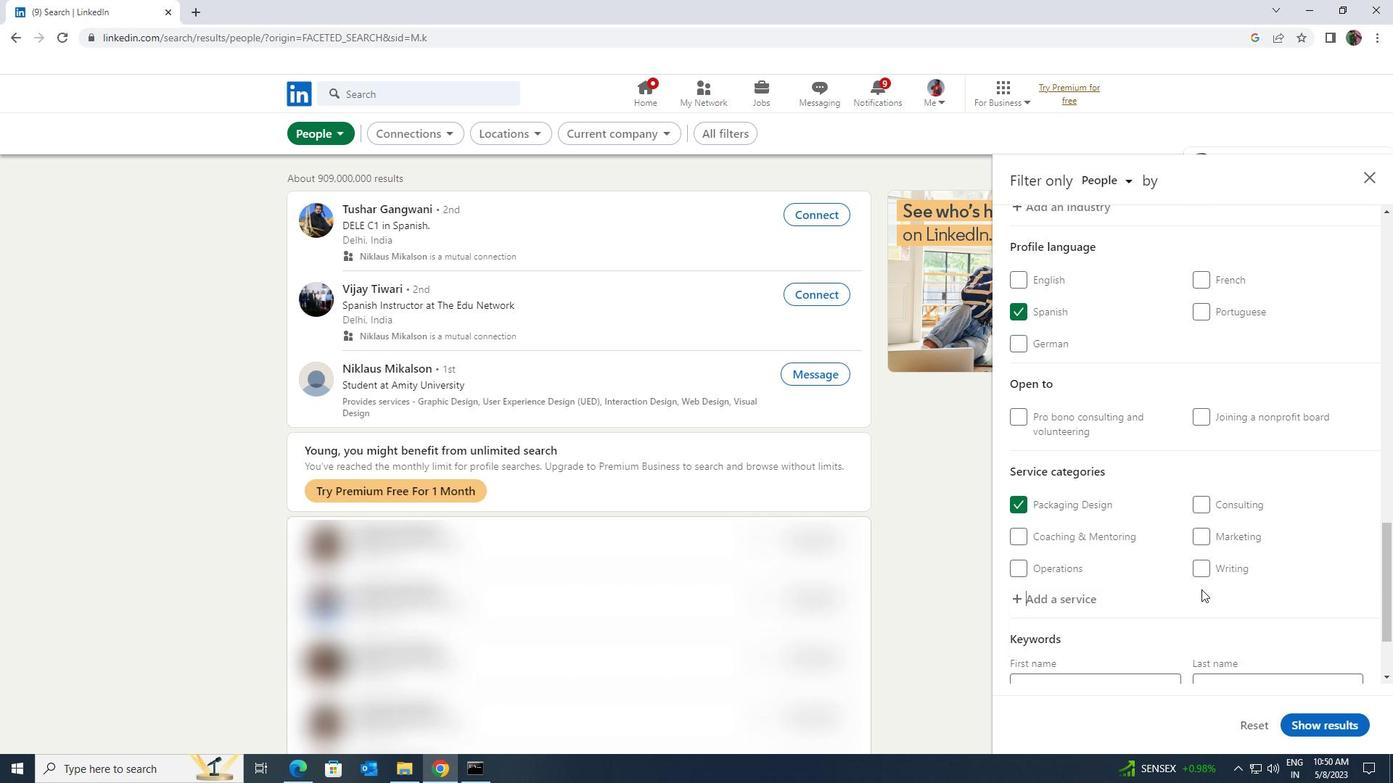 
Action: Mouse scrolled (1201, 589) with delta (0, 0)
Screenshot: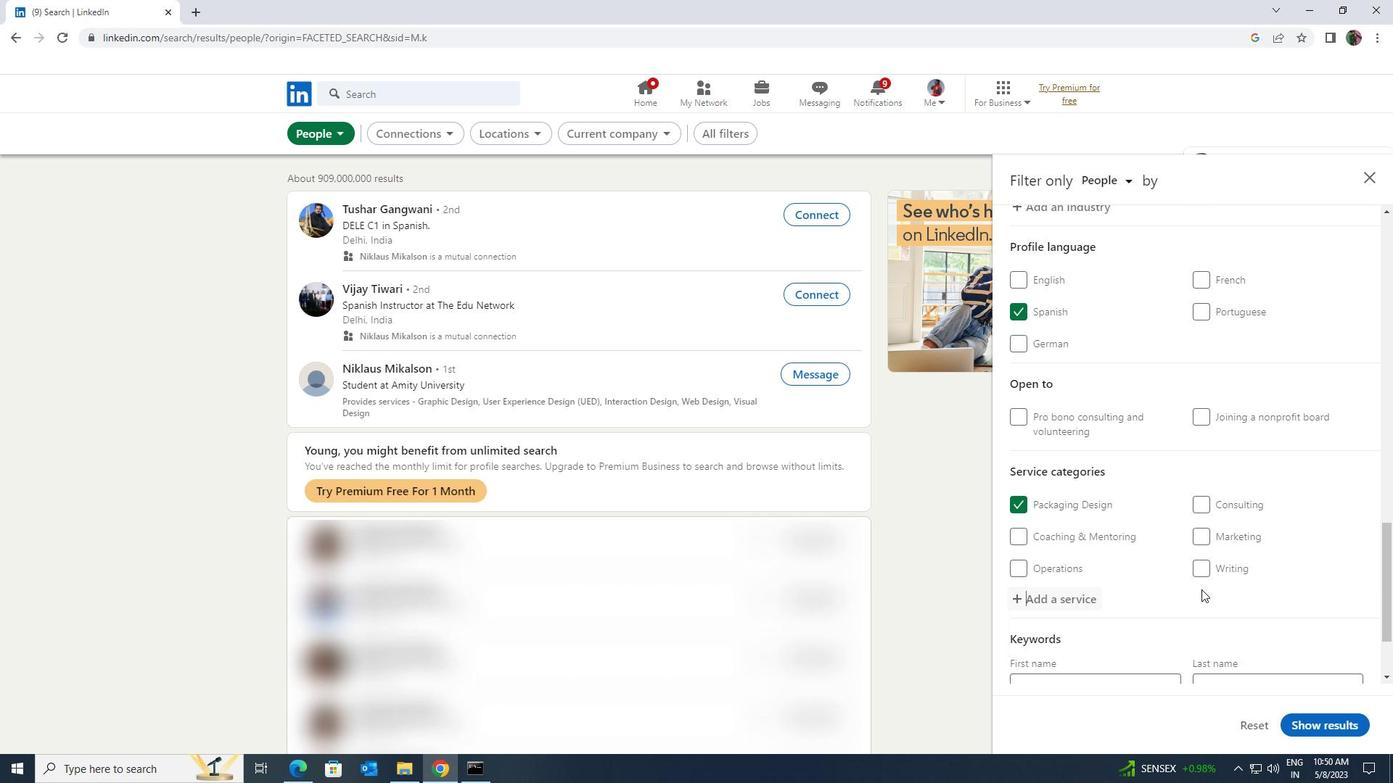 
Action: Mouse moved to (1199, 590)
Screenshot: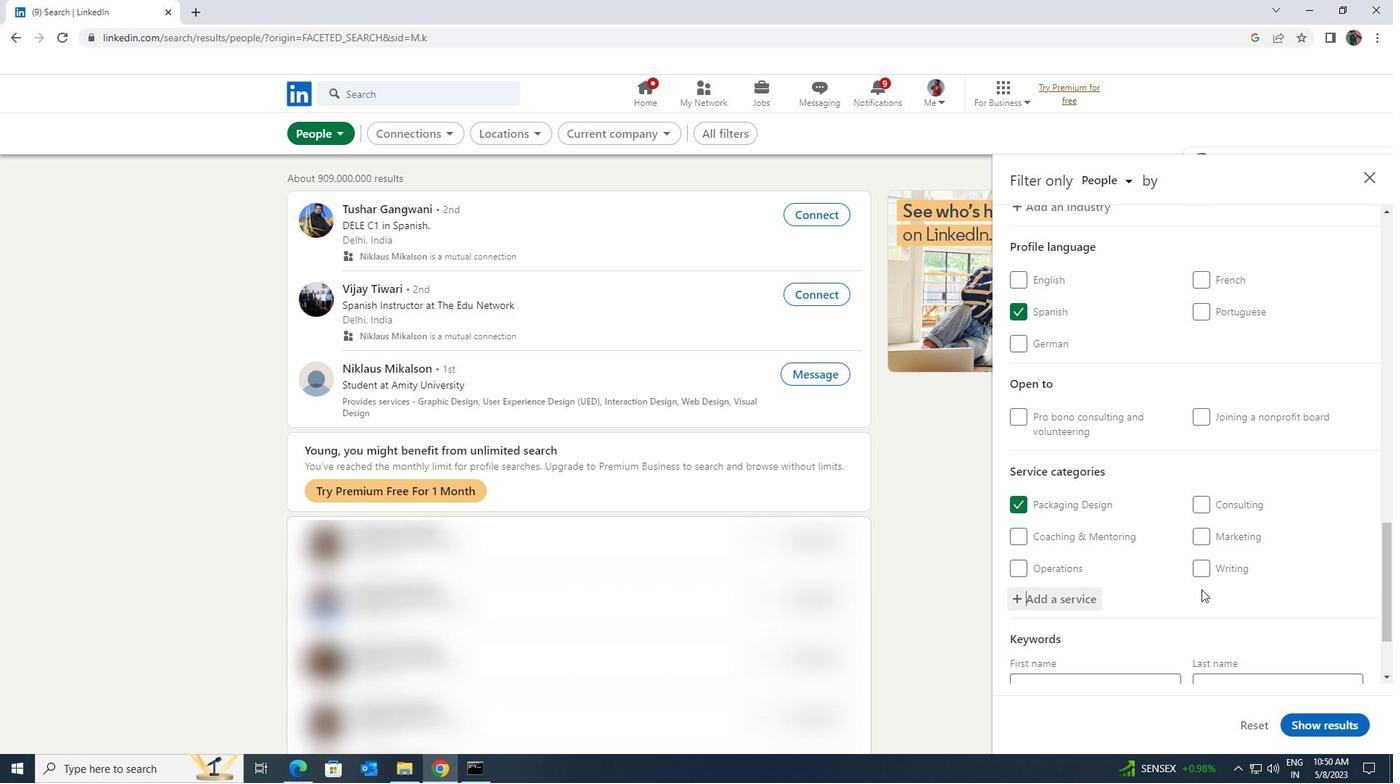 
Action: Mouse scrolled (1199, 590) with delta (0, 0)
Screenshot: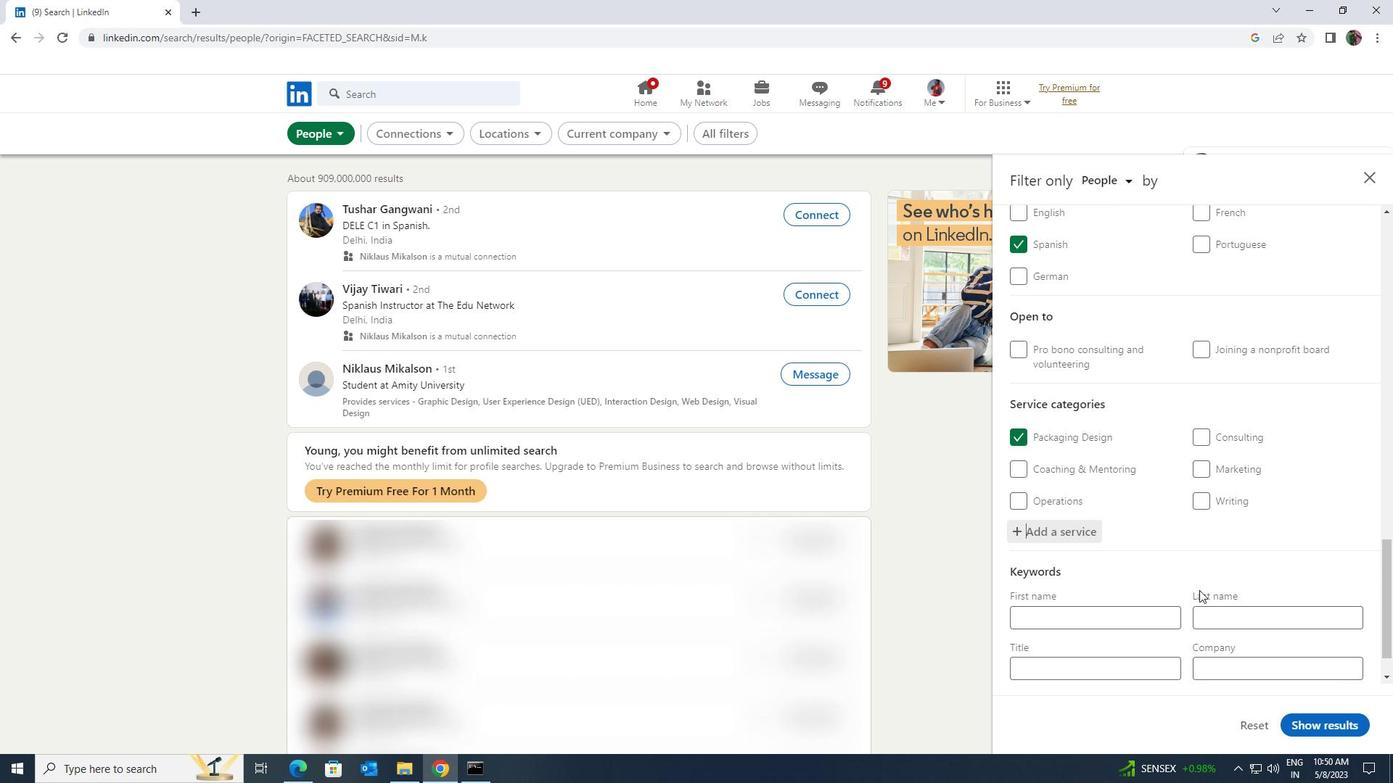 
Action: Mouse scrolled (1199, 590) with delta (0, 0)
Screenshot: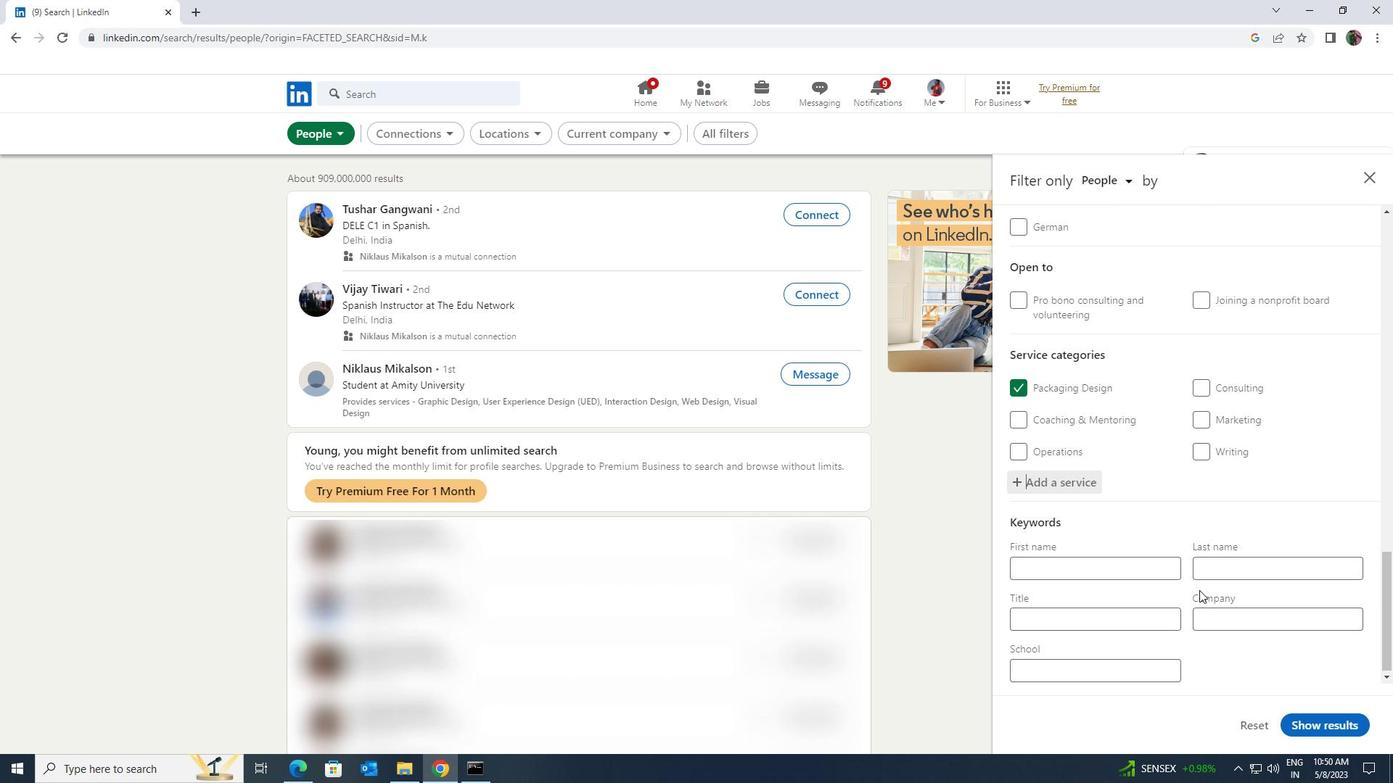 
Action: Mouse moved to (1174, 611)
Screenshot: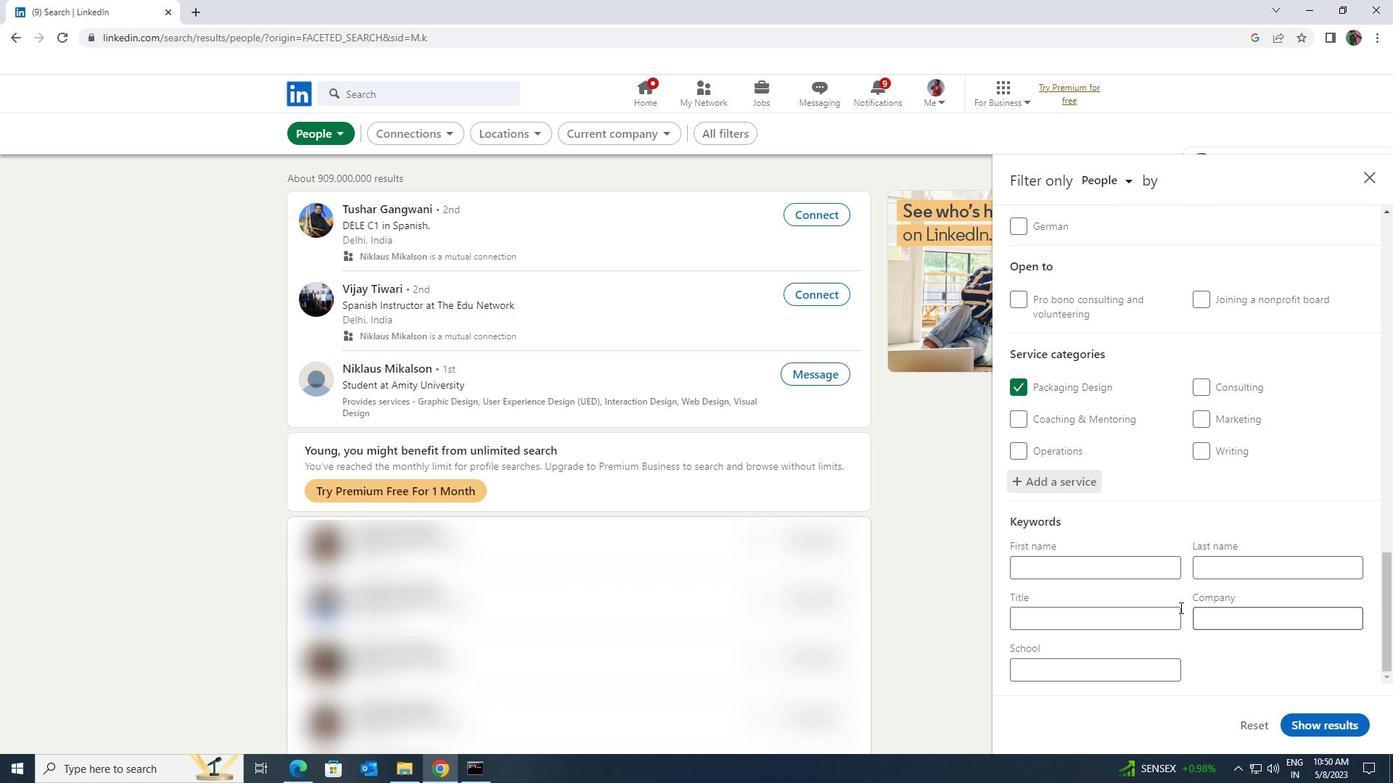 
Action: Mouse pressed left at (1174, 611)
Screenshot: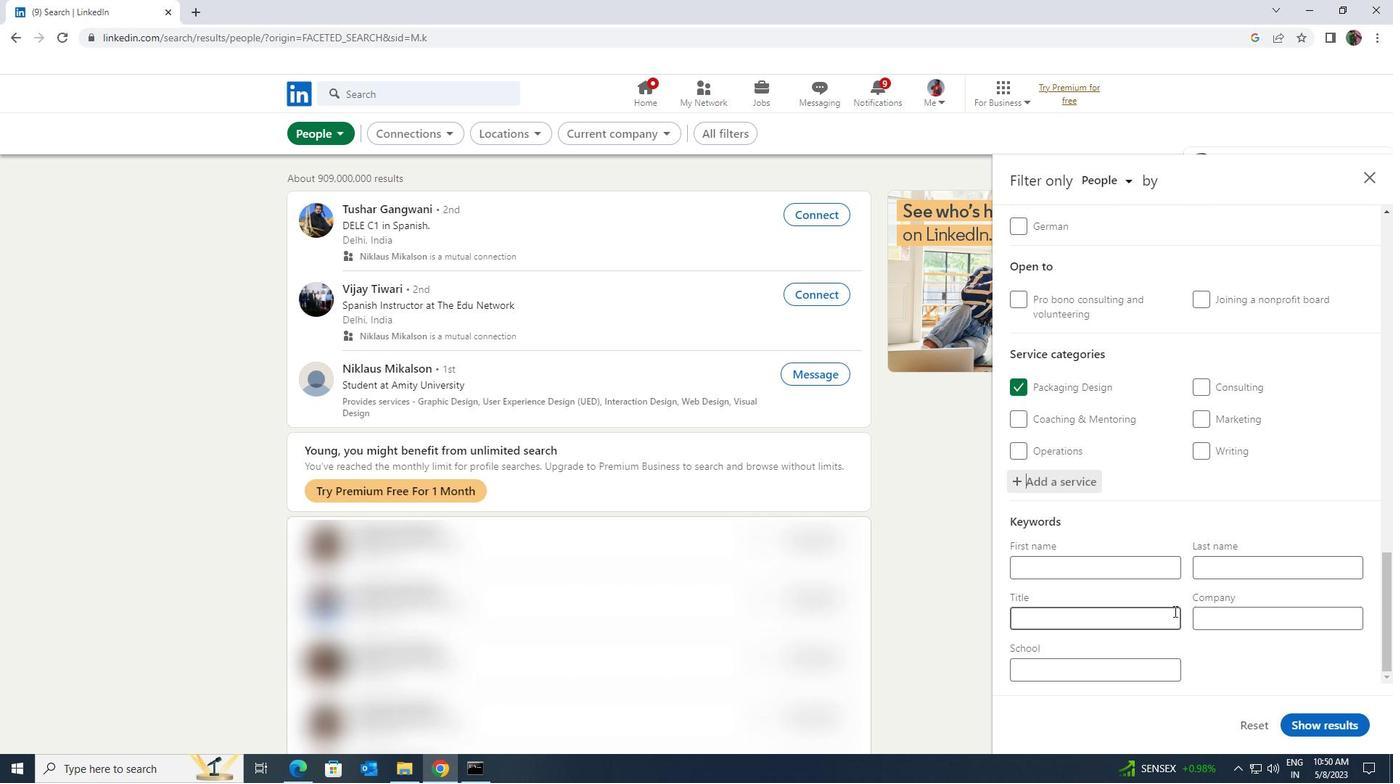 
Action: Mouse moved to (1174, 611)
Screenshot: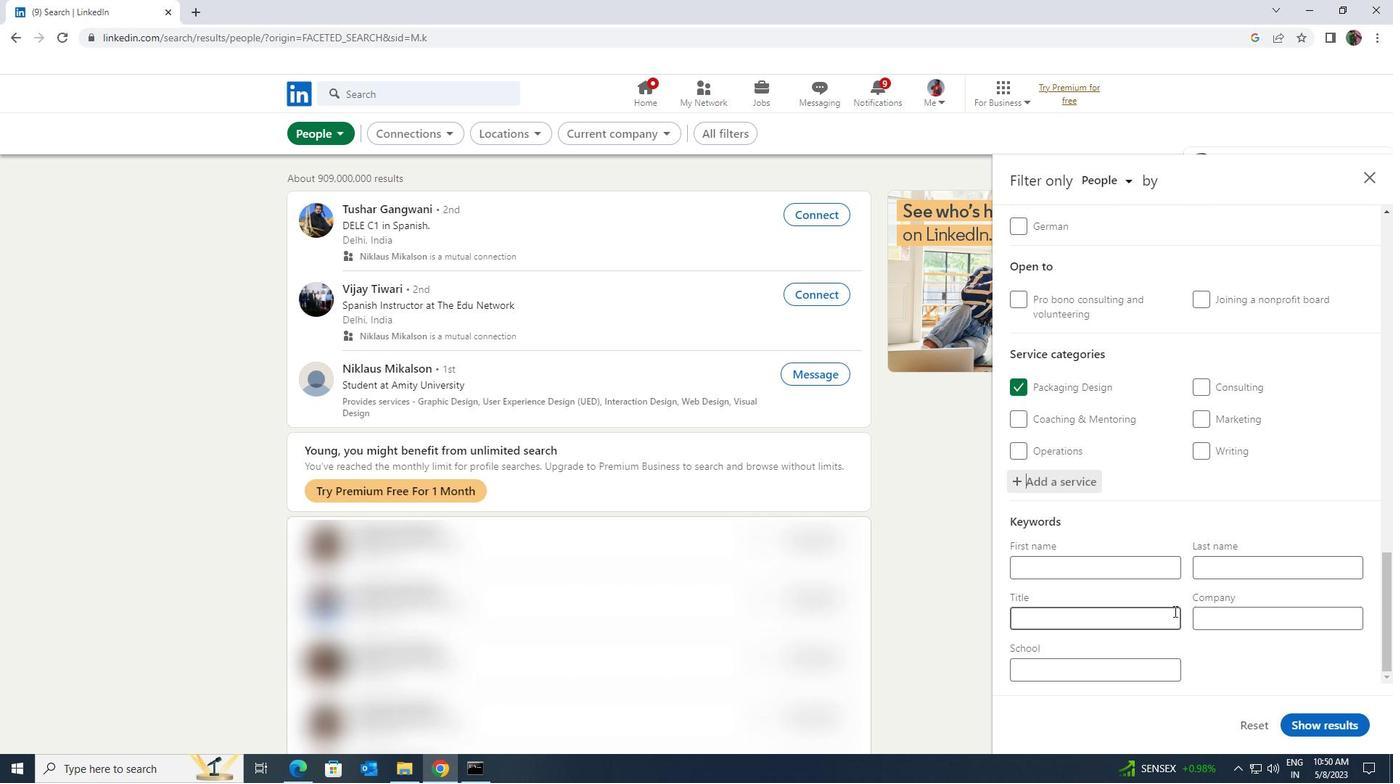 
Action: Key pressed <Key.shift><Key.shift><Key.shift><Key.shift><Key.shift><Key.shift><Key.shift><Key.shift><Key.shift><Key.shift><Key.shift><Key.shift>MARKETING<Key.space><Key.shift>COMMUNICATION<Key.space><Key.shift>MANAGER
Screenshot: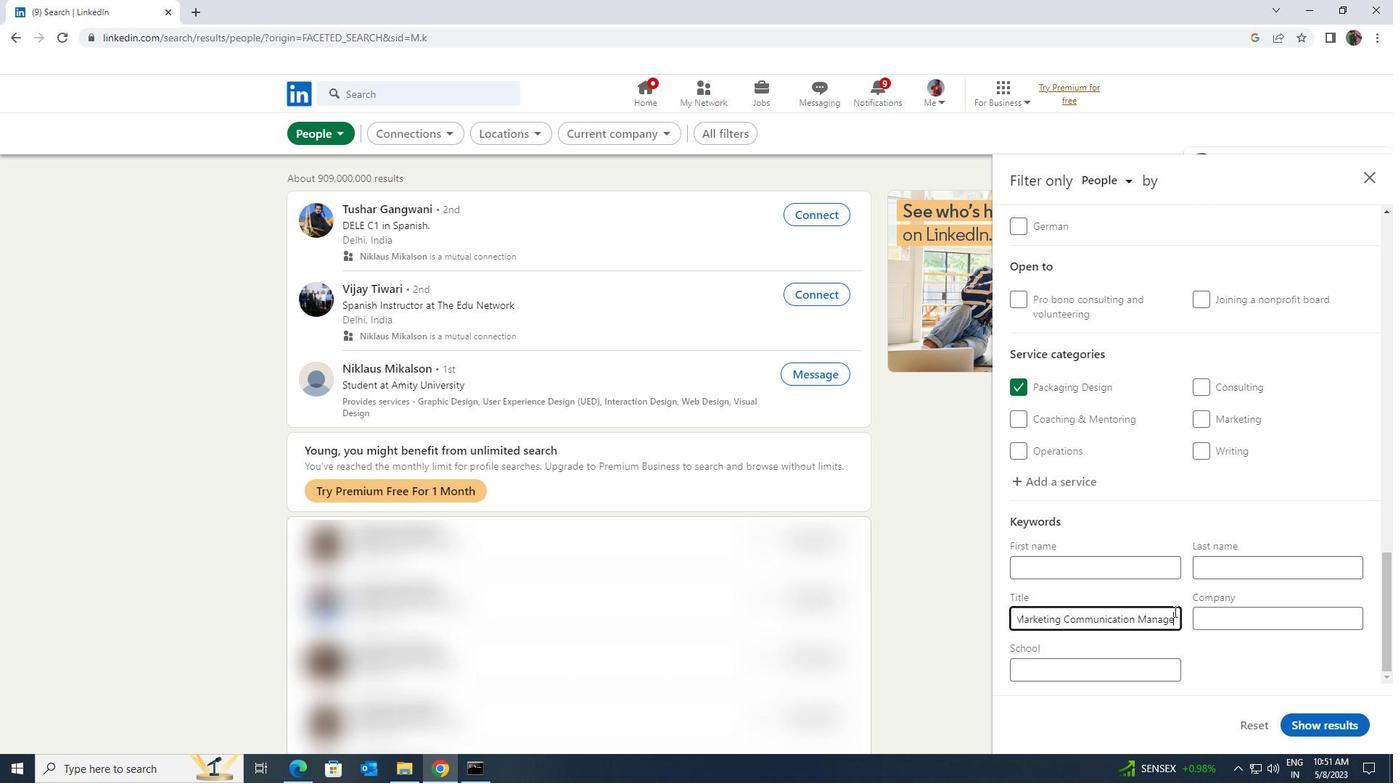 
Action: Mouse moved to (1309, 719)
Screenshot: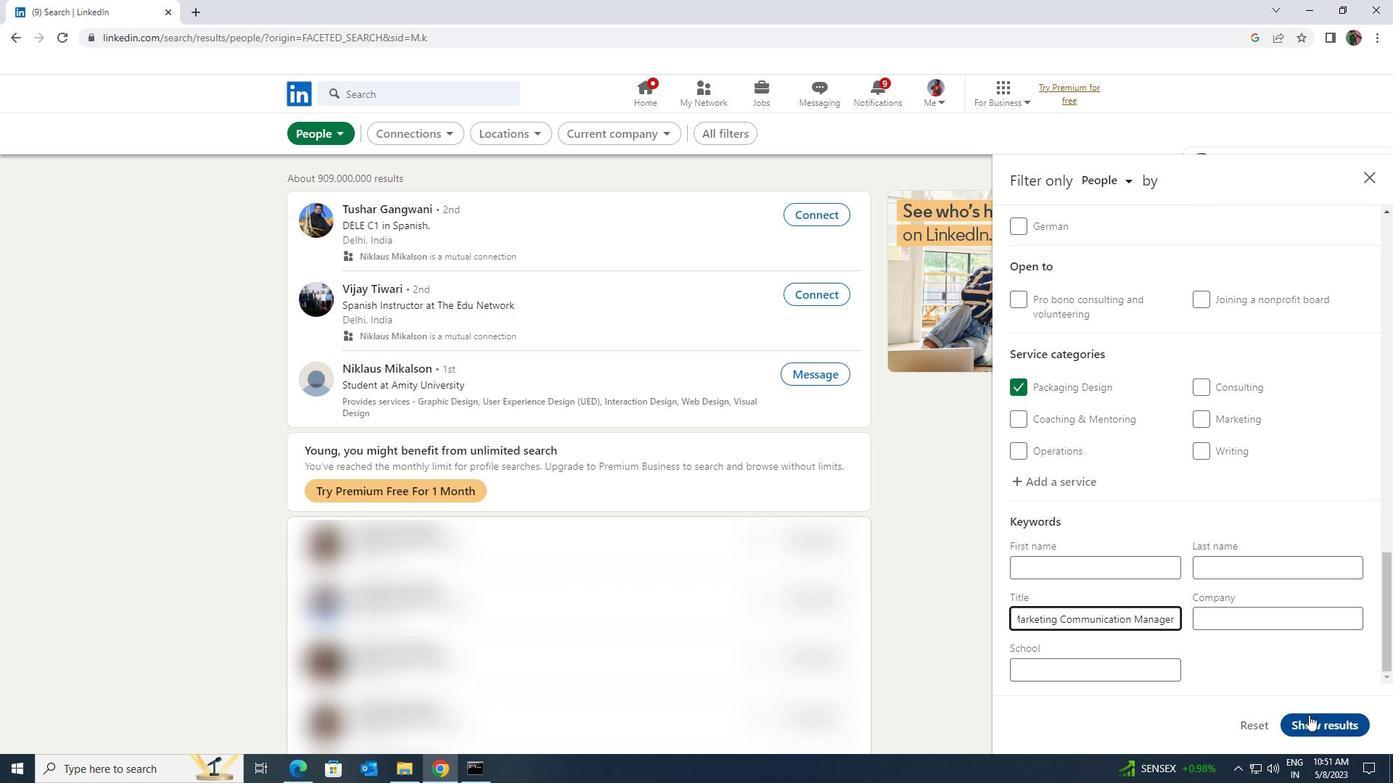 
Action: Mouse pressed left at (1309, 719)
Screenshot: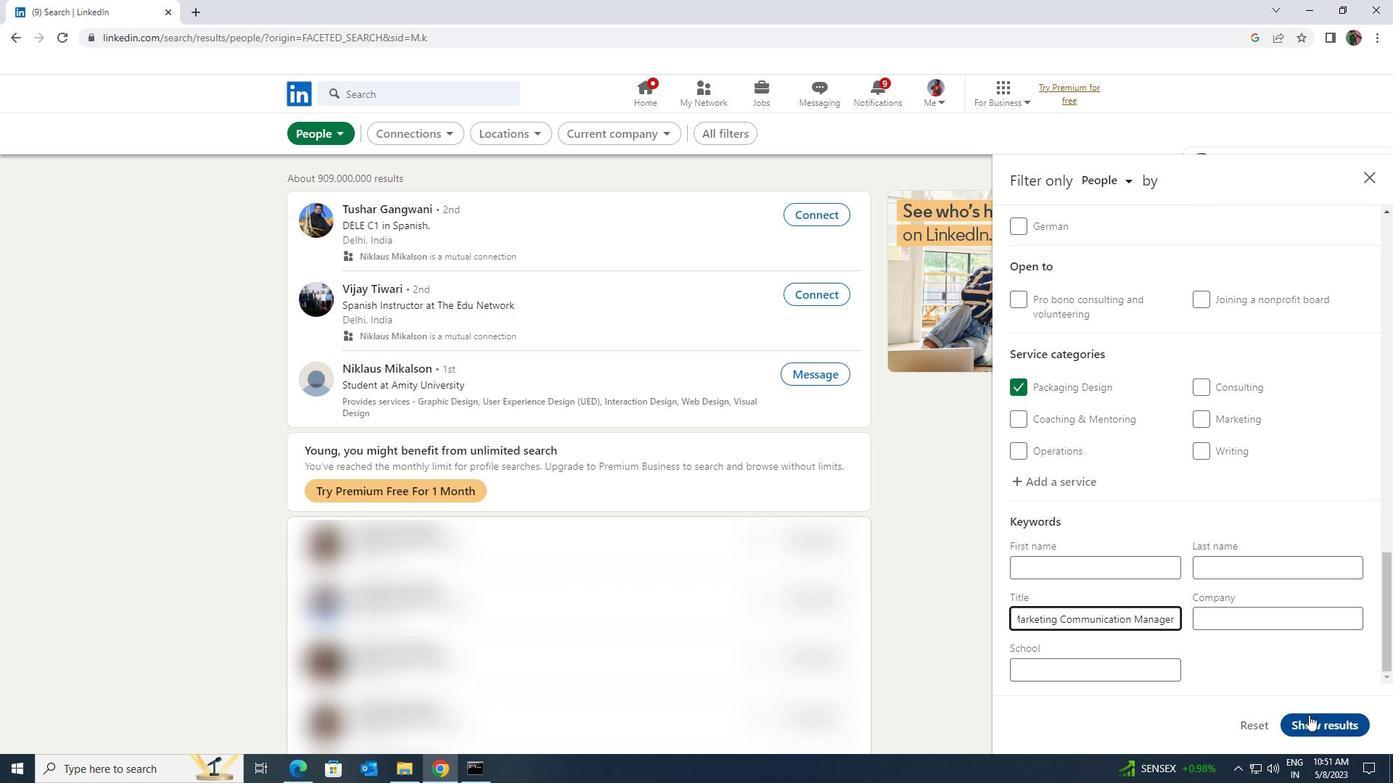 
